Task: Font style For heading Use Arial Narrow with dark grey 1 1 colour. font size for heading '28 Pt. 'Change the font style of data to Arial Narrowand font size to  18 Pt. Change the alignment of both headline & data to  Align bottom. In the sheet  Attendance Sheet for the Weekbook
Action: Mouse moved to (126, 129)
Screenshot: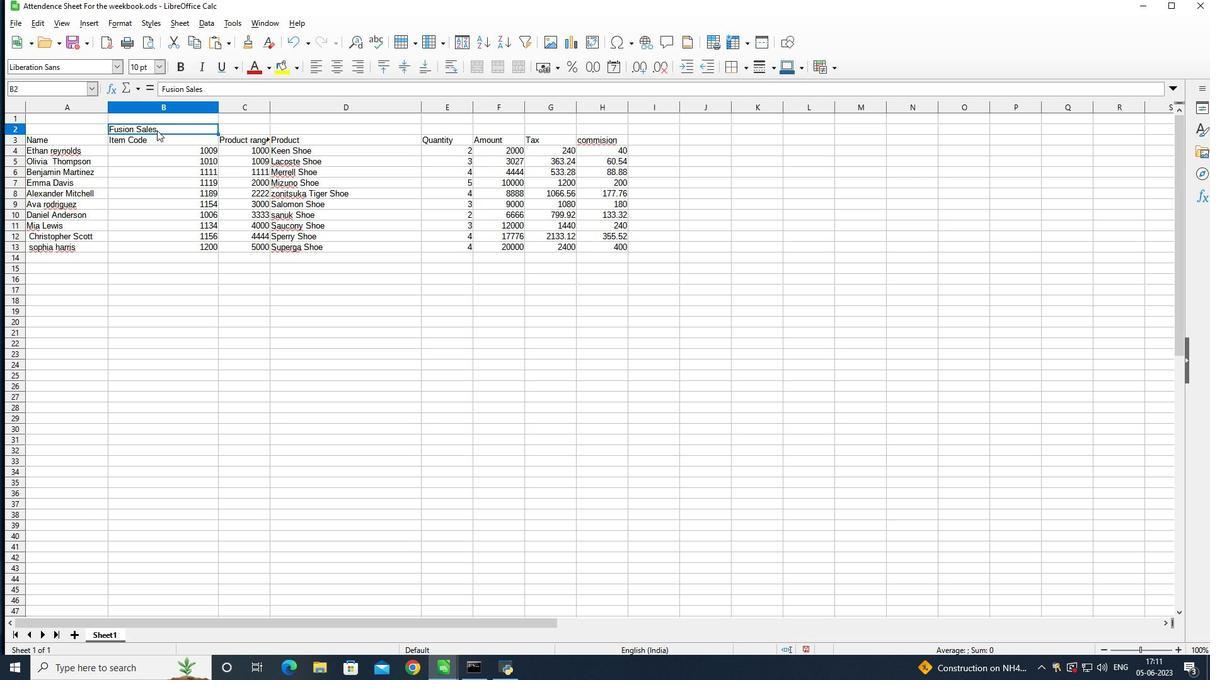 
Action: Mouse pressed left at (126, 129)
Screenshot: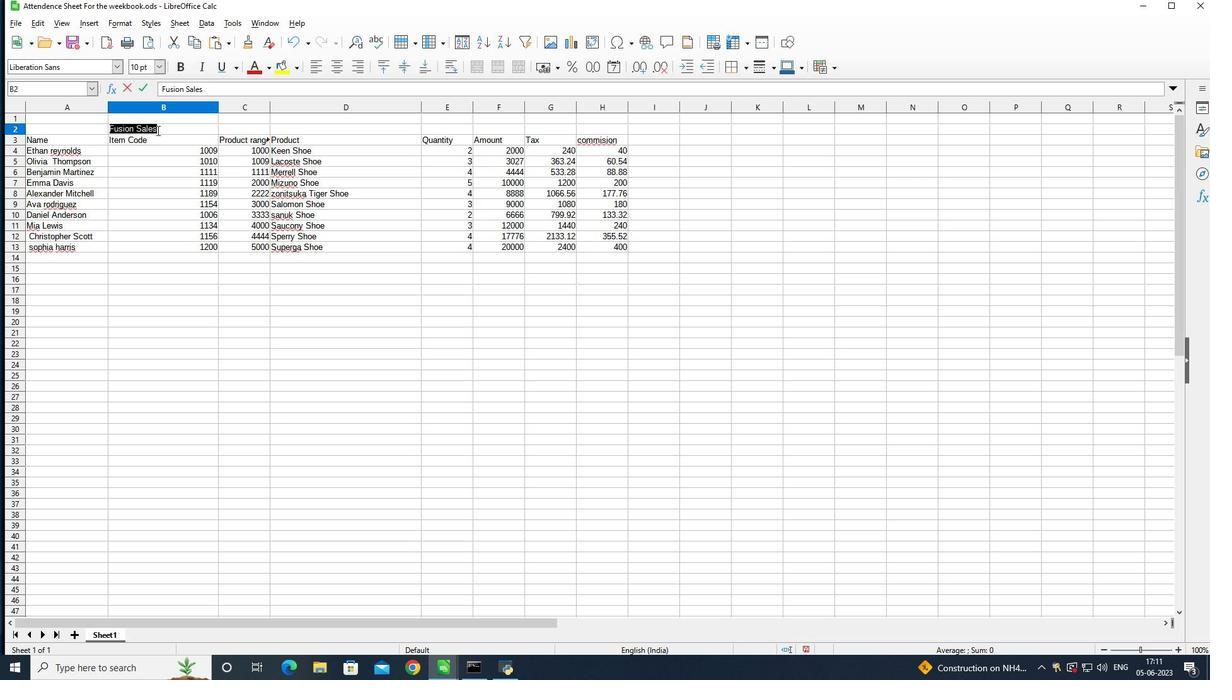 
Action: Mouse pressed left at (126, 129)
Screenshot: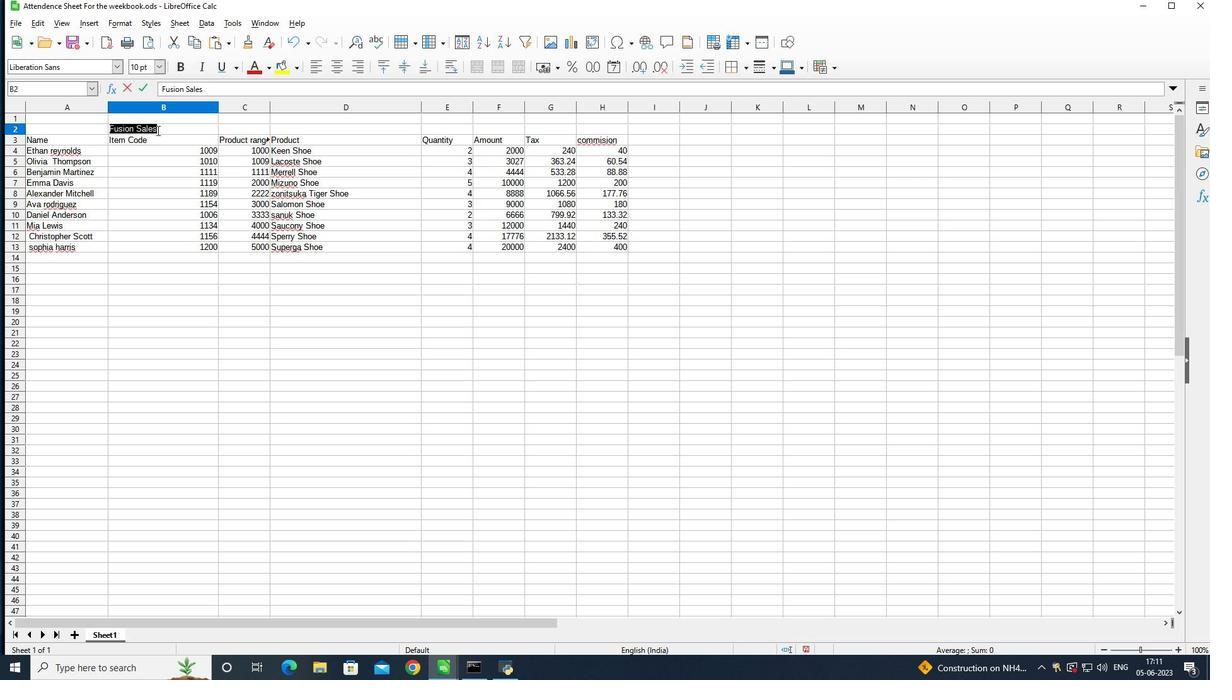 
Action: Mouse pressed left at (126, 129)
Screenshot: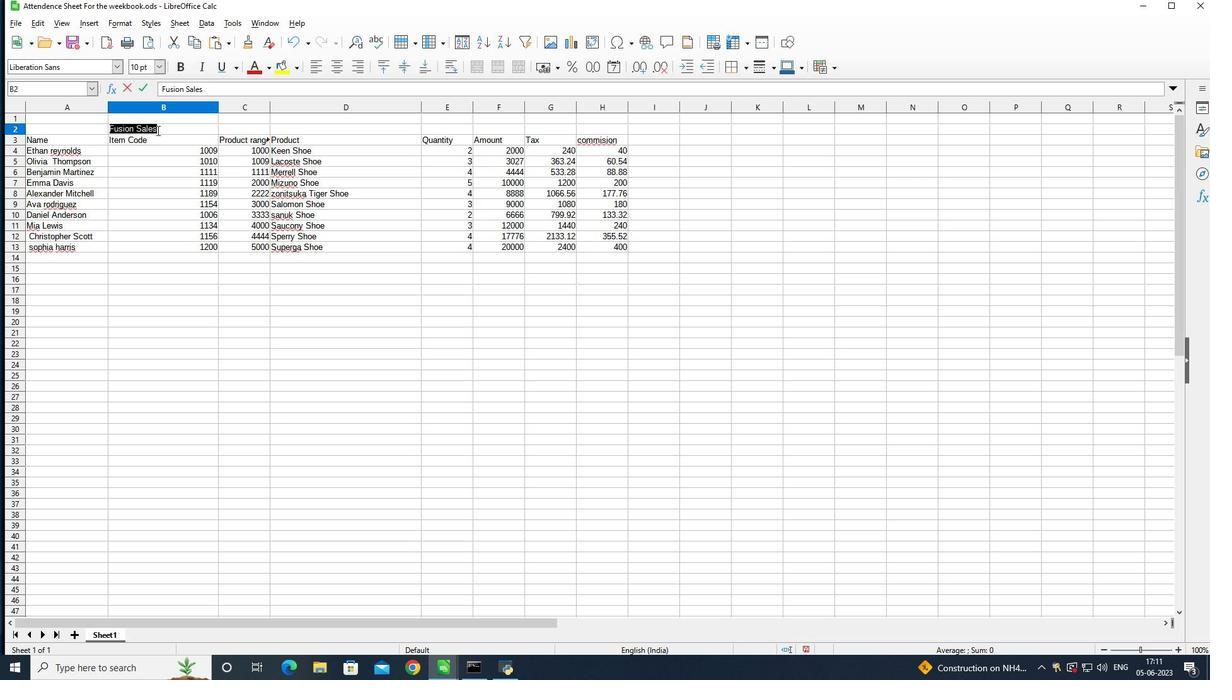 
Action: Mouse moved to (141, 253)
Screenshot: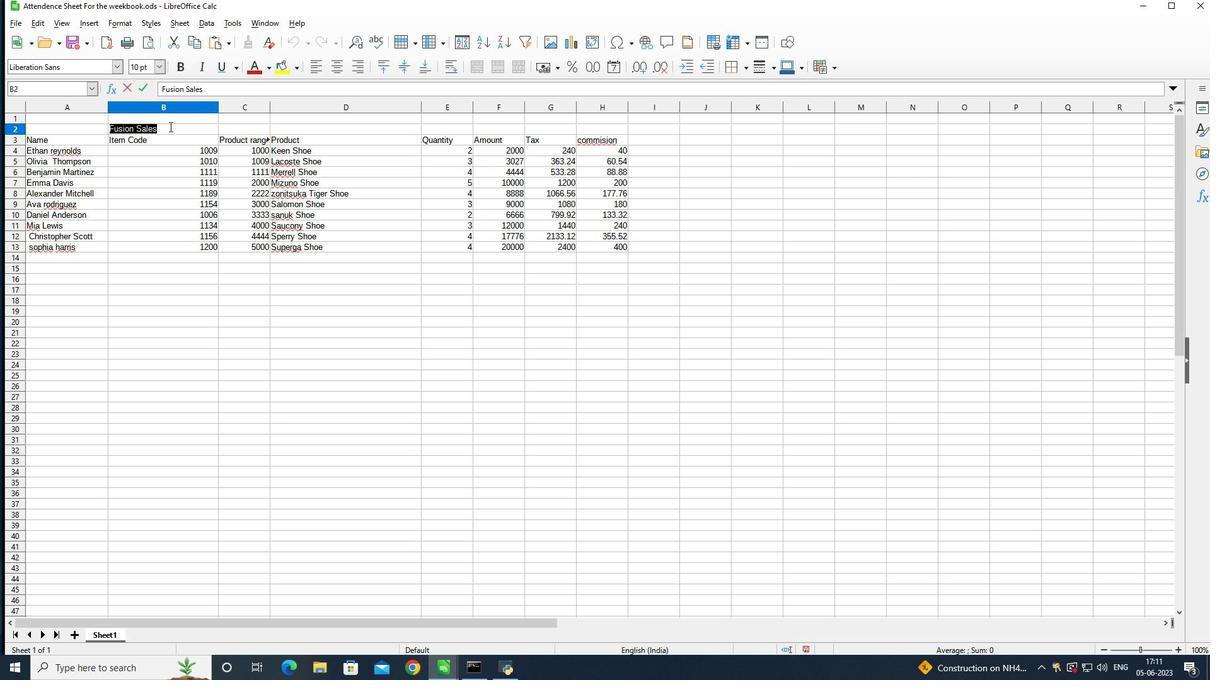 
Action: Mouse pressed left at (141, 253)
Screenshot: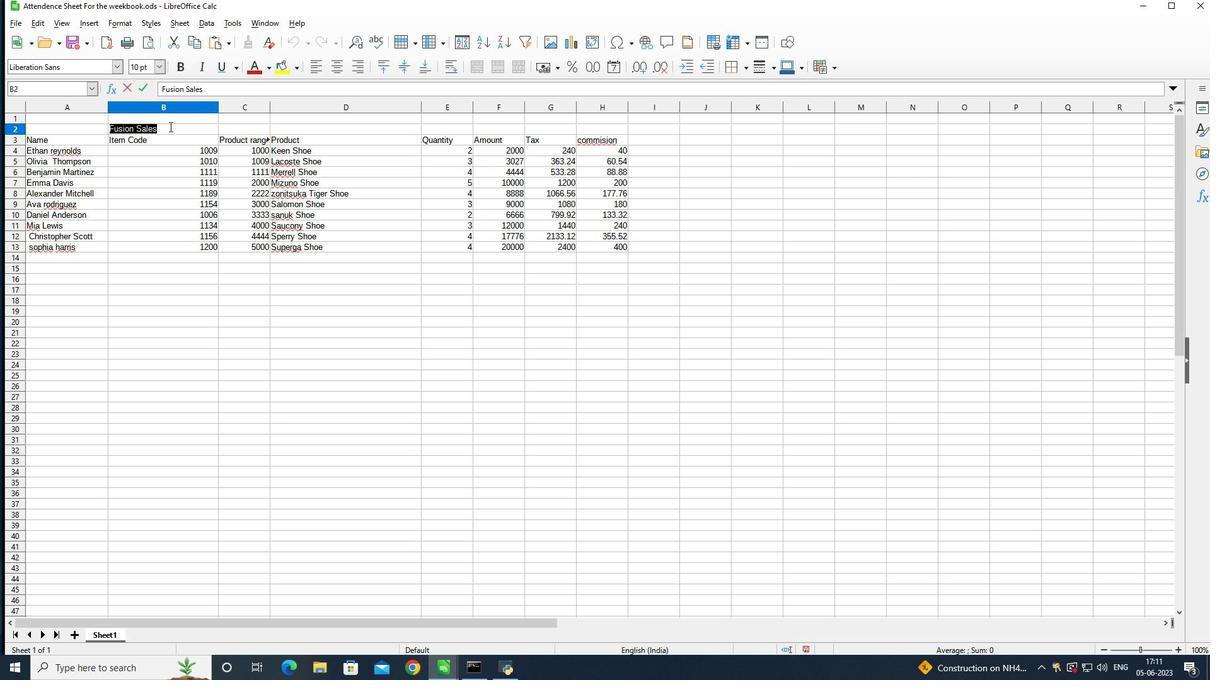 
Action: Mouse moved to (151, 279)
Screenshot: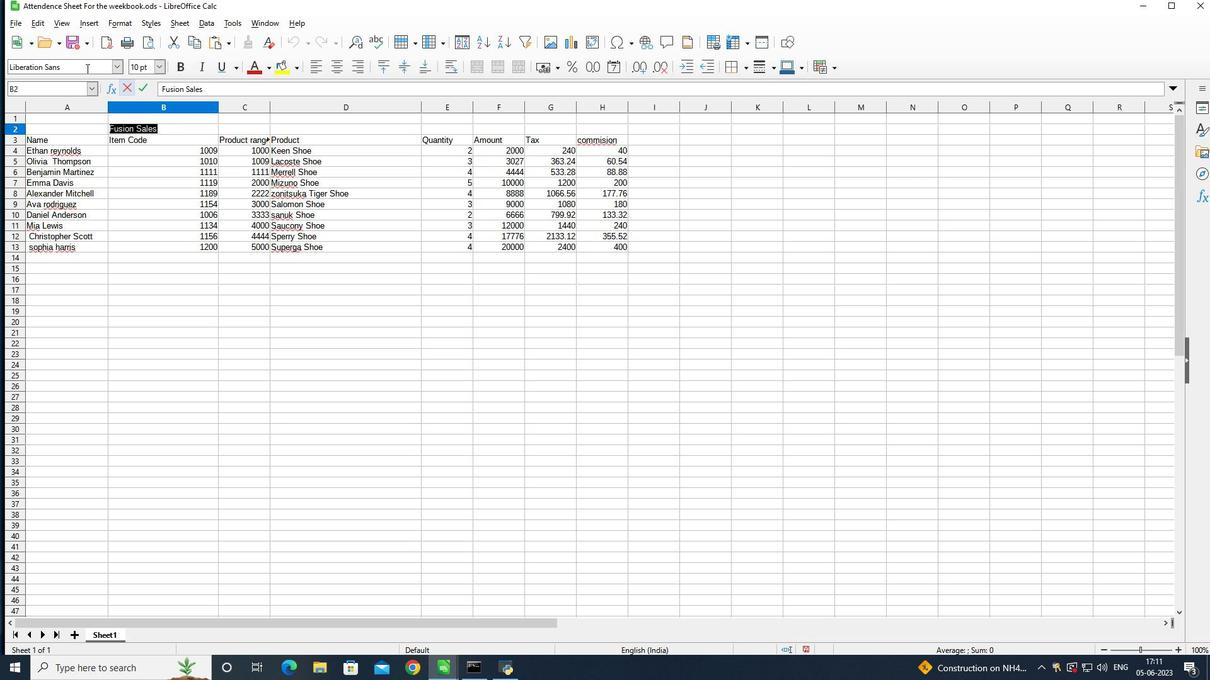 
Action: Mouse pressed right at (151, 279)
Screenshot: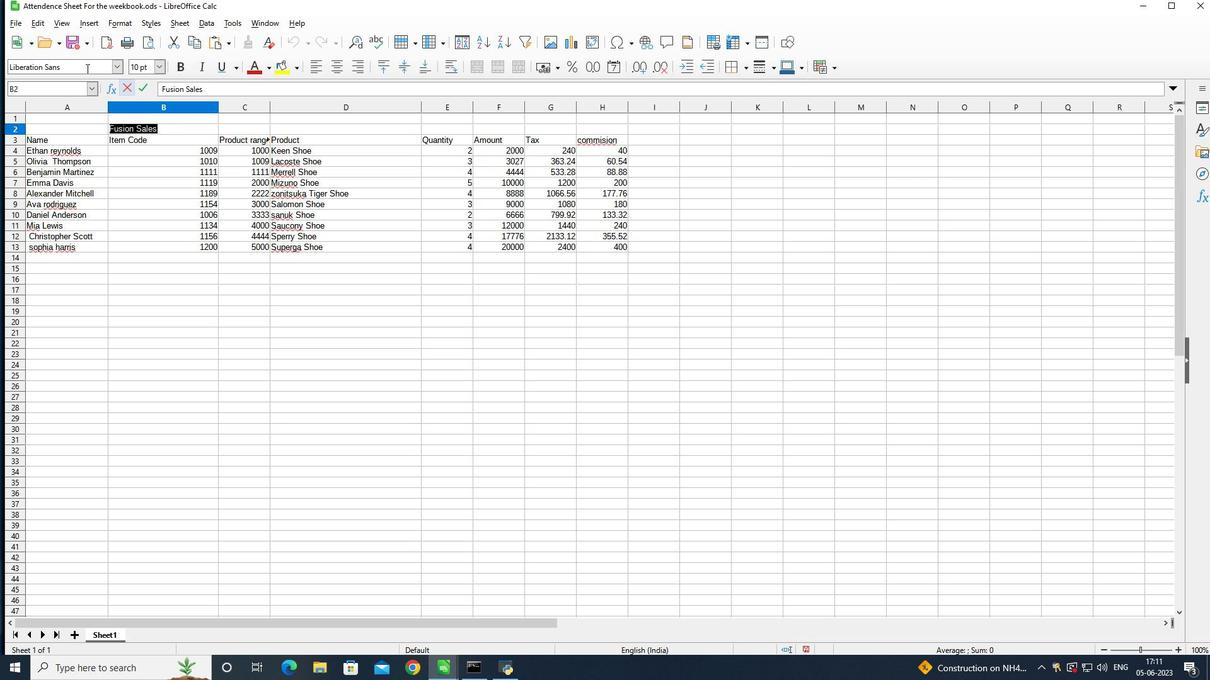 
Action: Mouse moved to (165, 321)
Screenshot: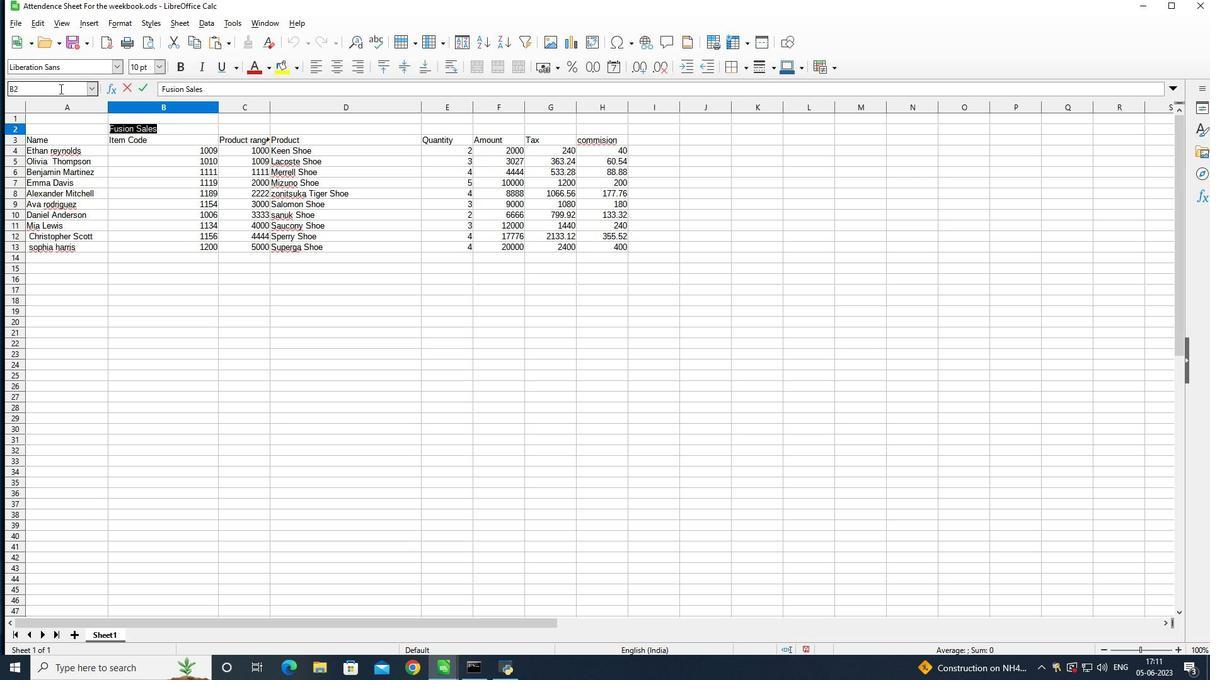 
Action: Mouse pressed left at (165, 321)
Screenshot: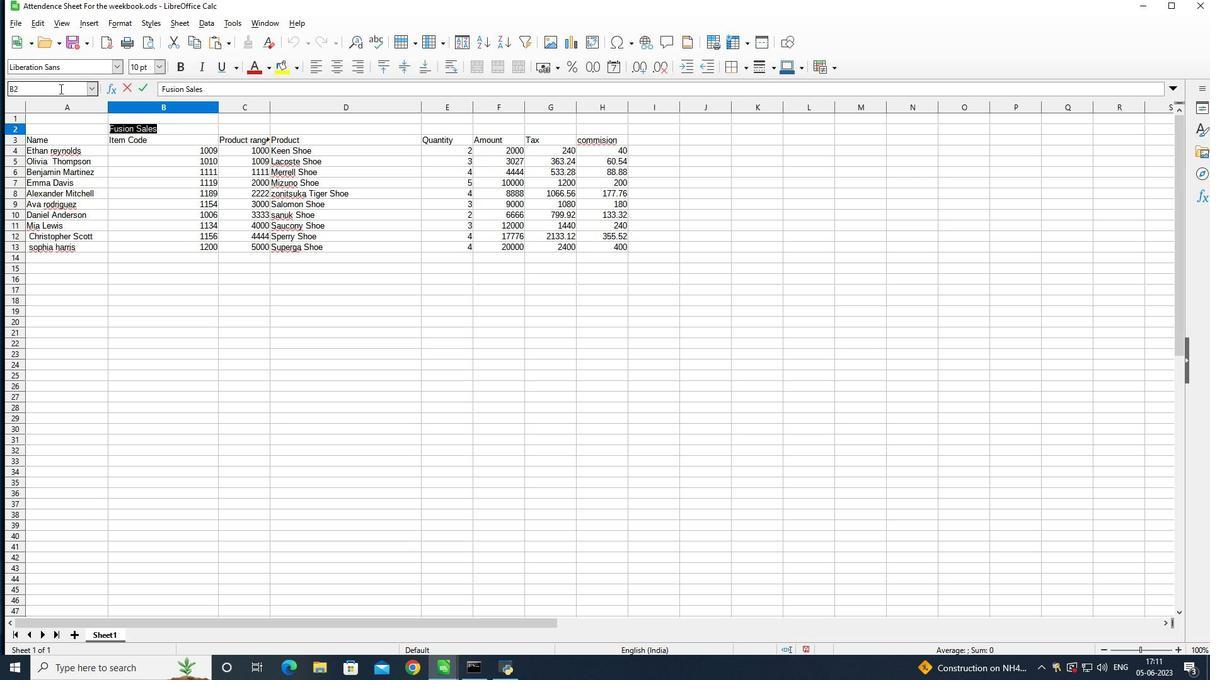 
Action: Mouse moved to (212, 310)
Screenshot: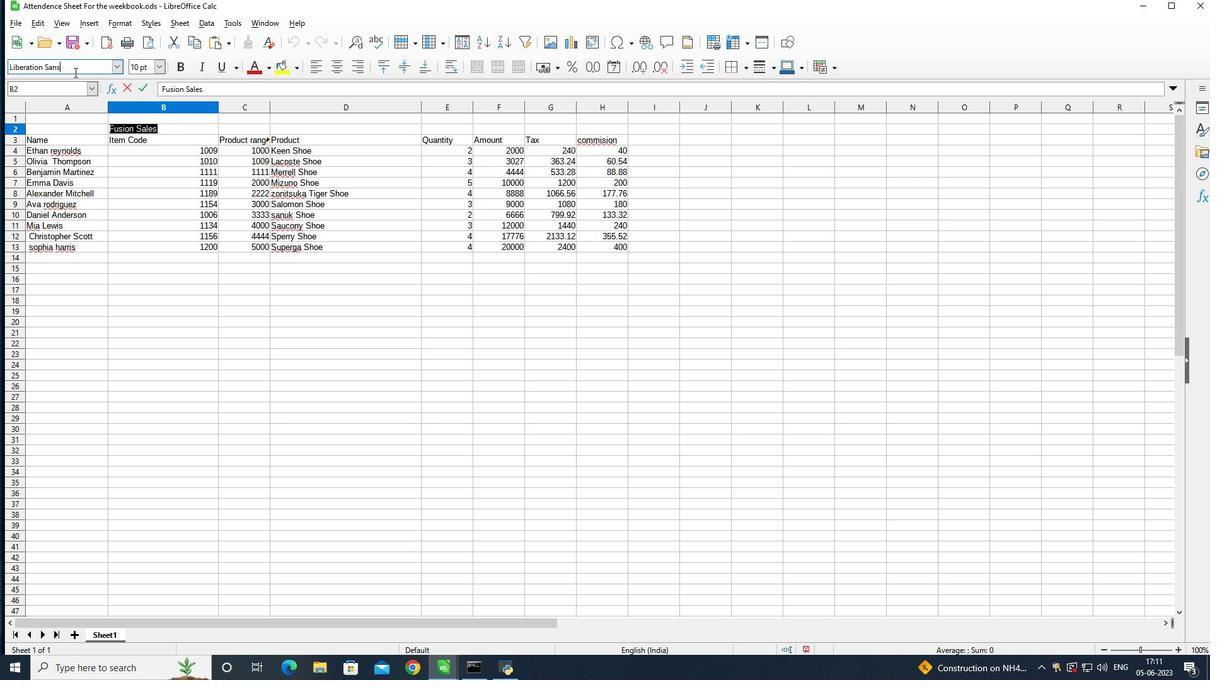 
Action: Mouse pressed left at (212, 310)
Screenshot: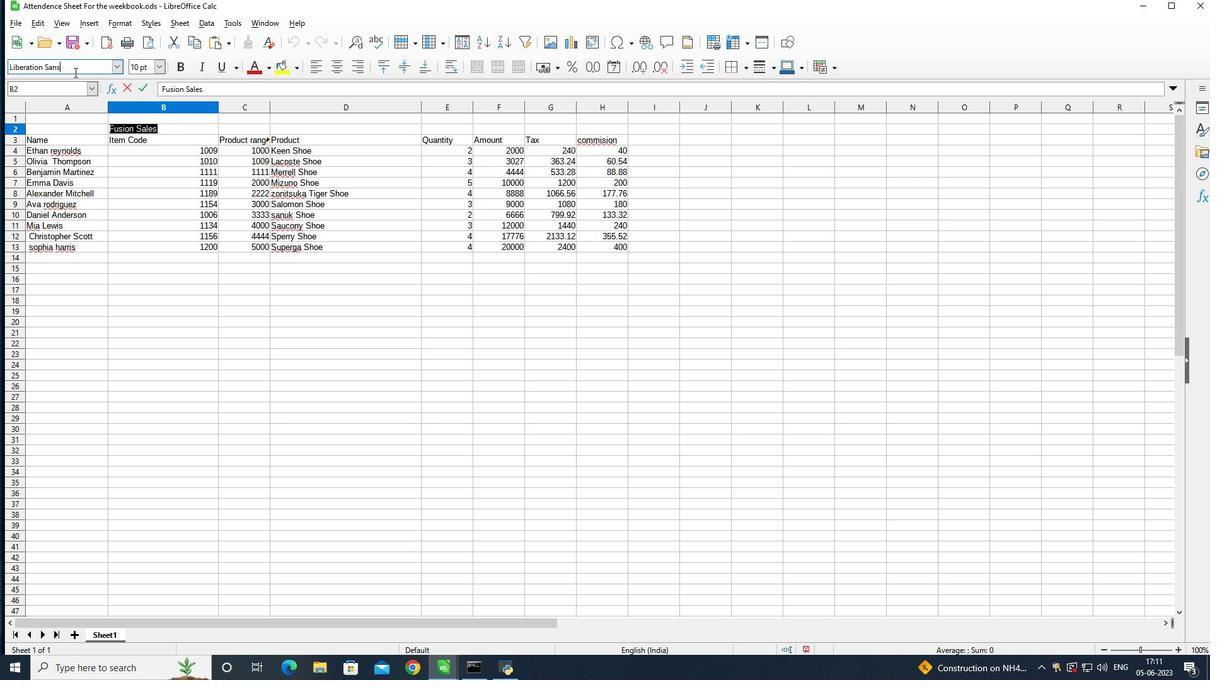 
Action: Mouse moved to (212, 310)
Screenshot: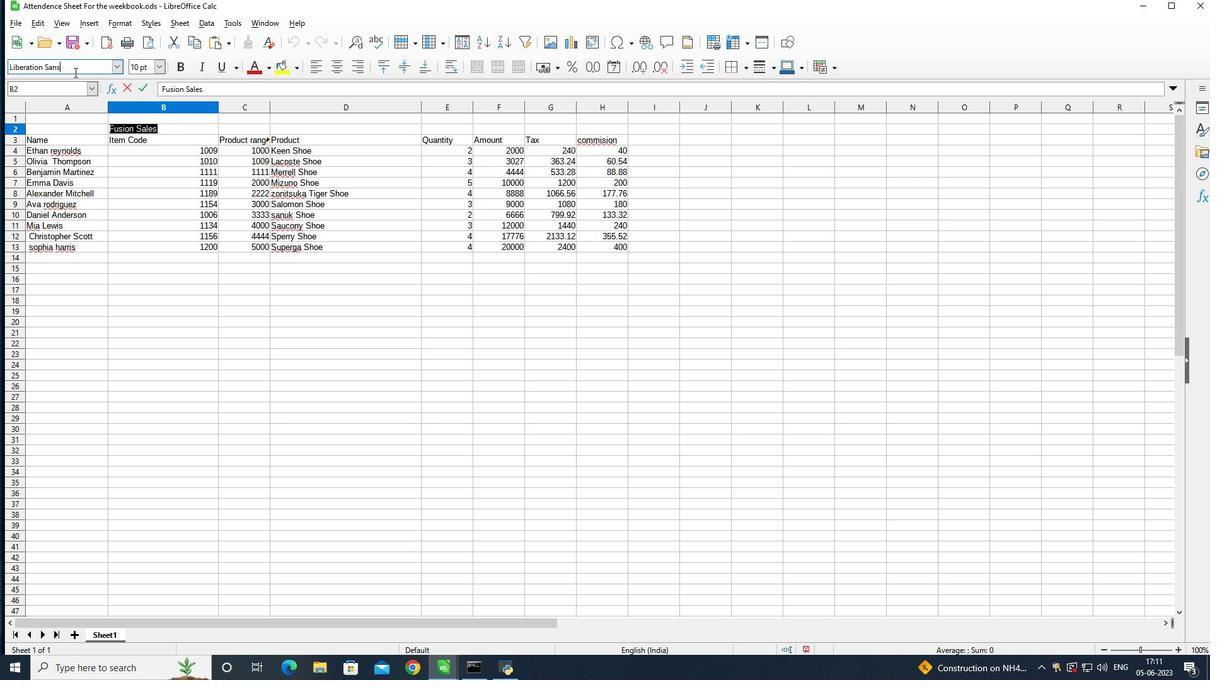 
Action: Mouse pressed right at (212, 310)
Screenshot: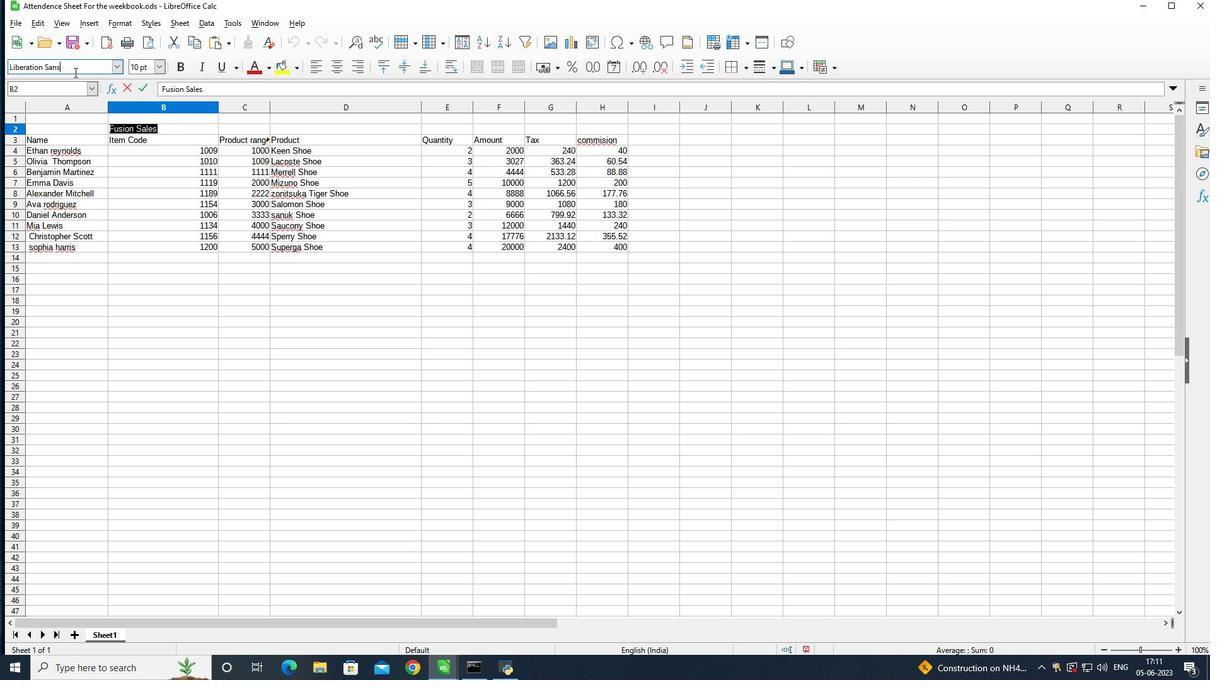 
Action: Mouse moved to (215, 309)
Screenshot: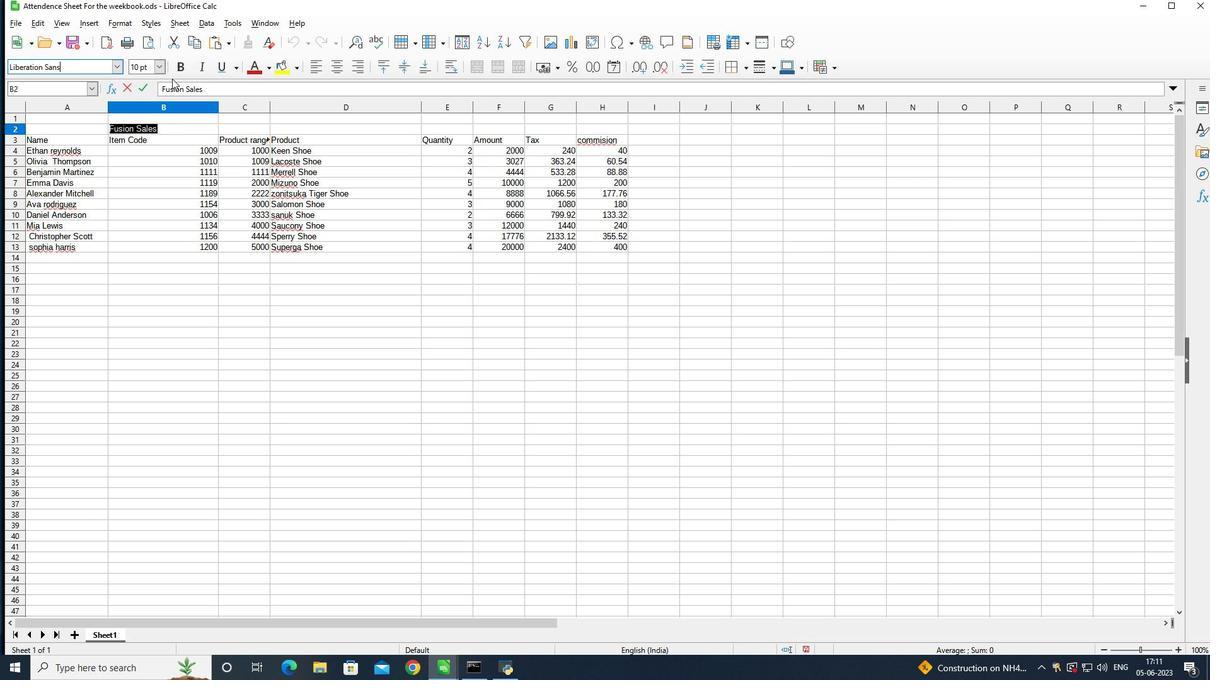
Action: Mouse pressed right at (215, 309)
Screenshot: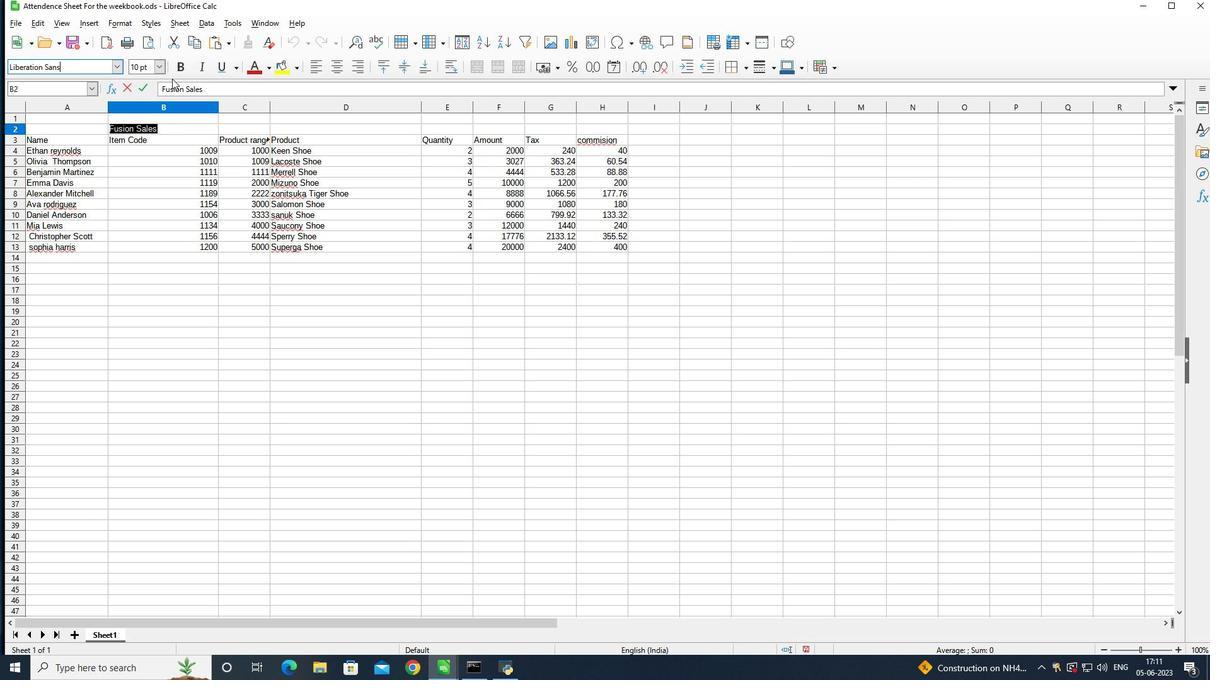 
Action: Mouse moved to (404, 325)
Screenshot: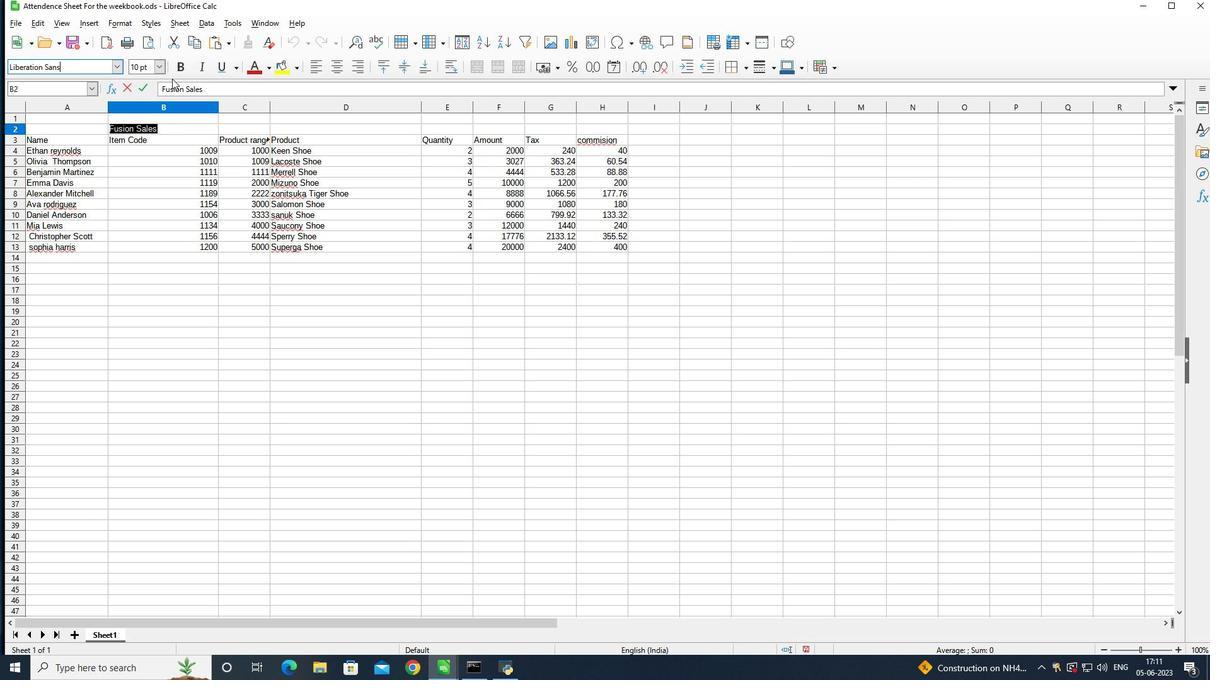 
Action: Mouse pressed left at (404, 325)
Screenshot: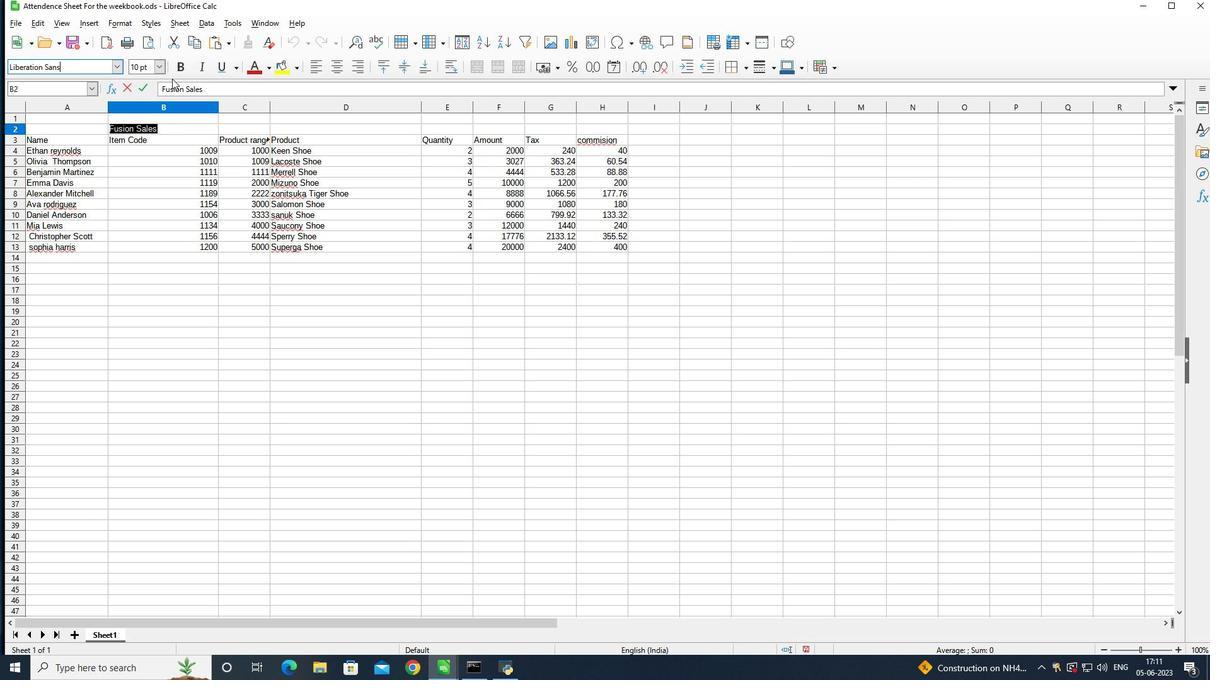 
Action: Mouse moved to (475, 341)
Screenshot: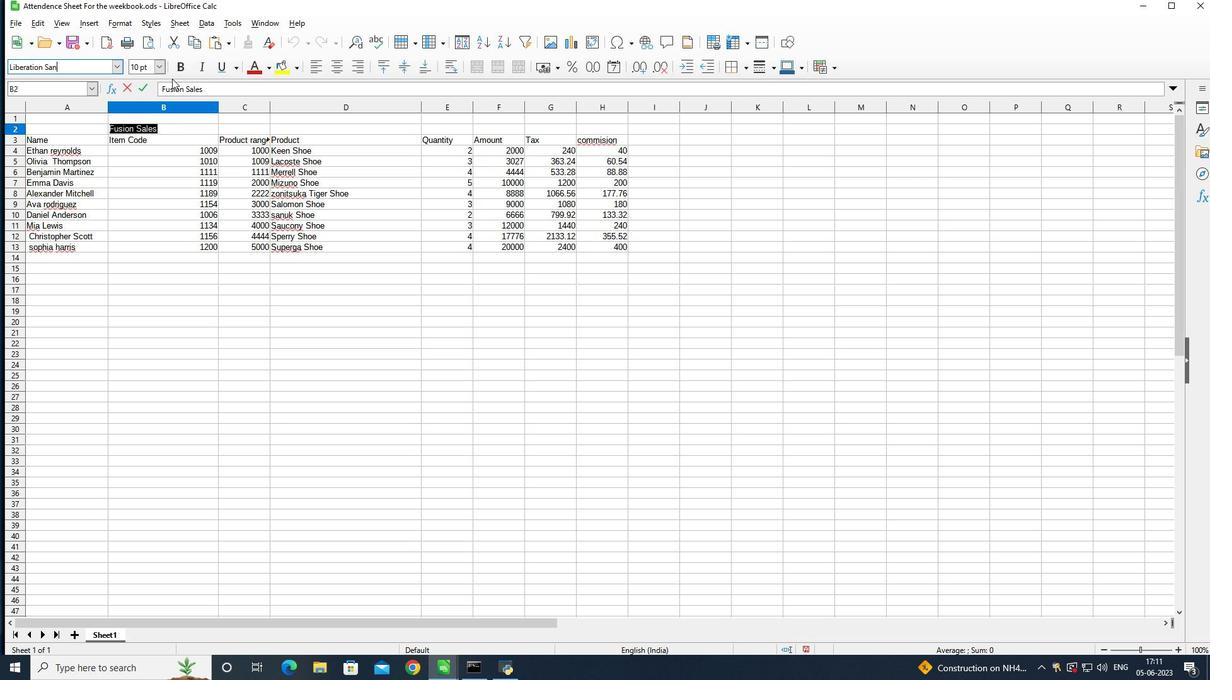
Action: Mouse pressed left at (434, 332)
Screenshot: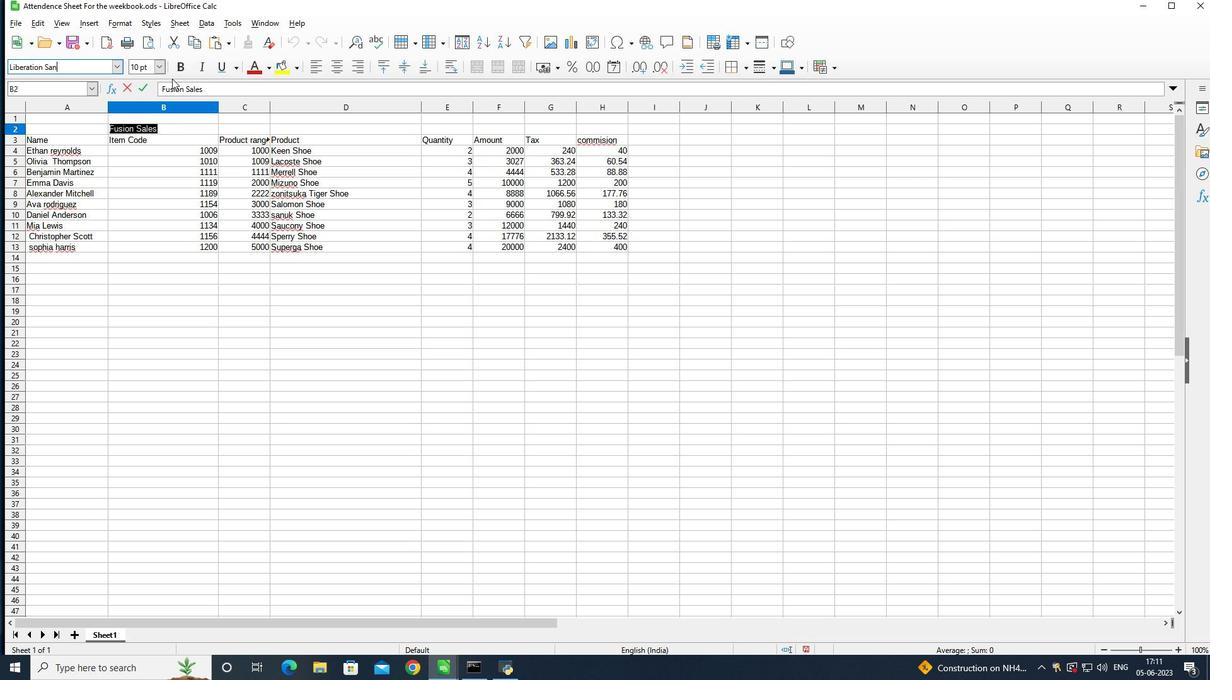 
Action: Mouse moved to (641, 330)
Screenshot: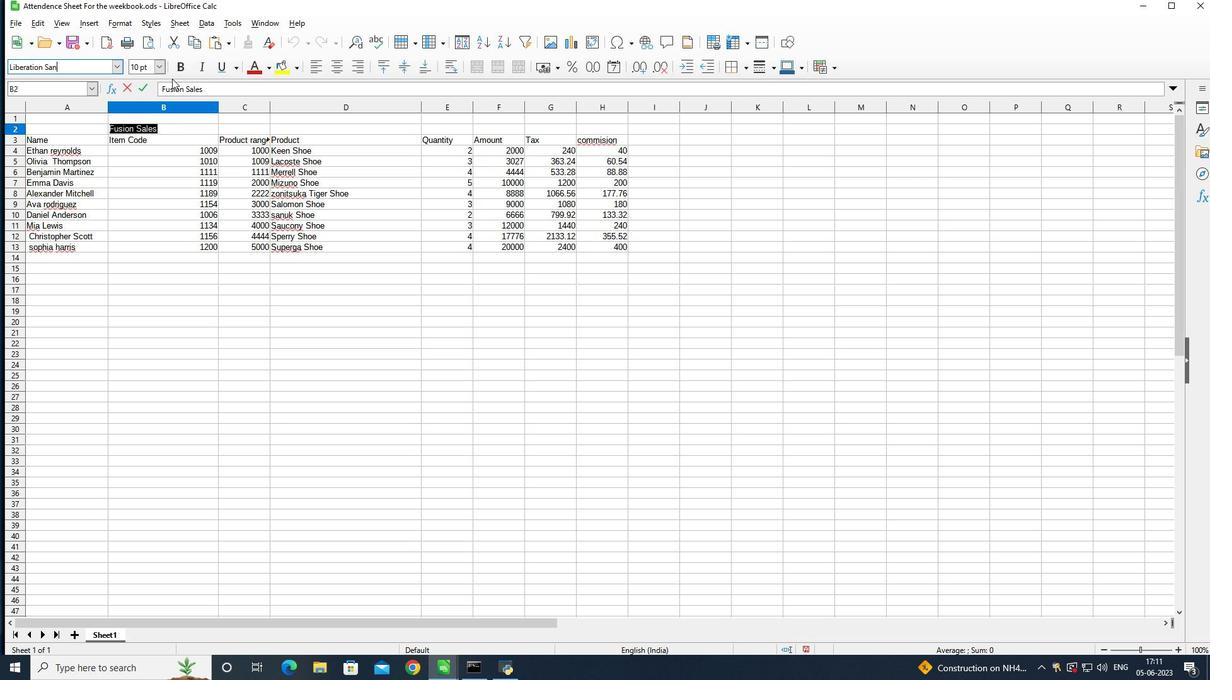 
Action: Mouse pressed left at (641, 330)
Screenshot: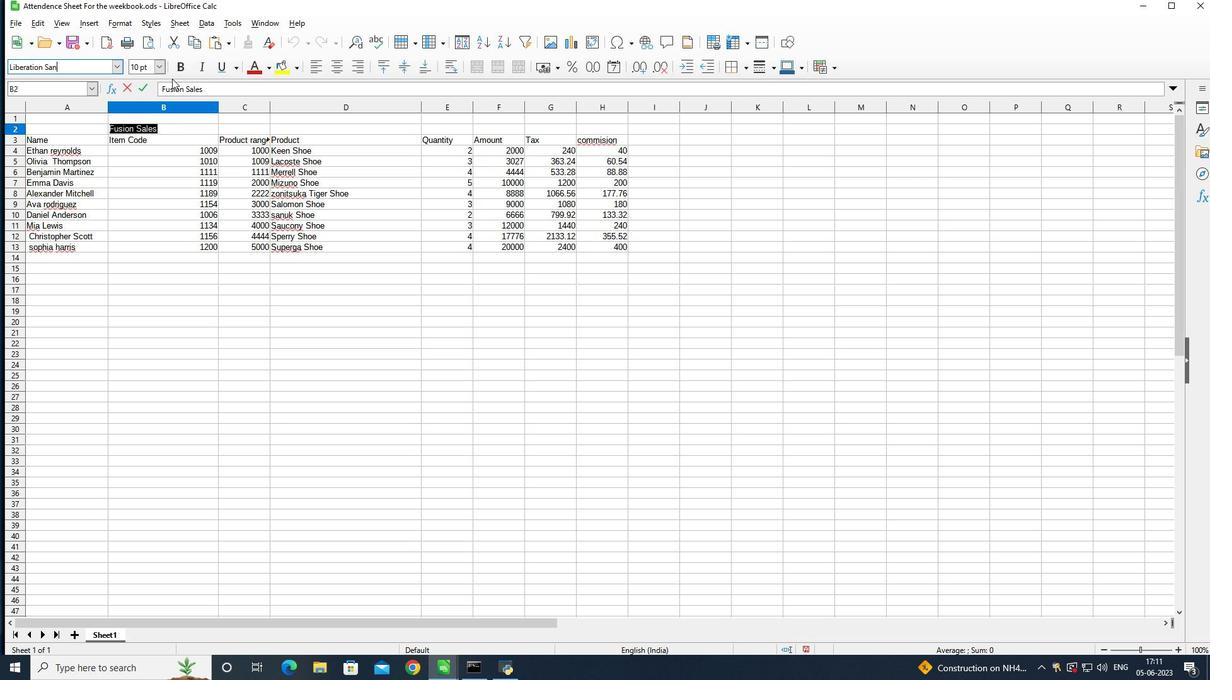 
Action: Mouse moved to (787, 267)
Screenshot: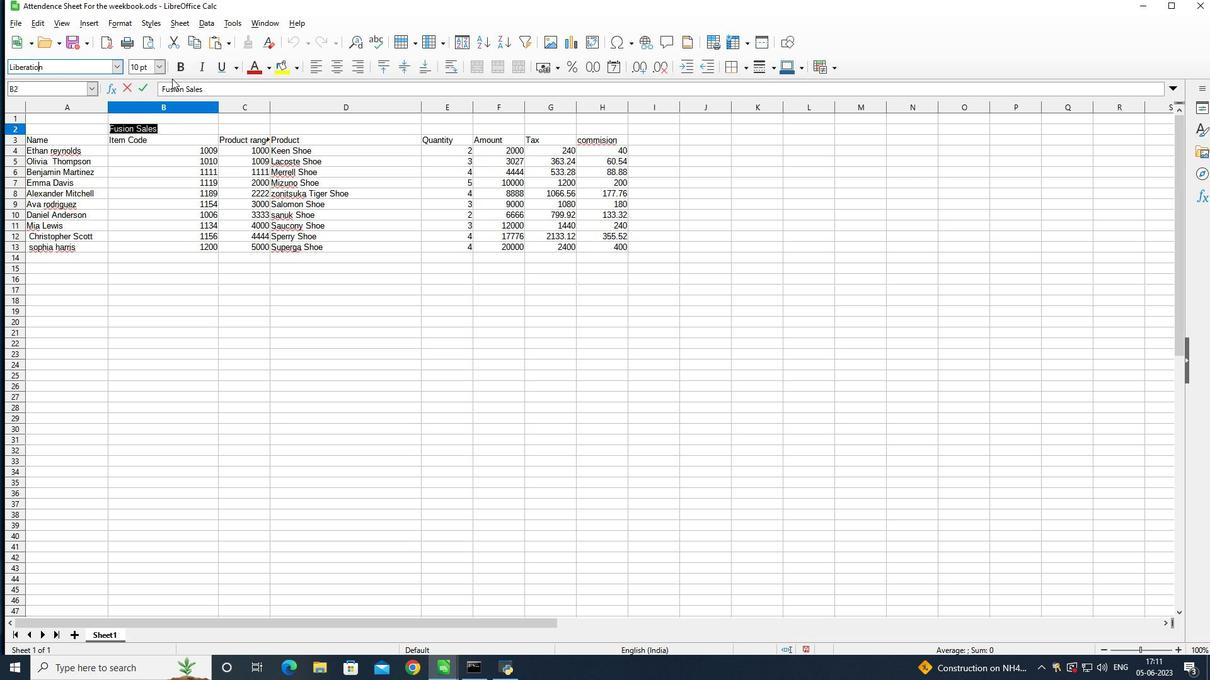
Action: Mouse pressed right at (787, 267)
Screenshot: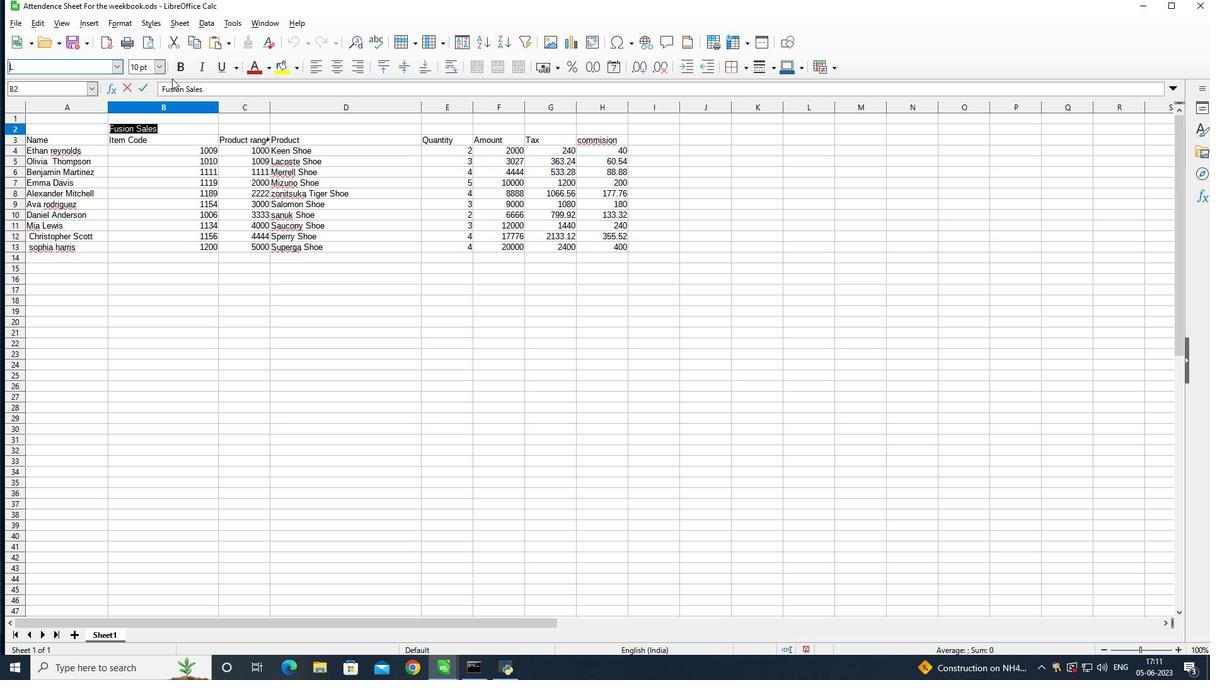 
Action: Mouse moved to (650, 258)
Screenshot: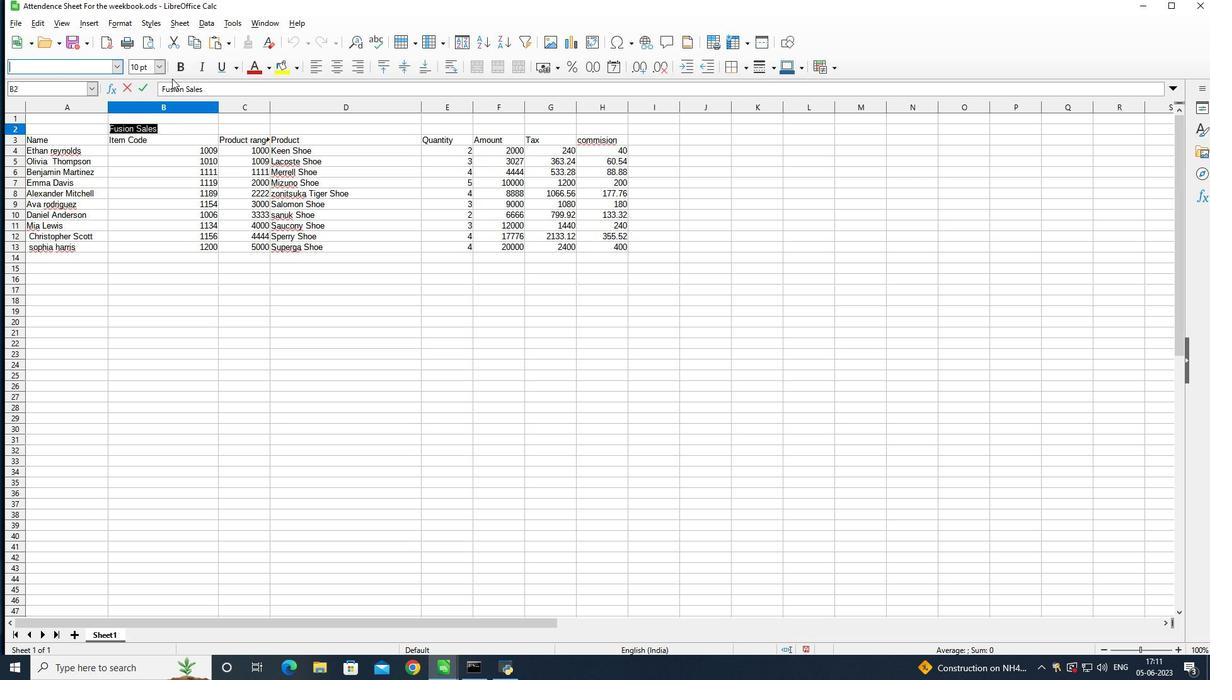 
Action: Mouse pressed left at (650, 258)
Screenshot: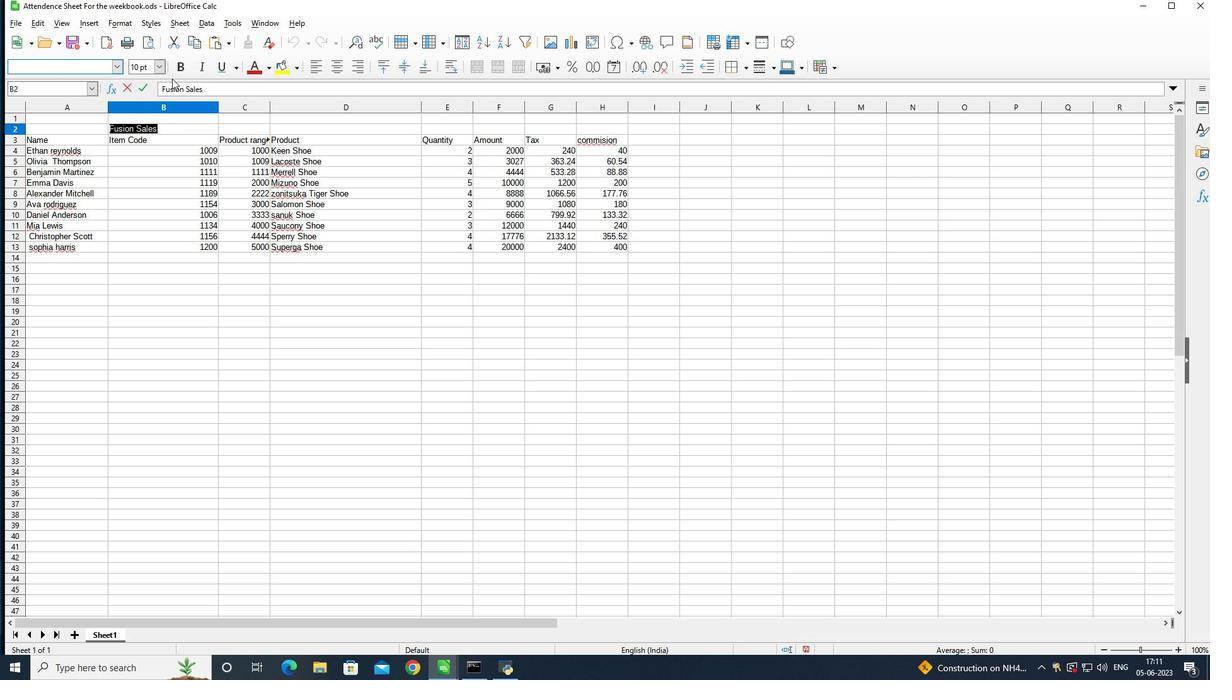 
Action: Mouse pressed right at (650, 258)
Screenshot: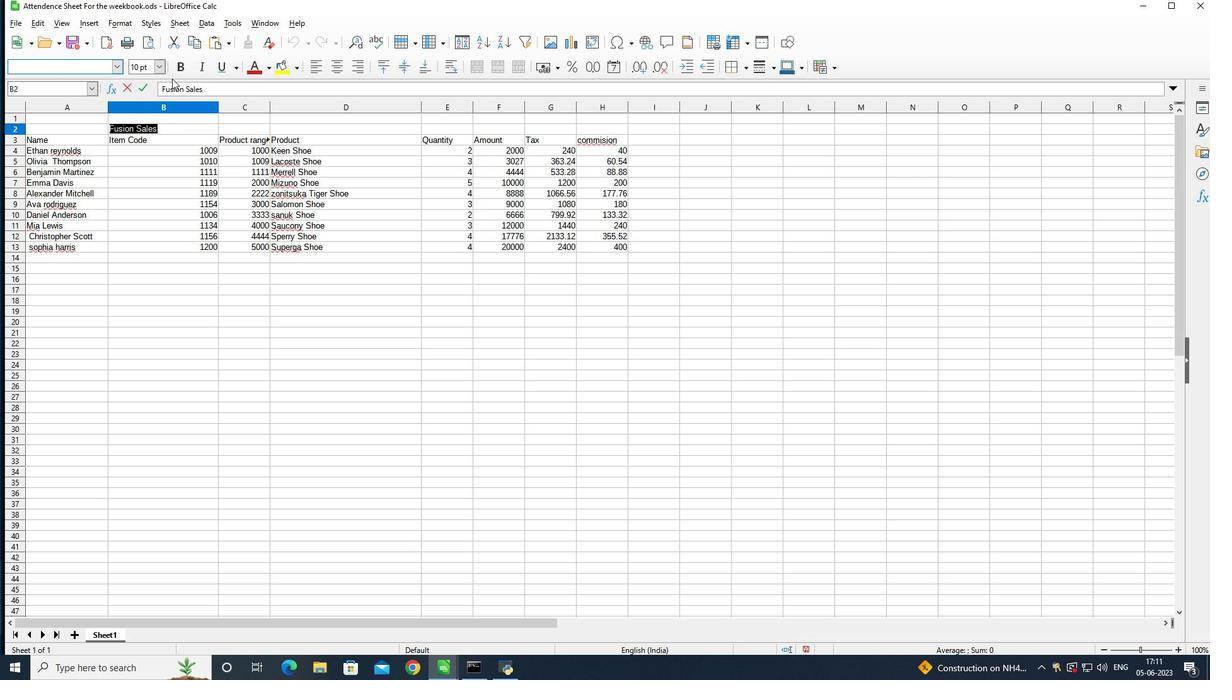 
Action: Mouse moved to (146, 129)
Screenshot: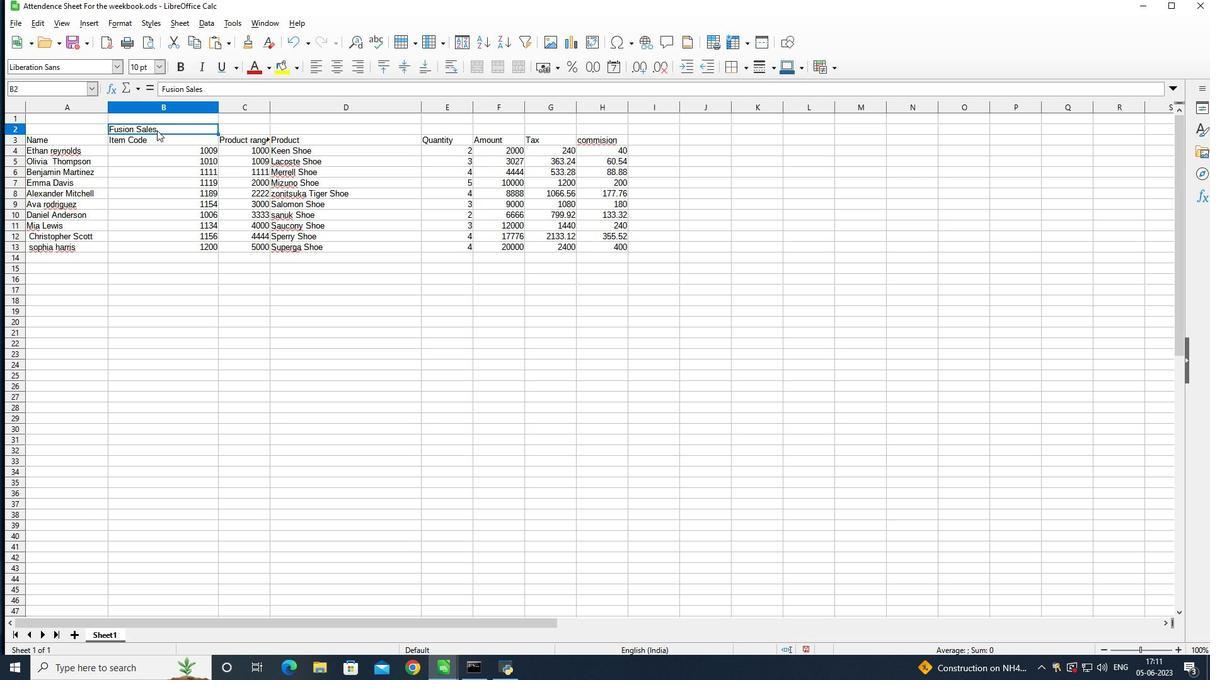 
Action: Mouse pressed left at (146, 129)
Screenshot: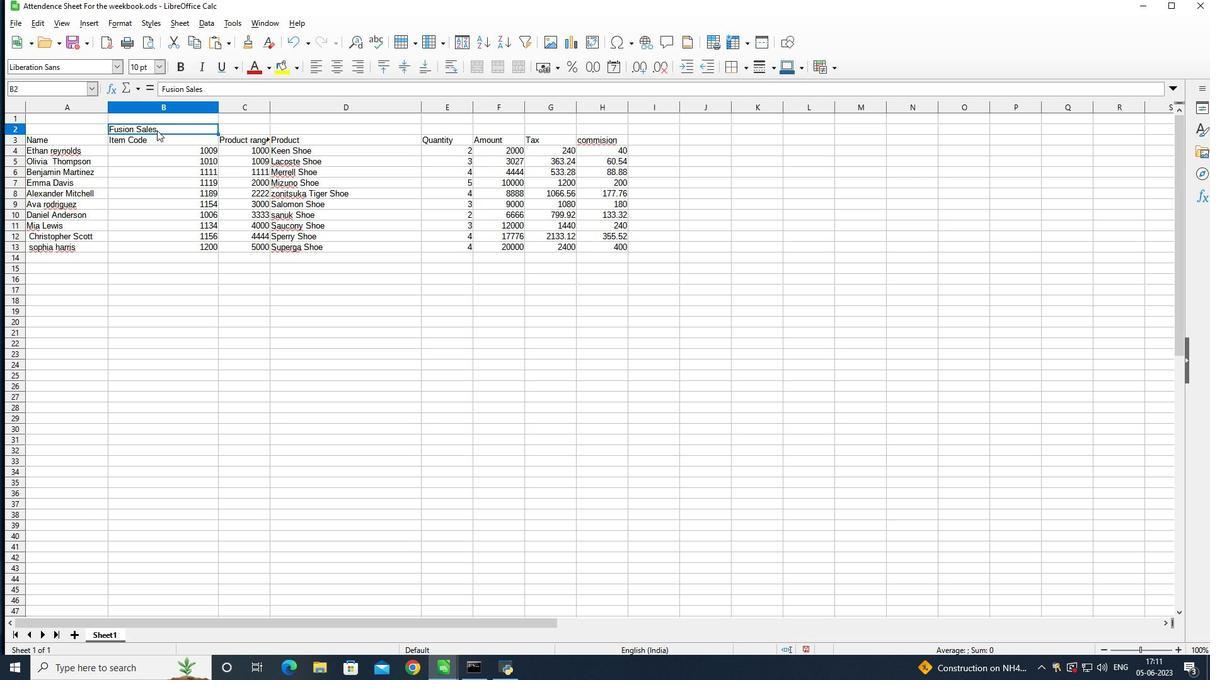 
Action: Mouse moved to (148, 128)
Screenshot: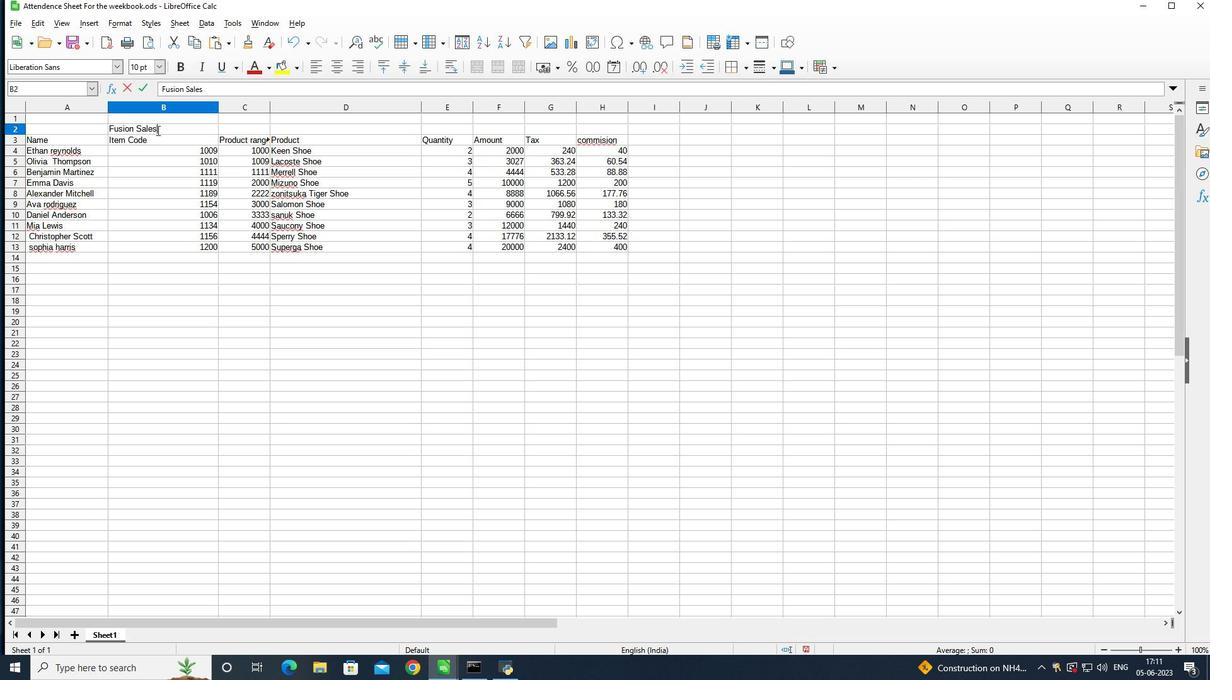 
Action: Mouse pressed left at (148, 128)
Screenshot: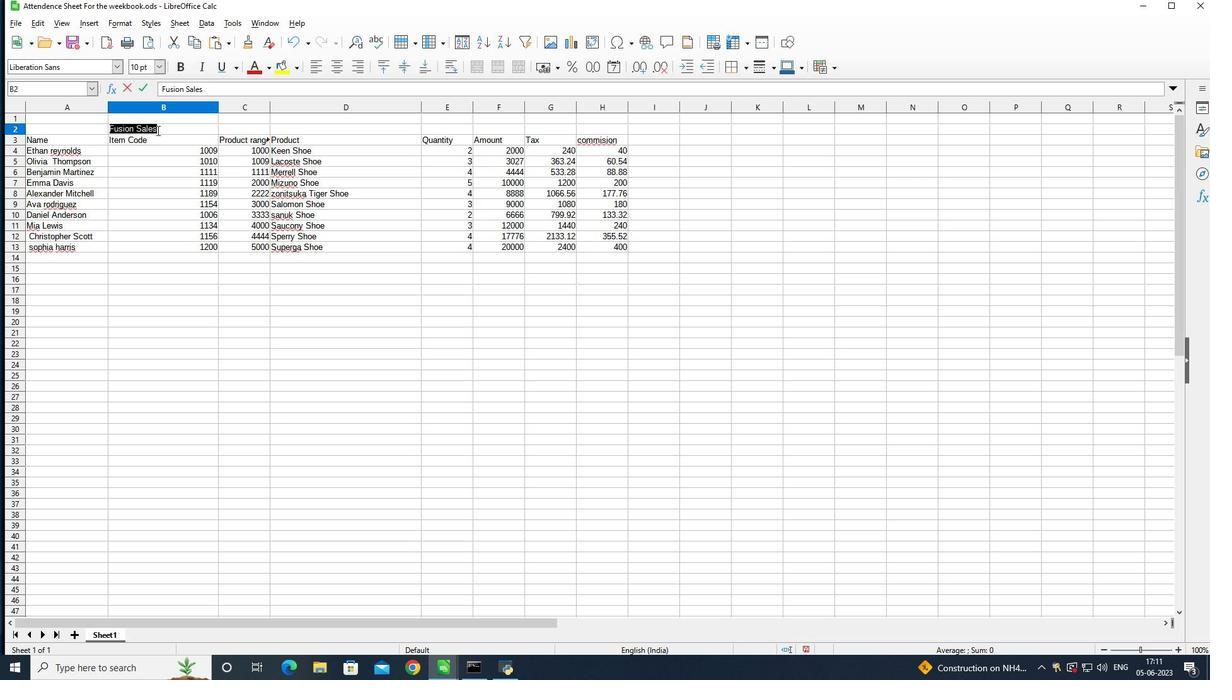
Action: Mouse moved to (450, 465)
Screenshot: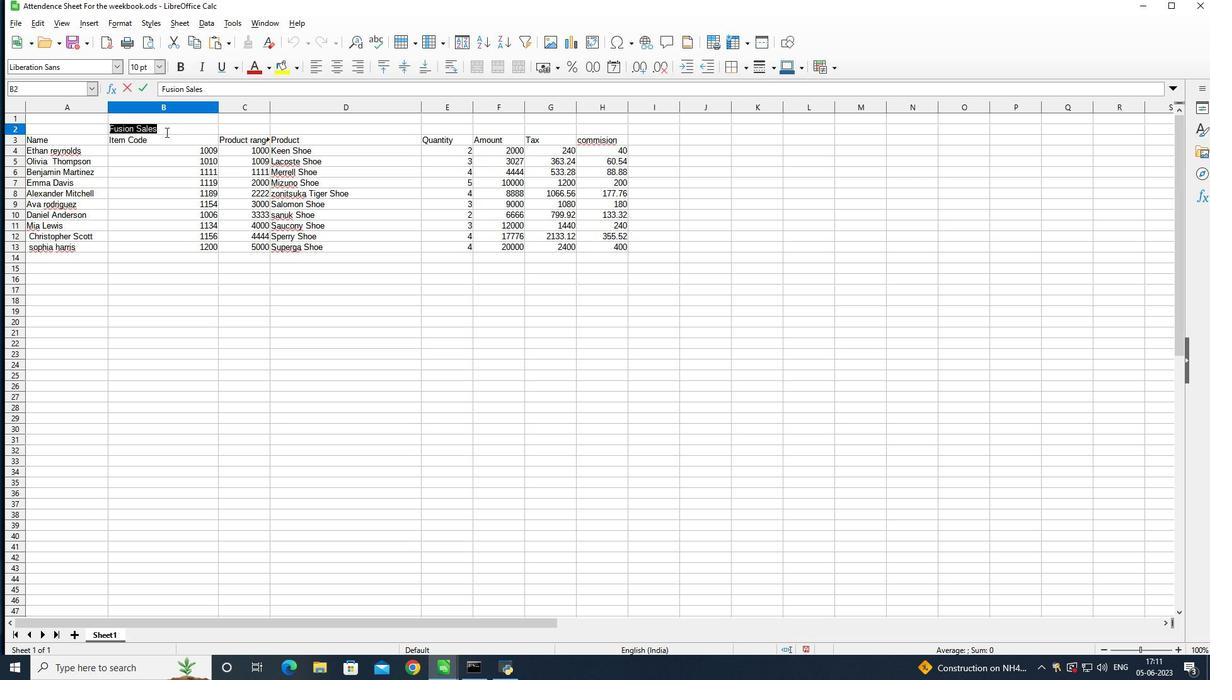 
Action: Mouse pressed left at (450, 465)
Screenshot: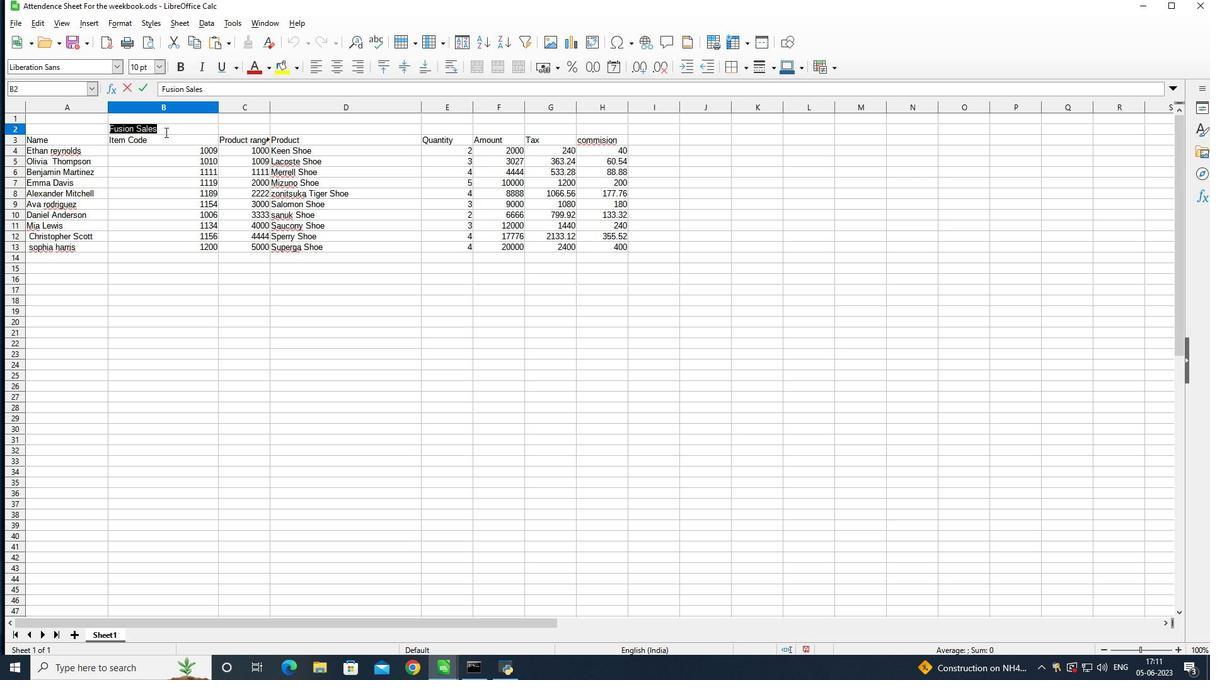 
Action: Mouse moved to (357, 443)
Screenshot: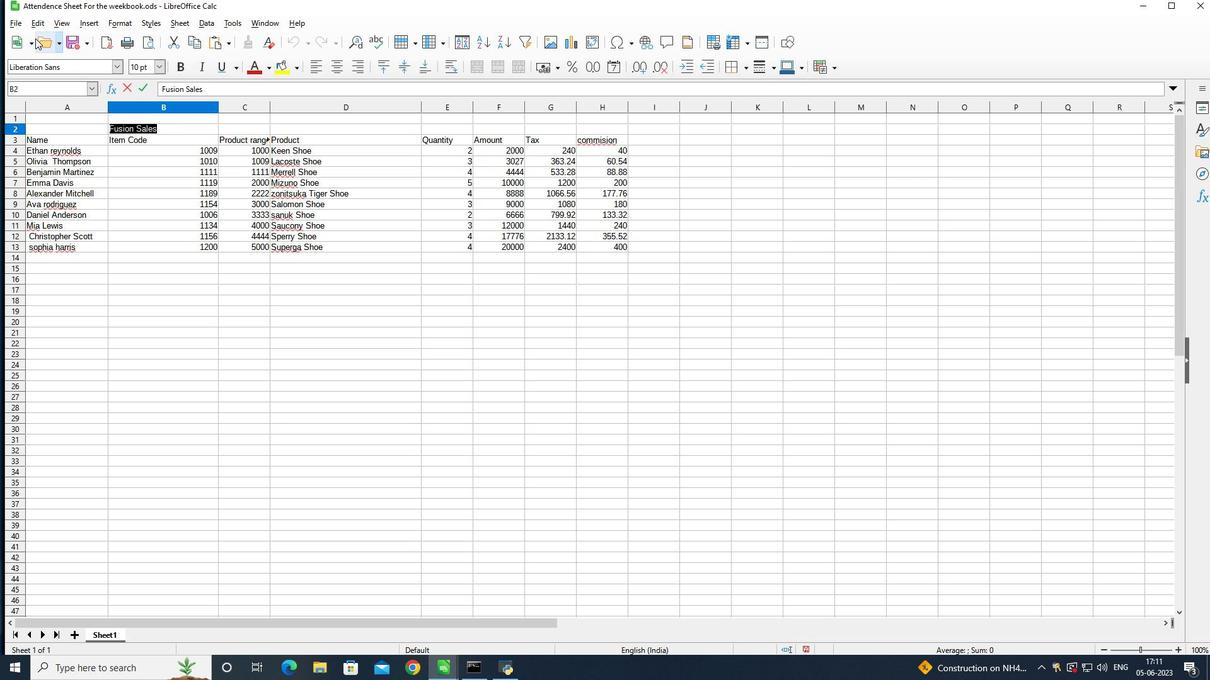 
Action: Mouse pressed right at (357, 443)
Screenshot: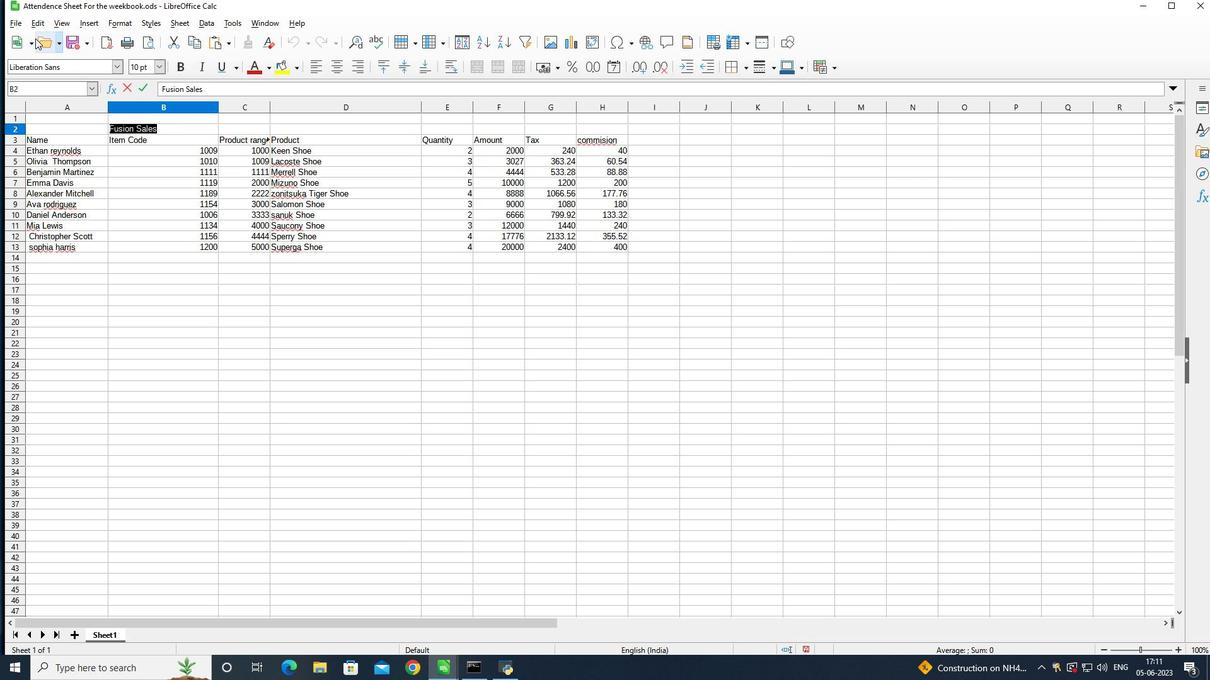 
Action: Mouse moved to (165, 130)
Screenshot: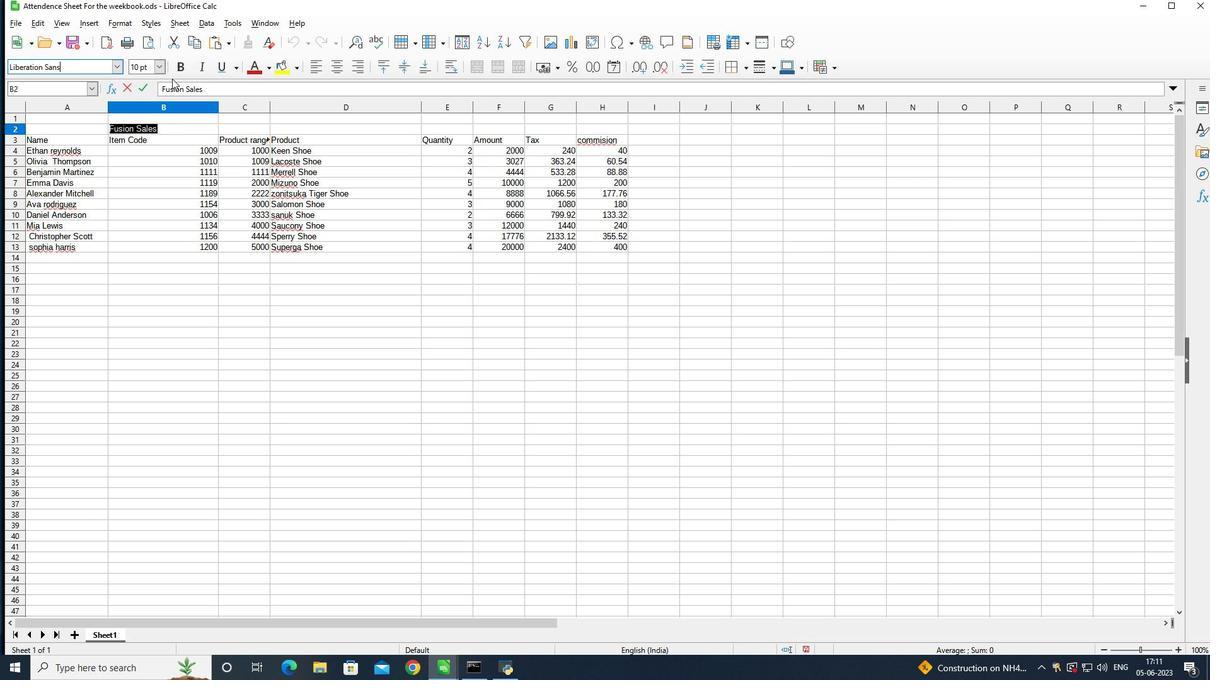 
Action: Mouse pressed left at (165, 130)
Screenshot: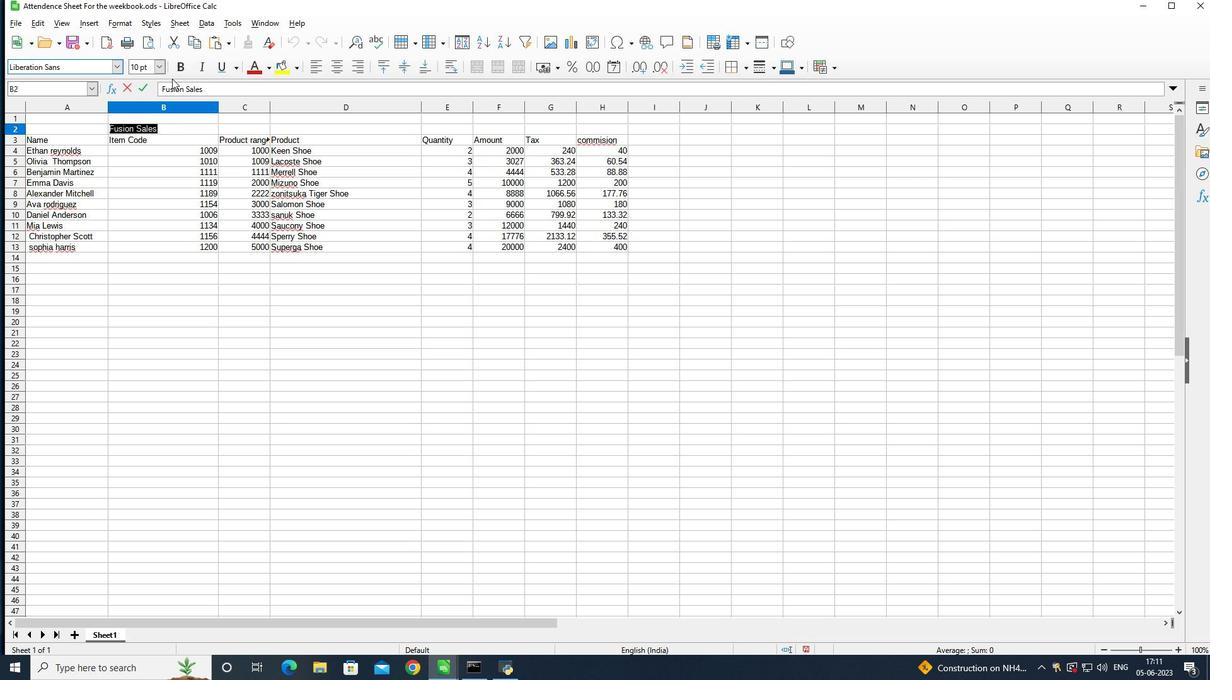 
Action: Mouse pressed left at (165, 130)
Screenshot: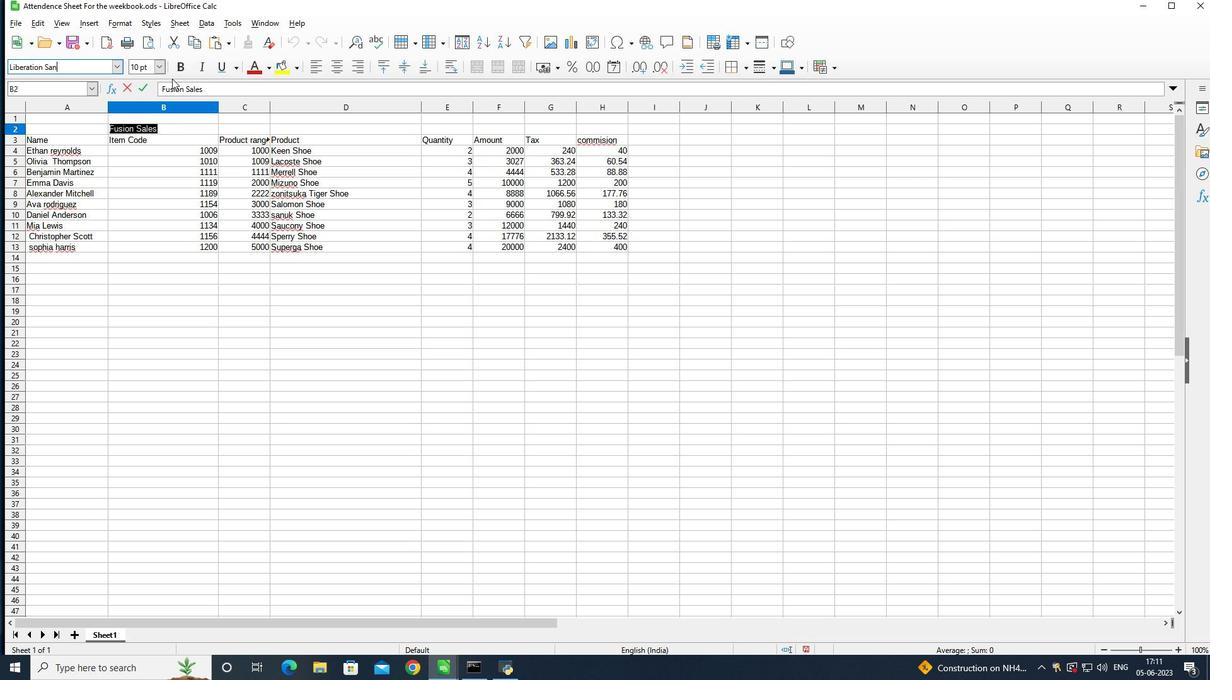 
Action: Mouse pressed left at (165, 130)
Screenshot: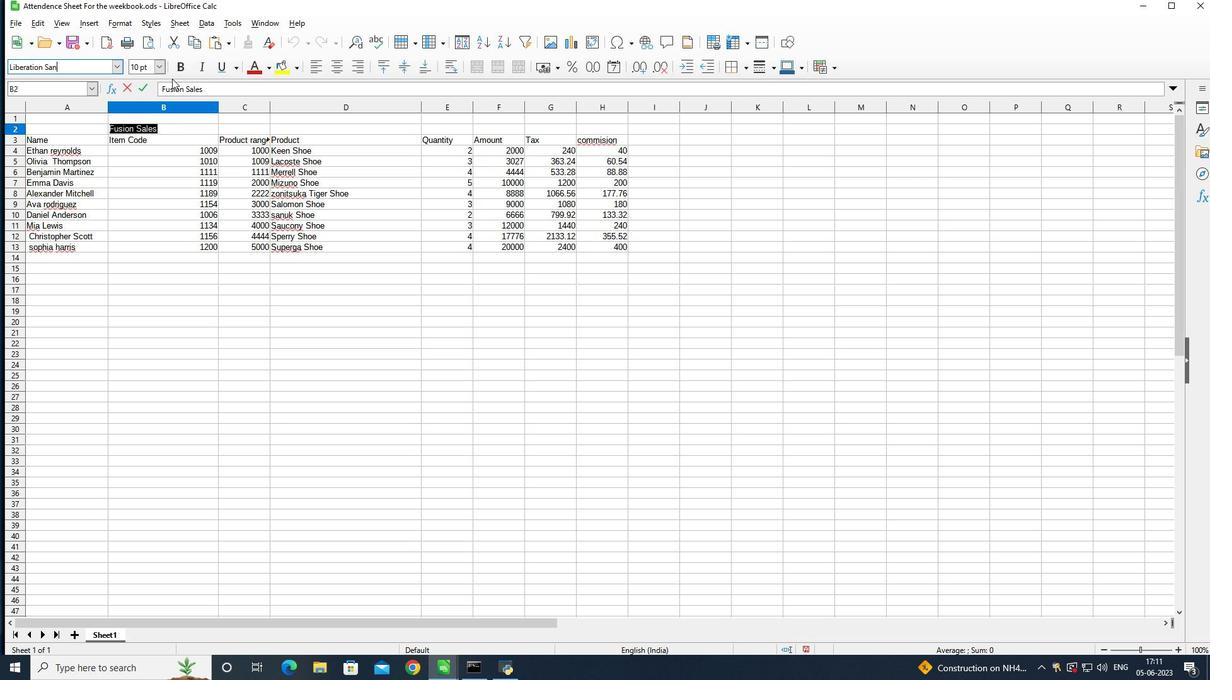 
Action: Mouse pressed left at (165, 130)
Screenshot: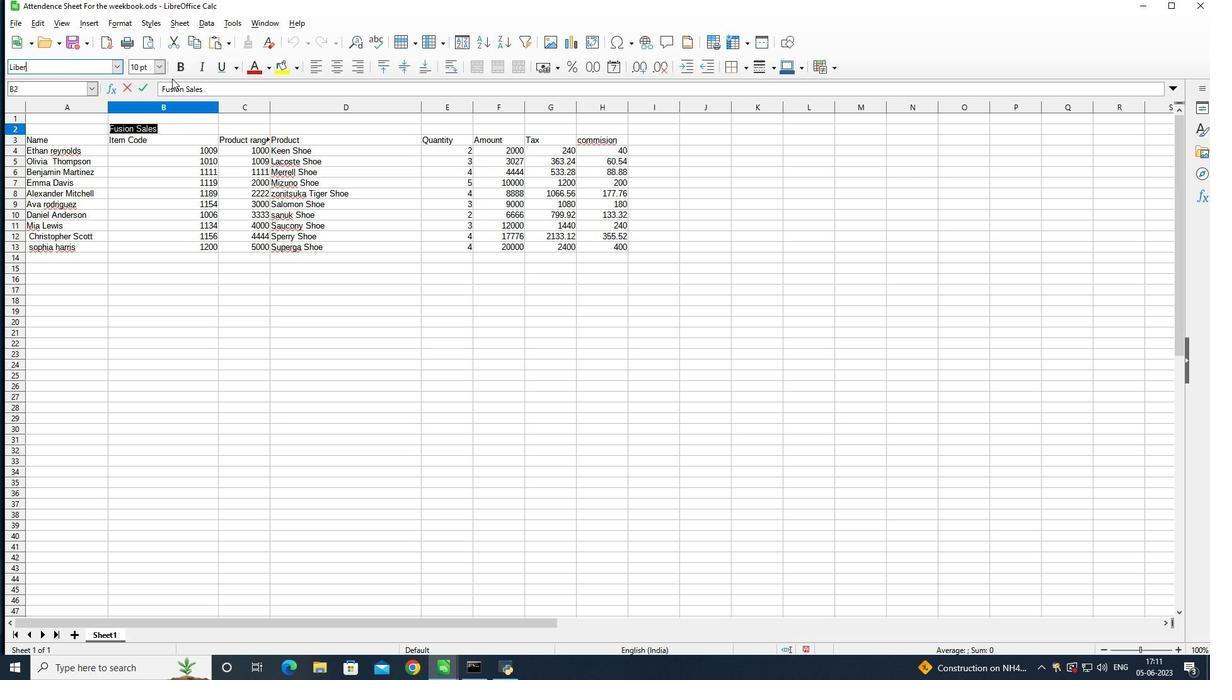 
Action: Mouse pressed left at (165, 130)
Screenshot: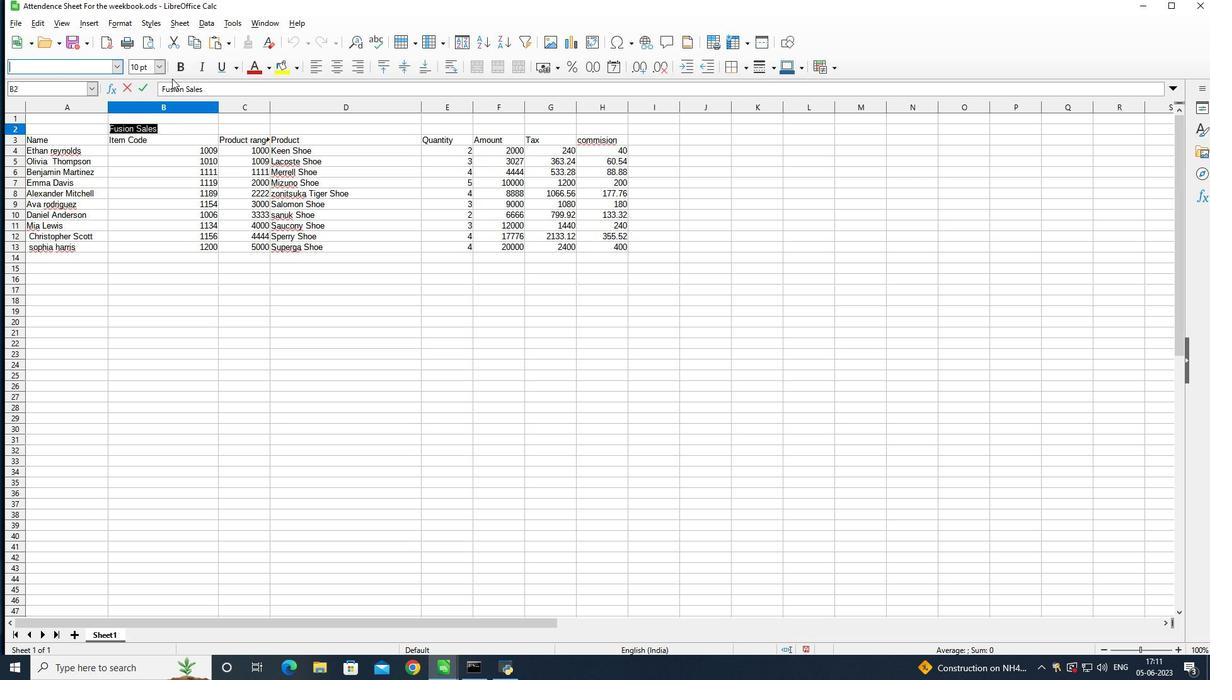 
Action: Mouse moved to (153, 128)
Screenshot: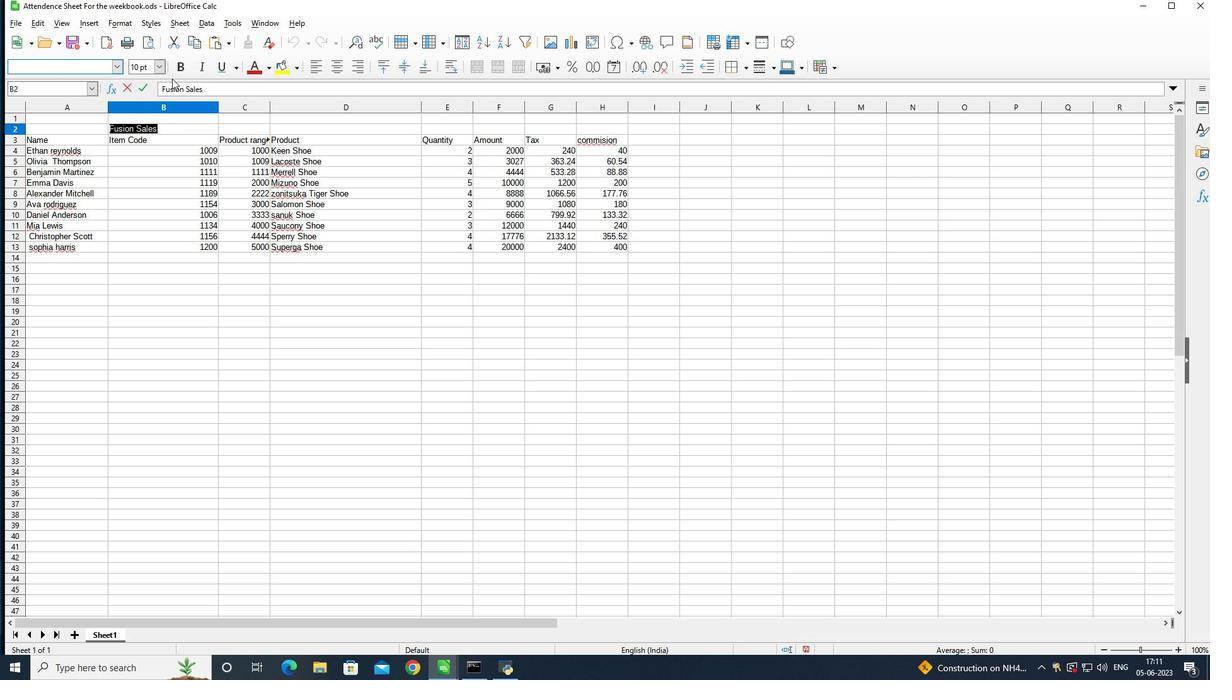 
Action: Mouse pressed left at (153, 128)
Screenshot: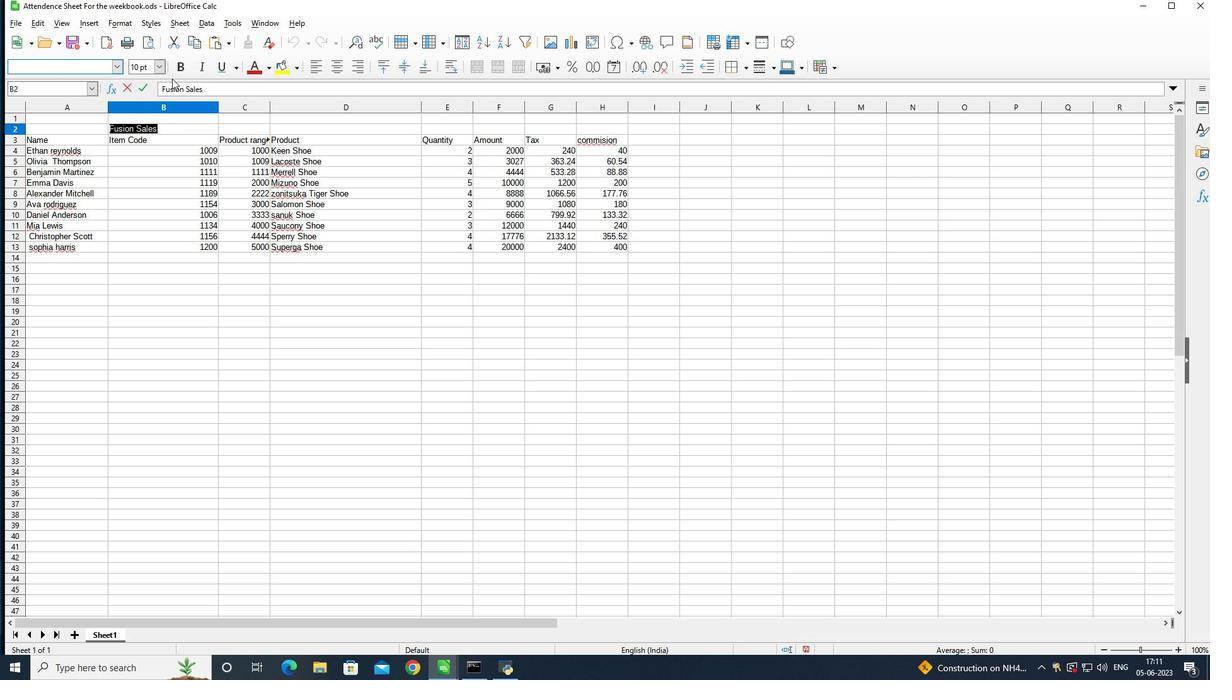 
Action: Mouse pressed left at (153, 128)
Screenshot: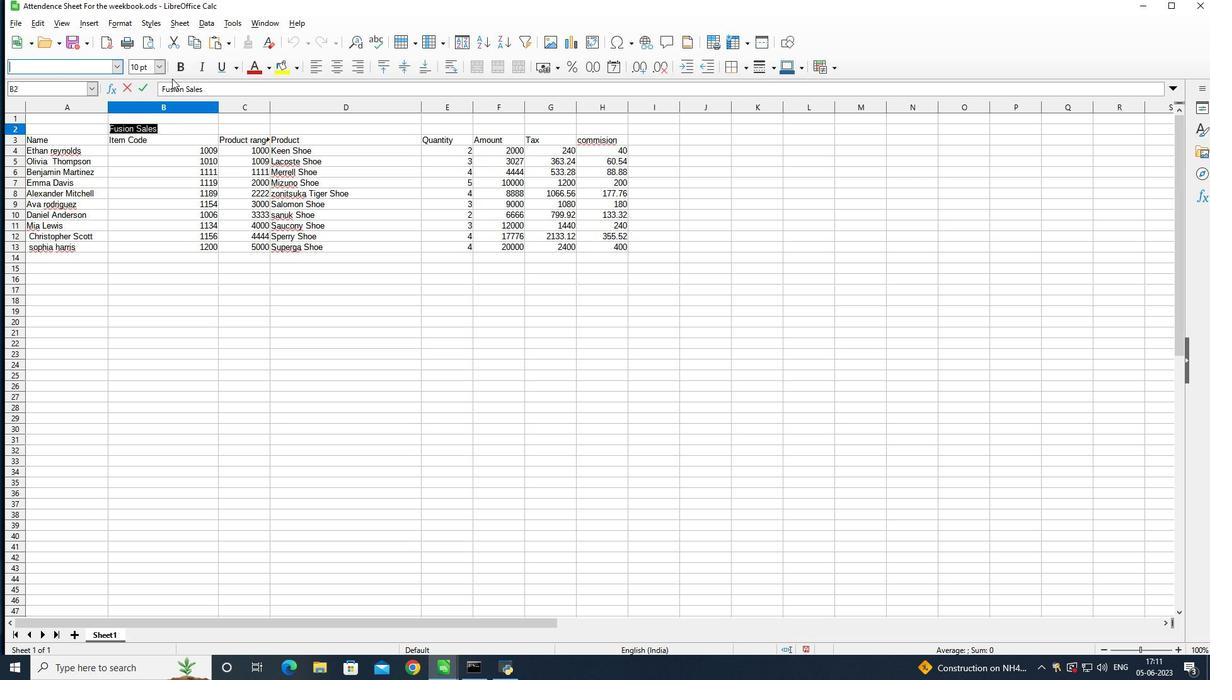 
Action: Mouse pressed left at (153, 128)
Screenshot: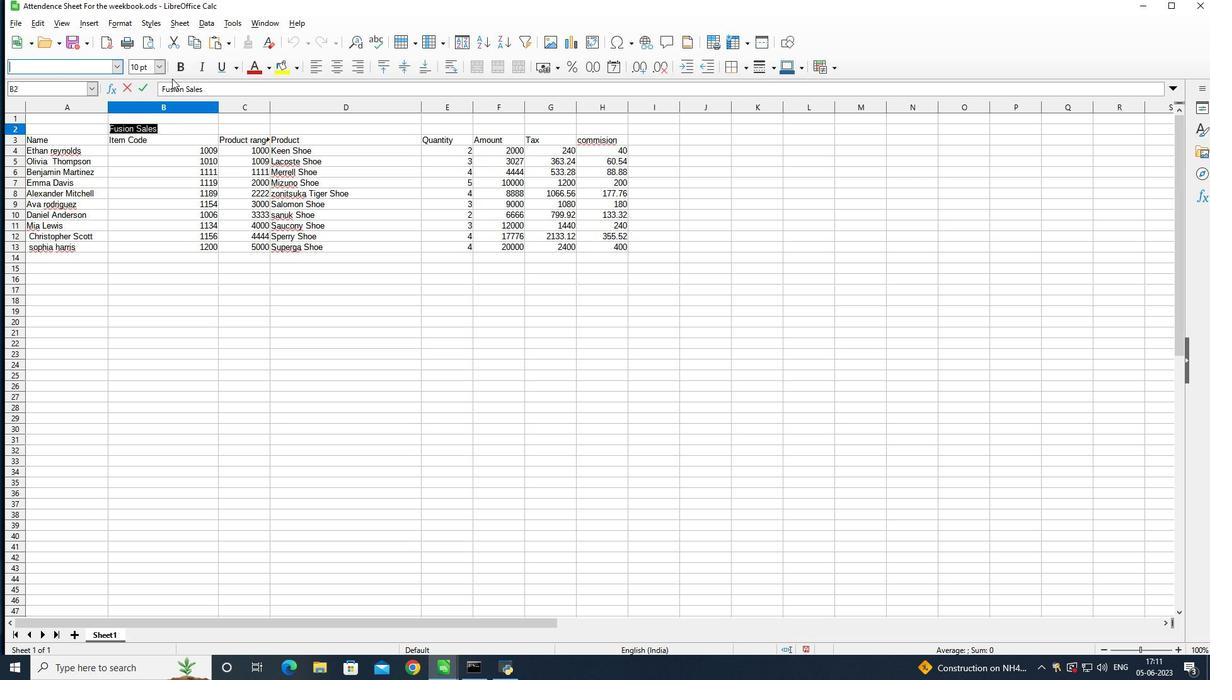 
Action: Mouse pressed left at (153, 128)
Screenshot: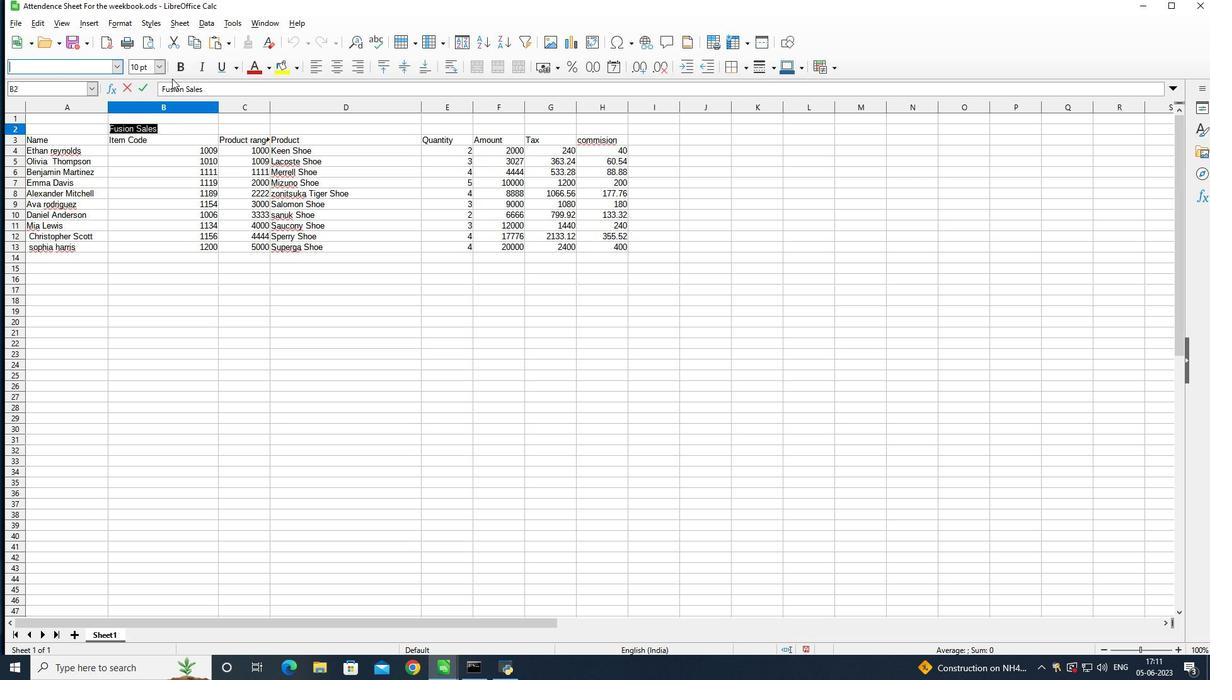 
Action: Mouse pressed left at (153, 128)
Screenshot: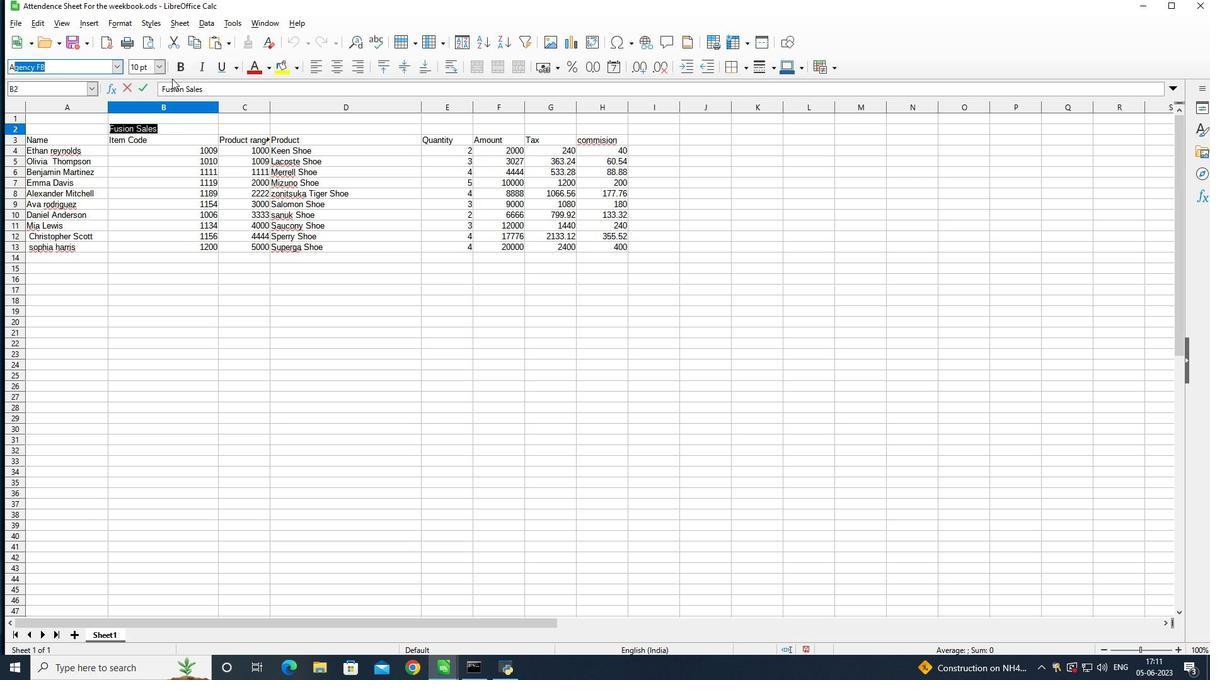 
Action: Mouse moved to (153, 128)
Screenshot: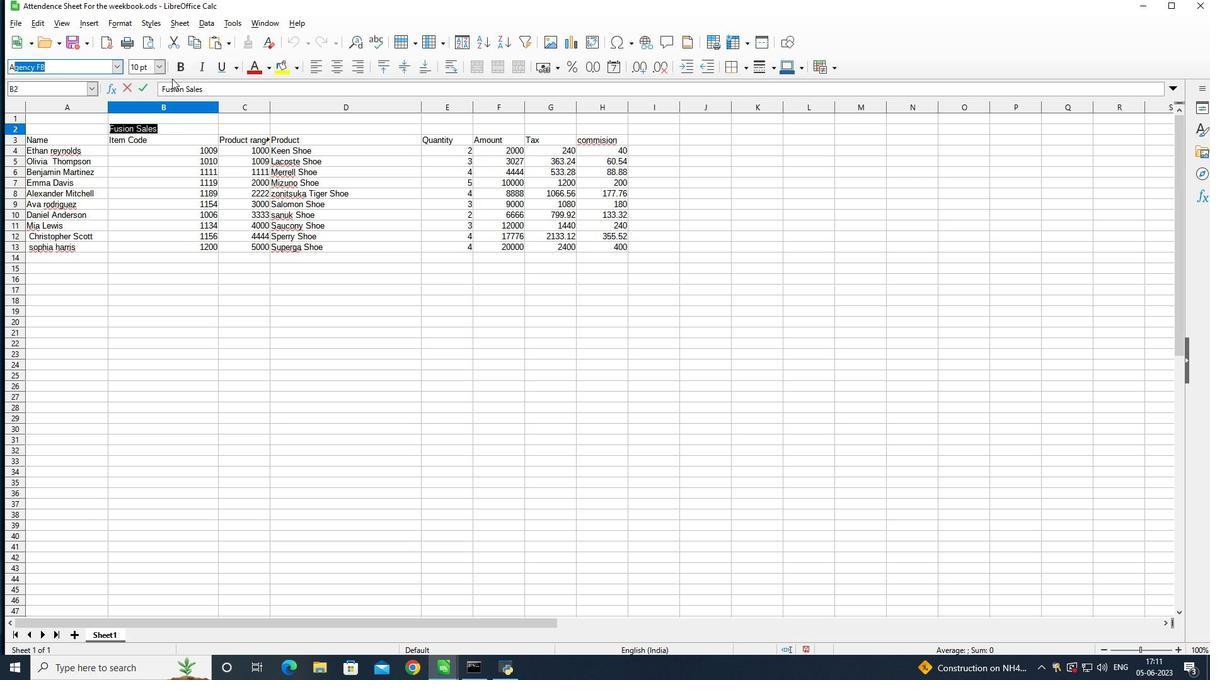 
Action: Mouse pressed left at (153, 128)
Screenshot: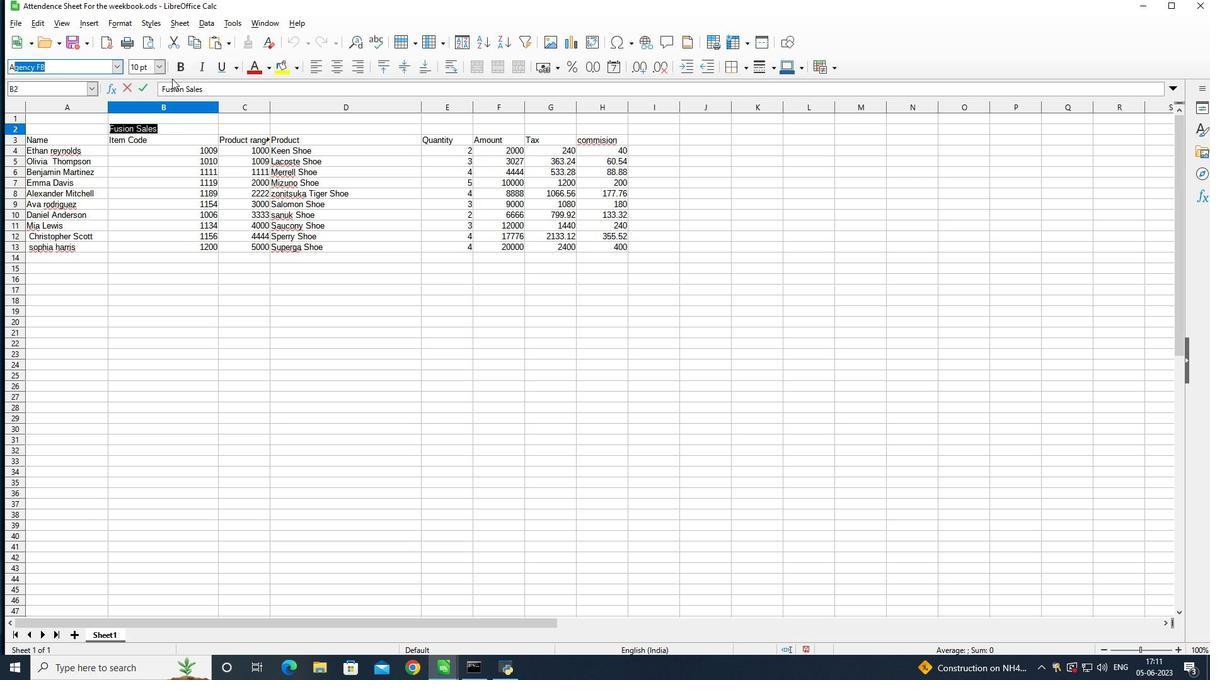 
Action: Mouse moved to (155, 129)
Screenshot: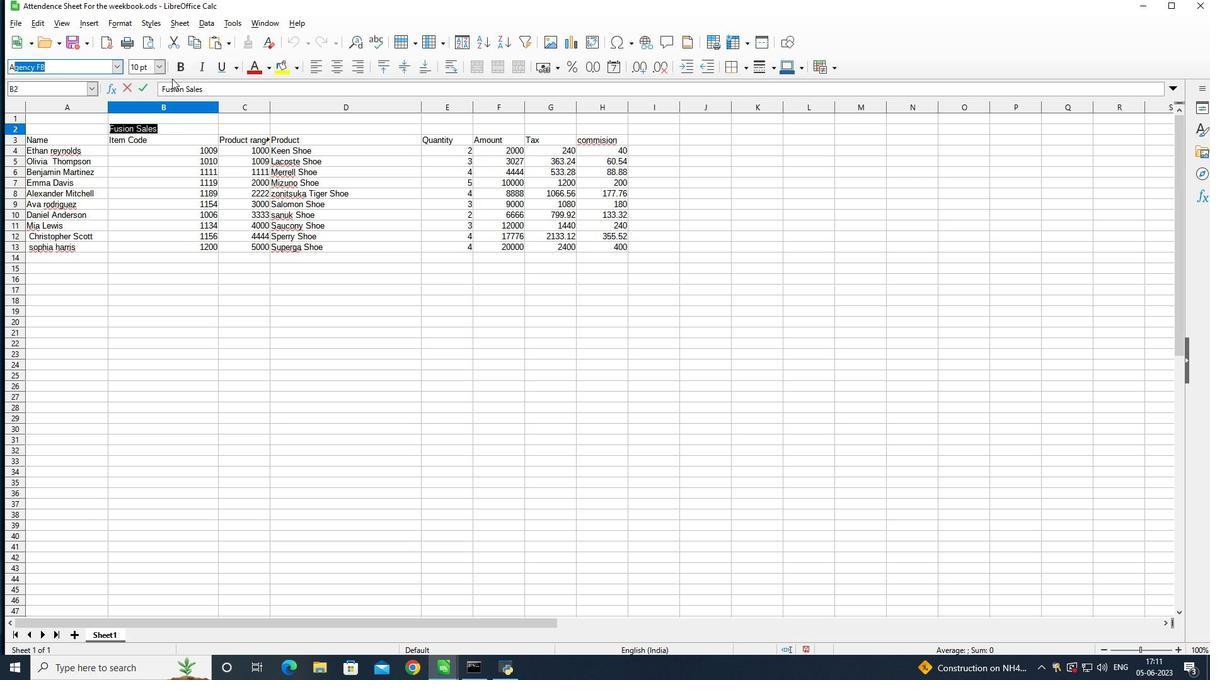 
Action: Mouse pressed left at (155, 129)
Screenshot: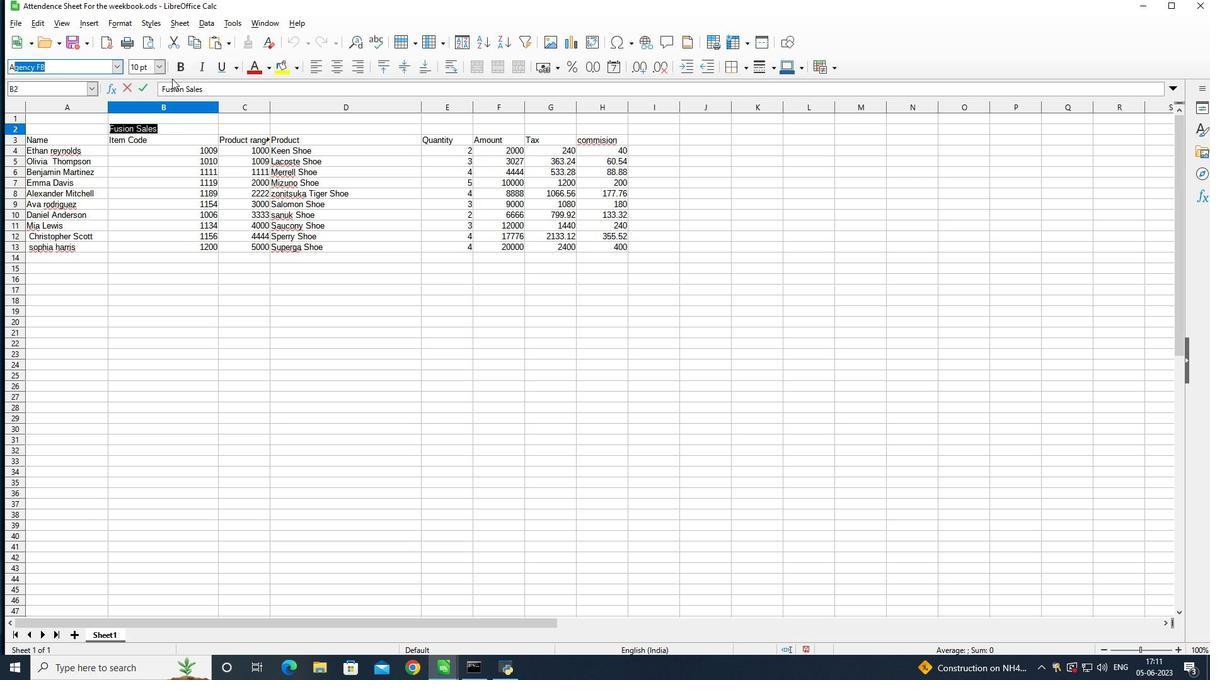 
Action: Mouse moved to (155, 129)
Screenshot: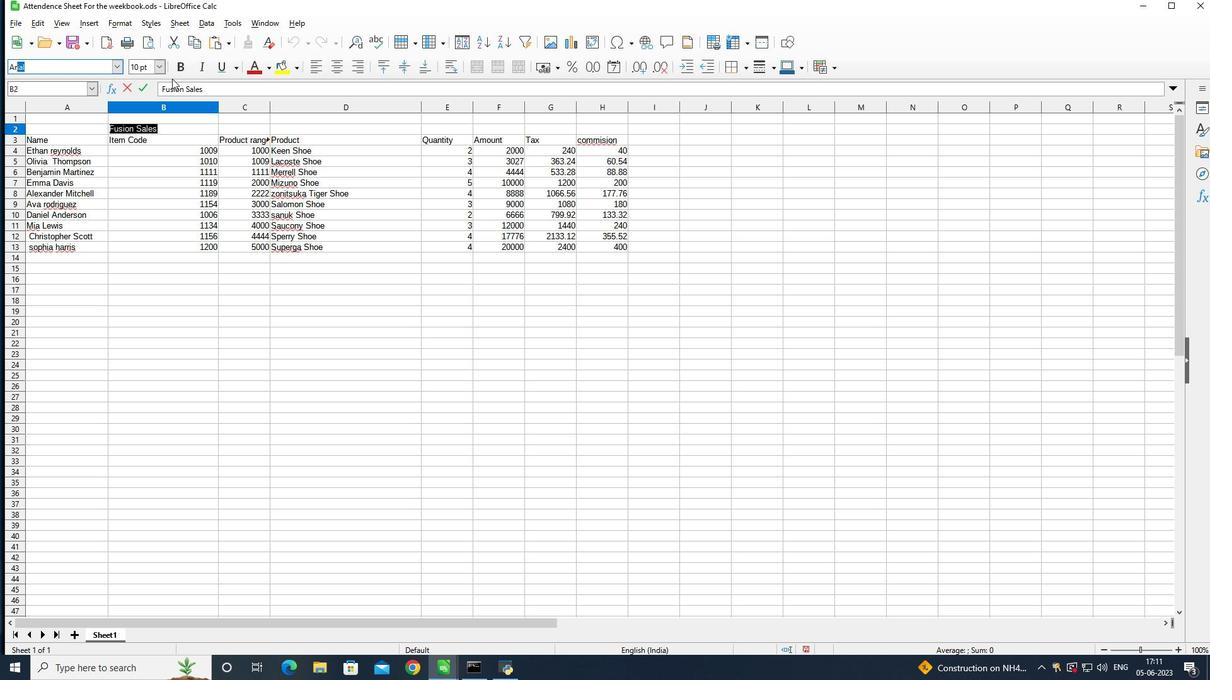 
Action: Mouse pressed left at (155, 129)
Screenshot: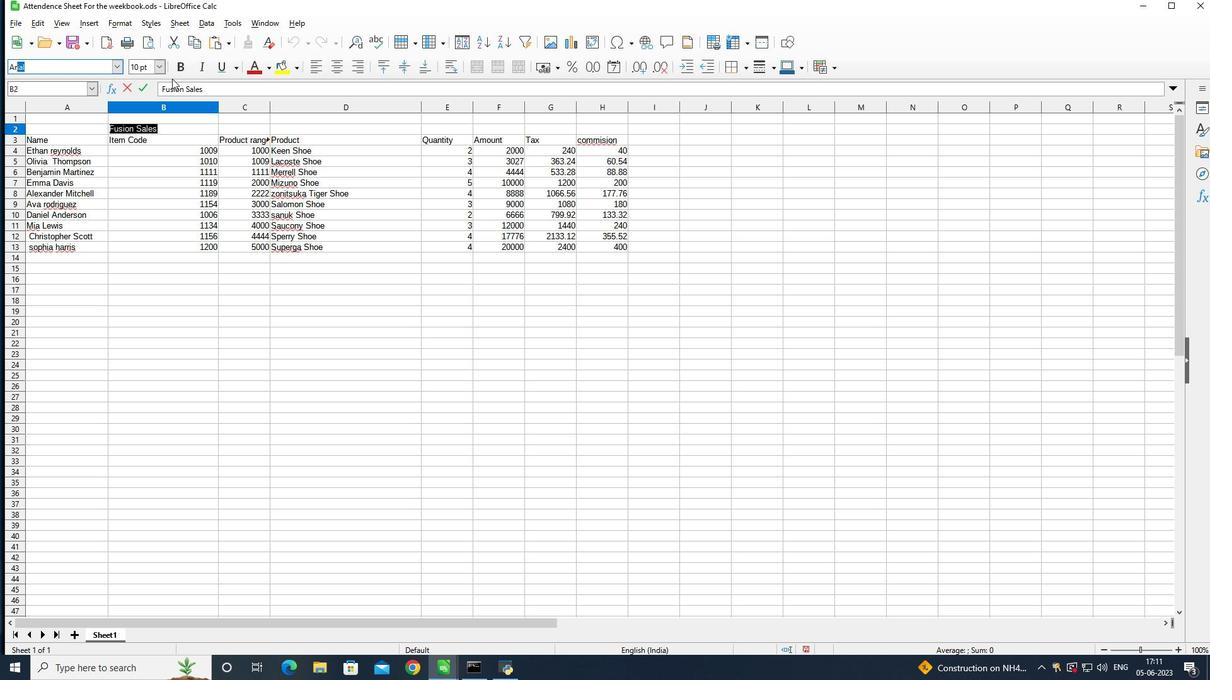 
Action: Mouse moved to (156, 129)
Screenshot: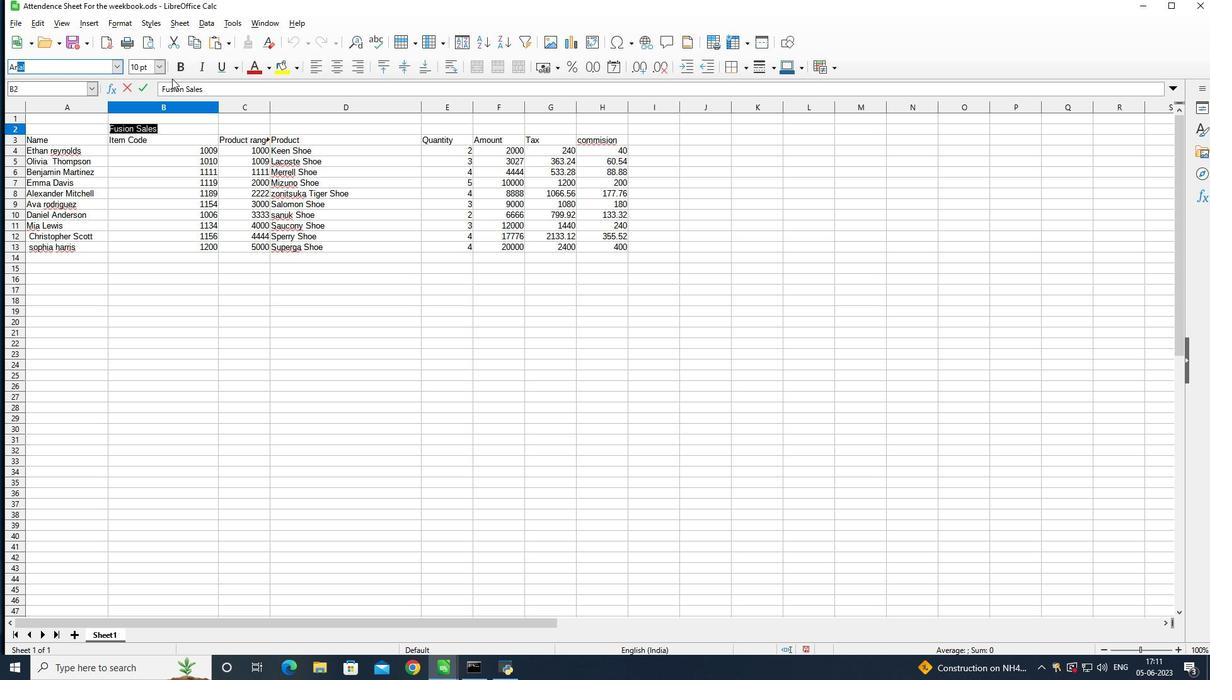 
Action: Mouse pressed left at (156, 129)
Screenshot: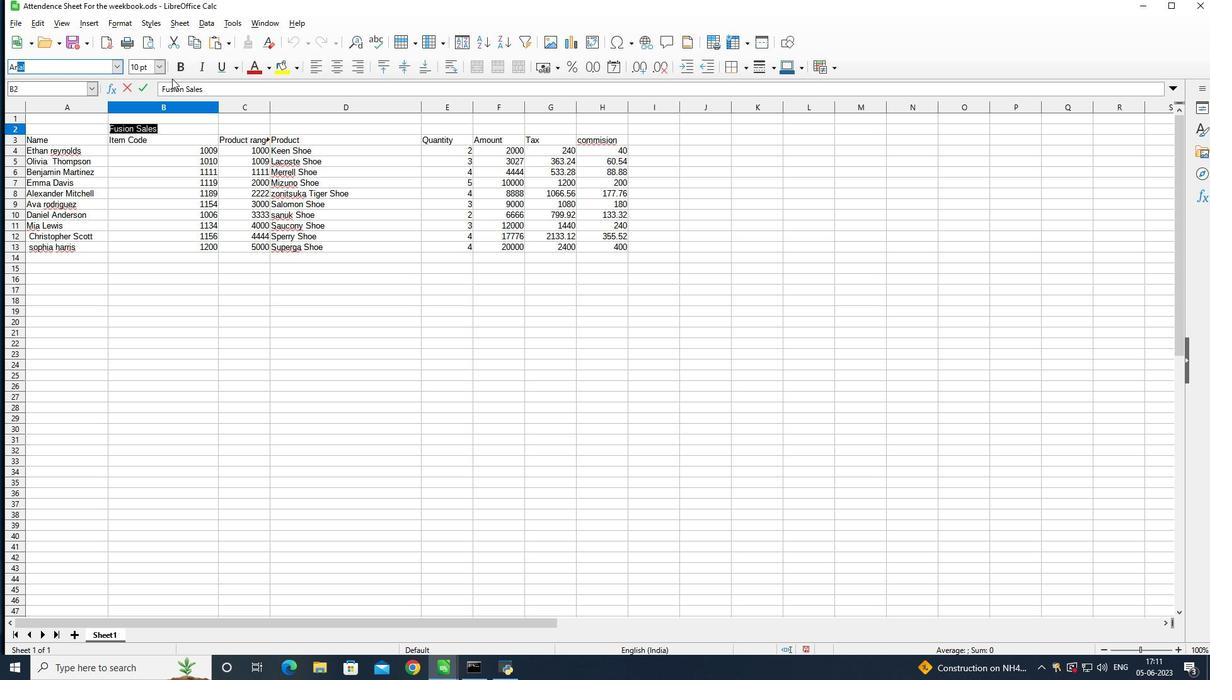 
Action: Mouse pressed left at (156, 129)
Screenshot: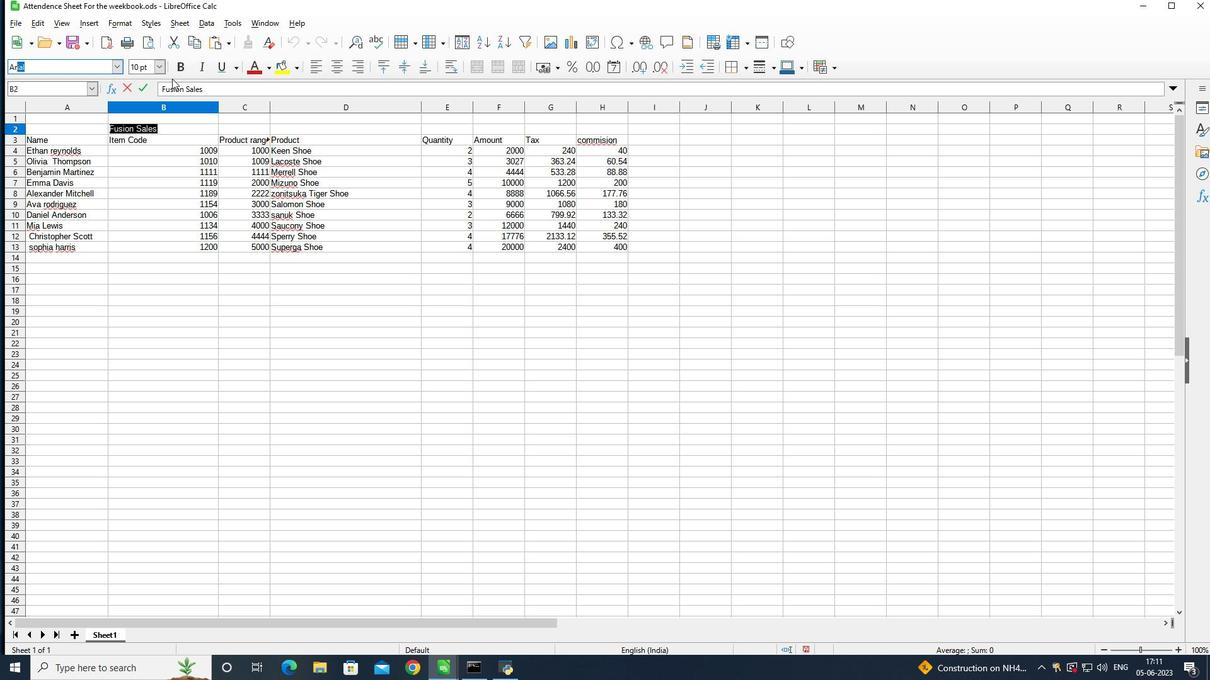 
Action: Mouse moved to (157, 129)
Screenshot: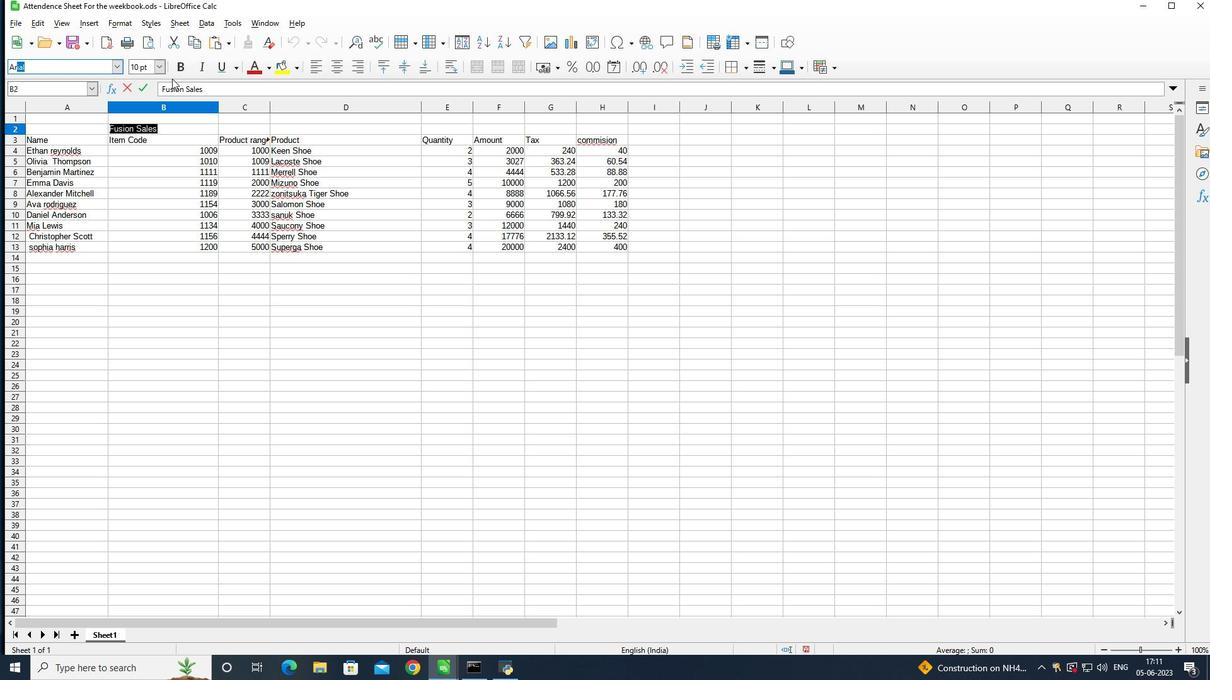 
Action: Mouse pressed left at (157, 129)
Screenshot: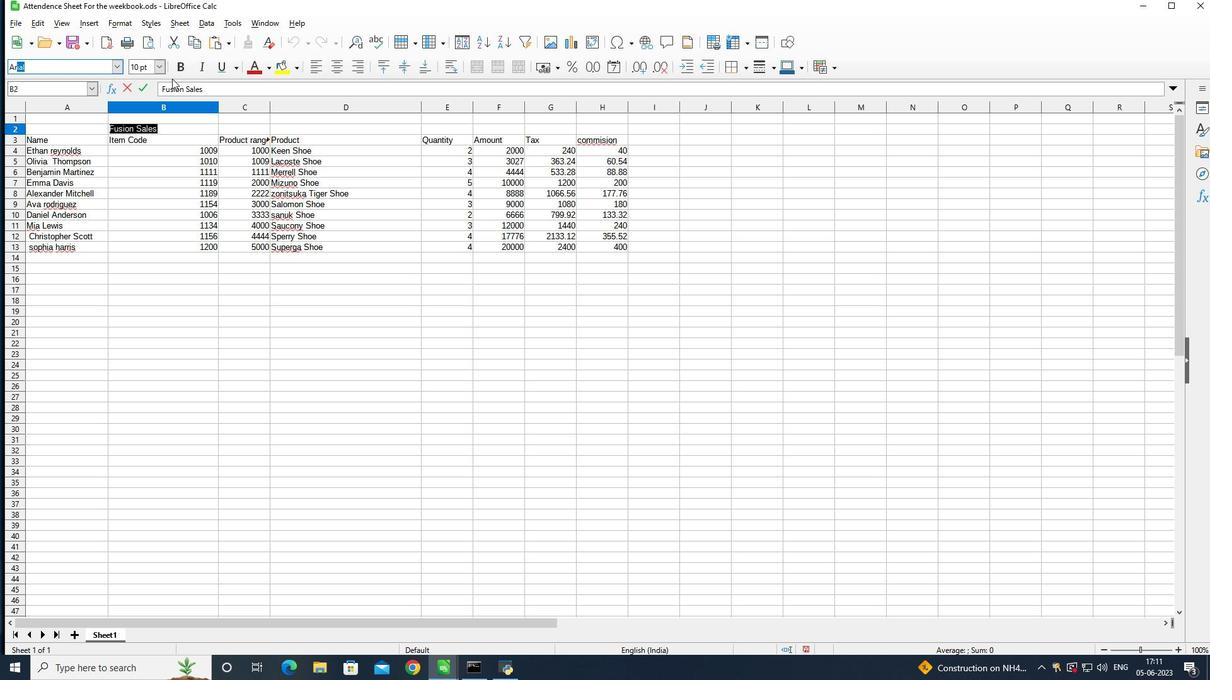 
Action: Mouse moved to (236, 310)
Screenshot: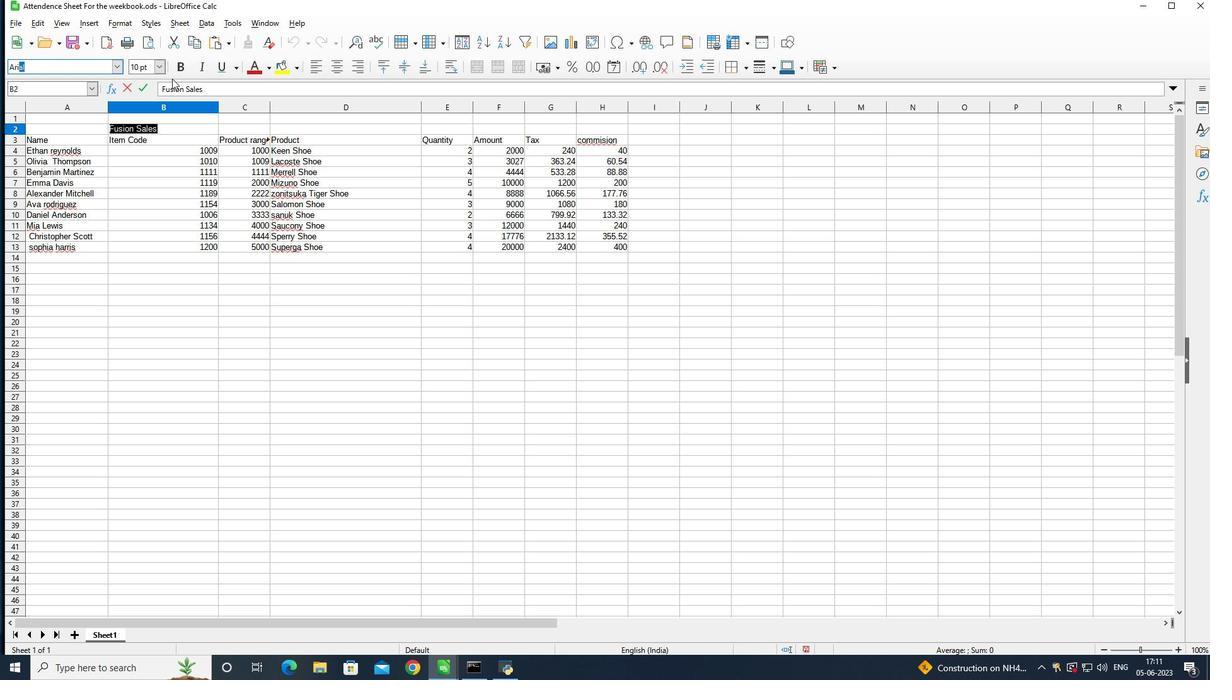 
Action: Mouse pressed right at (236, 310)
Screenshot: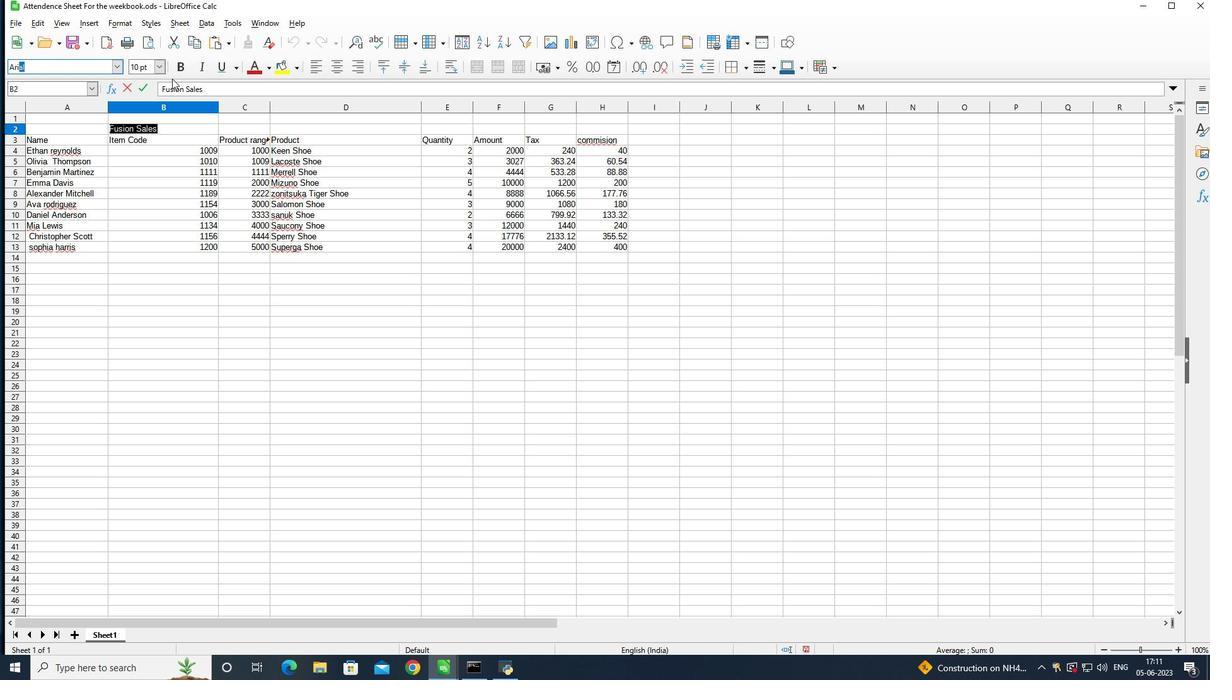 
Action: Mouse moved to (200, 265)
Screenshot: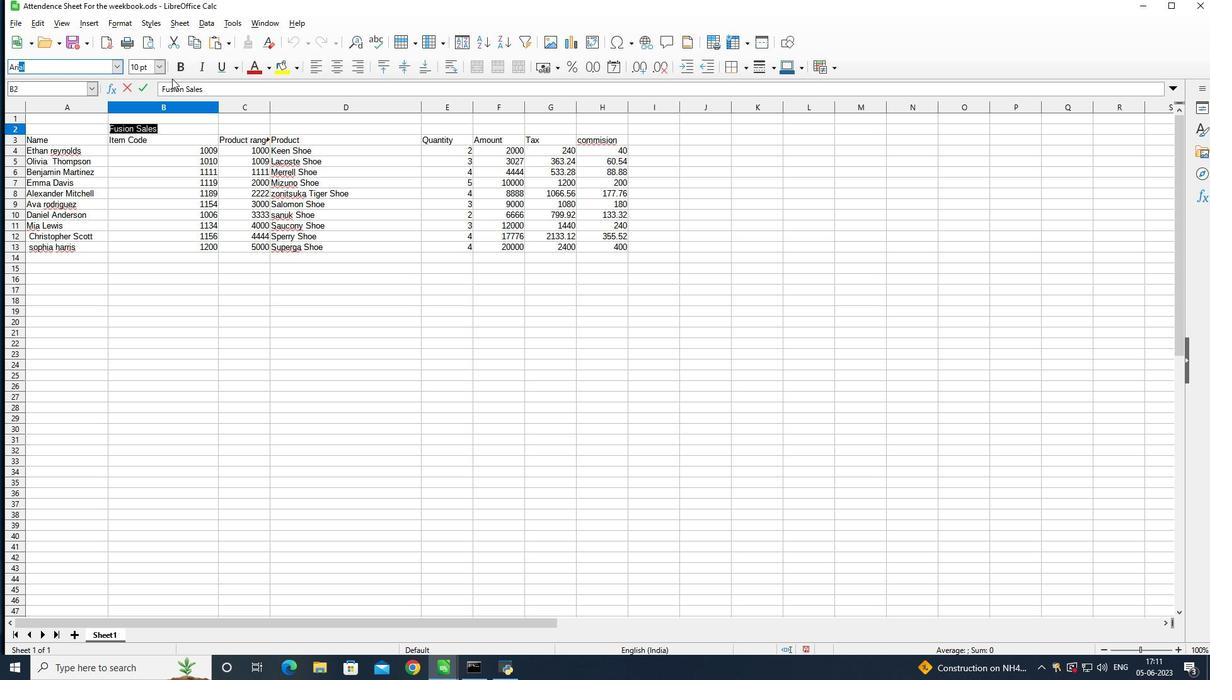 
Action: Mouse pressed left at (200, 265)
Screenshot: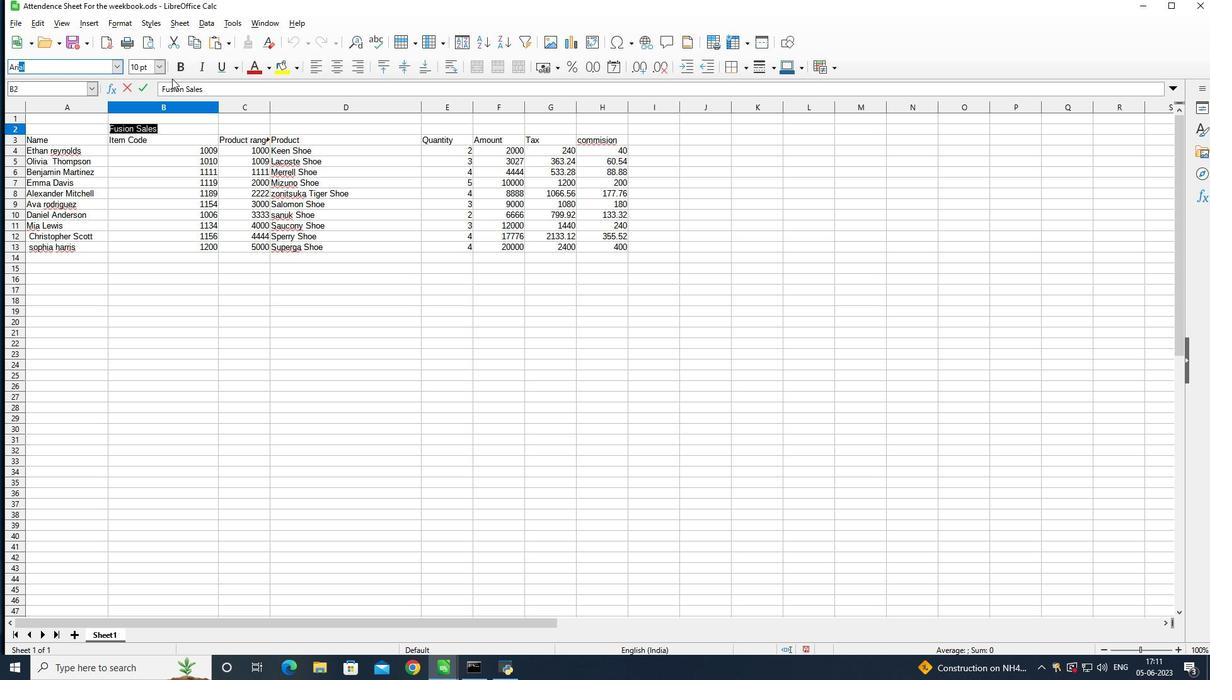 
Action: Mouse moved to (149, 131)
Screenshot: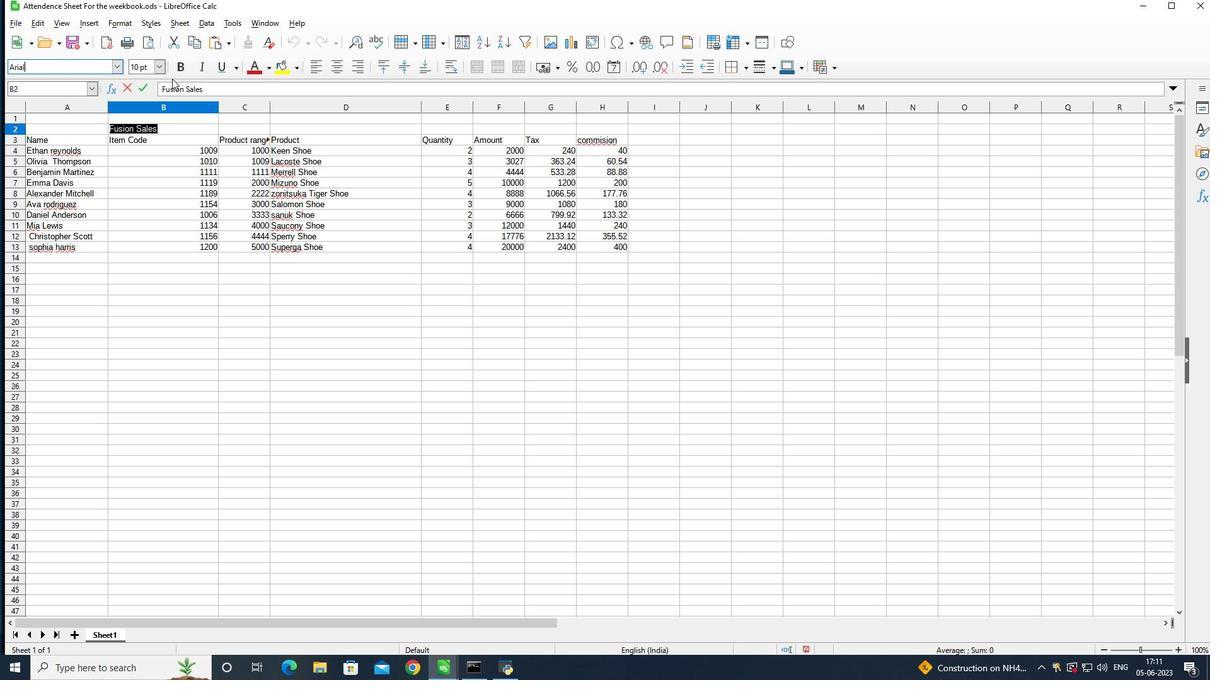 
Action: Mouse pressed left at (149, 131)
Screenshot: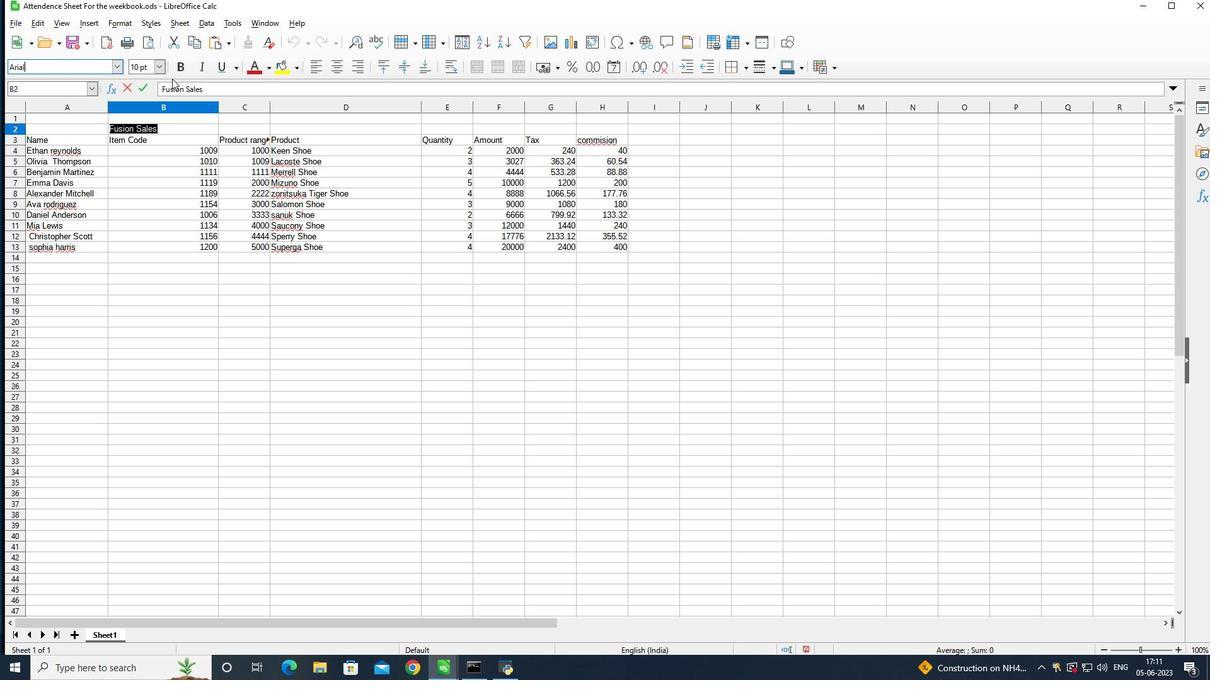 
Action: Mouse pressed left at (149, 131)
Screenshot: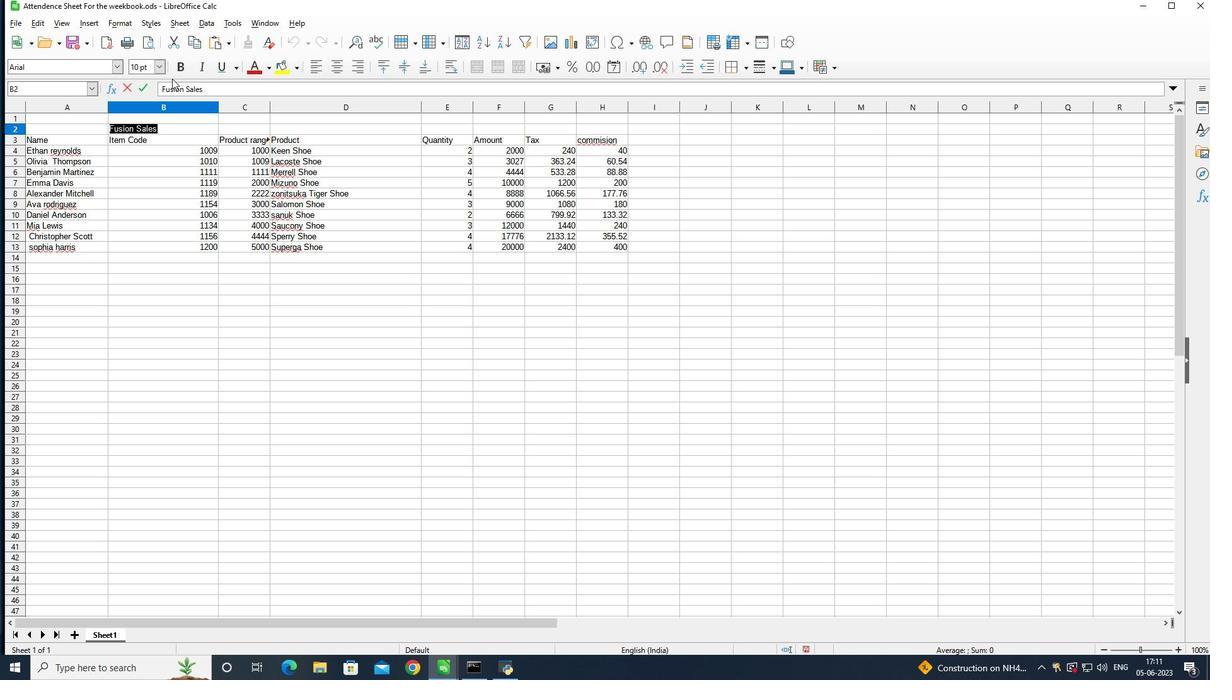 
Action: Mouse pressed left at (149, 131)
Screenshot: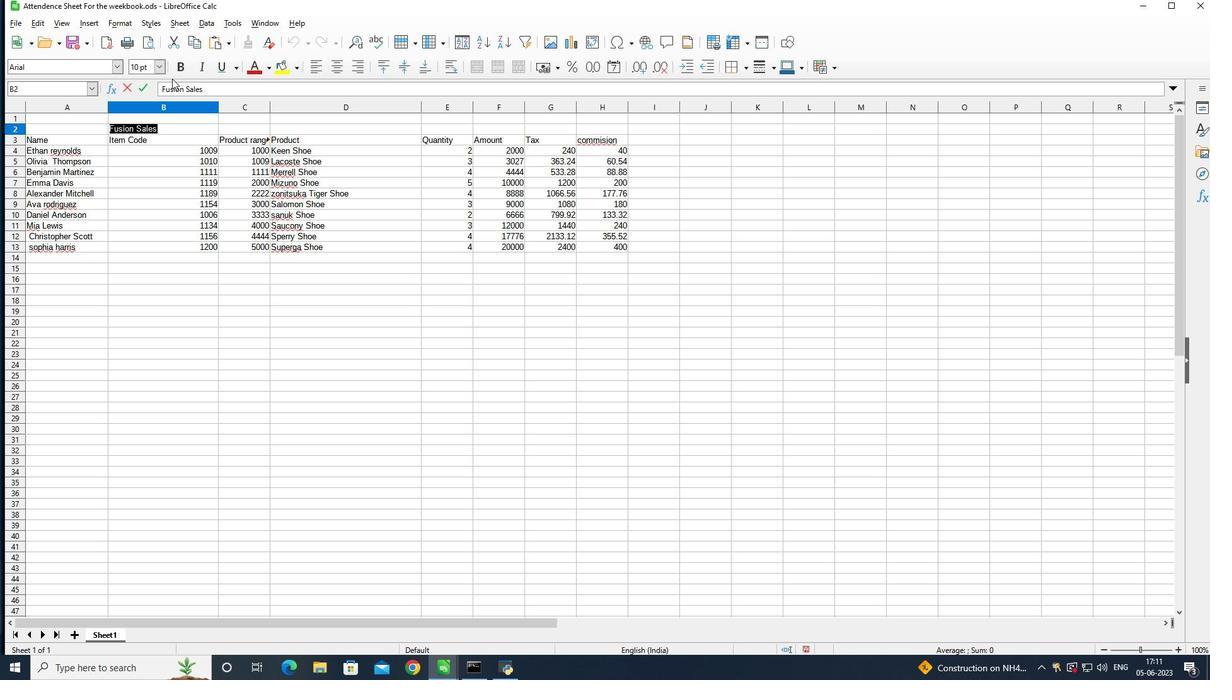 
Action: Mouse moved to (150, 131)
Screenshot: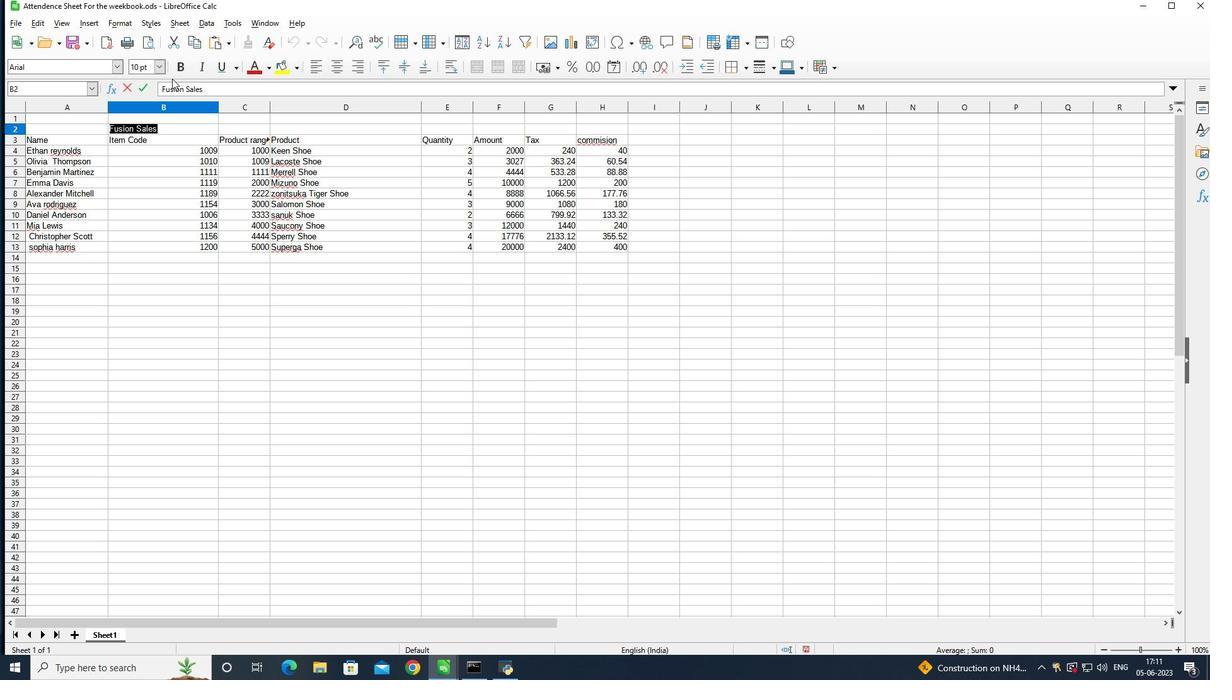 
Action: Mouse pressed left at (150, 131)
Screenshot: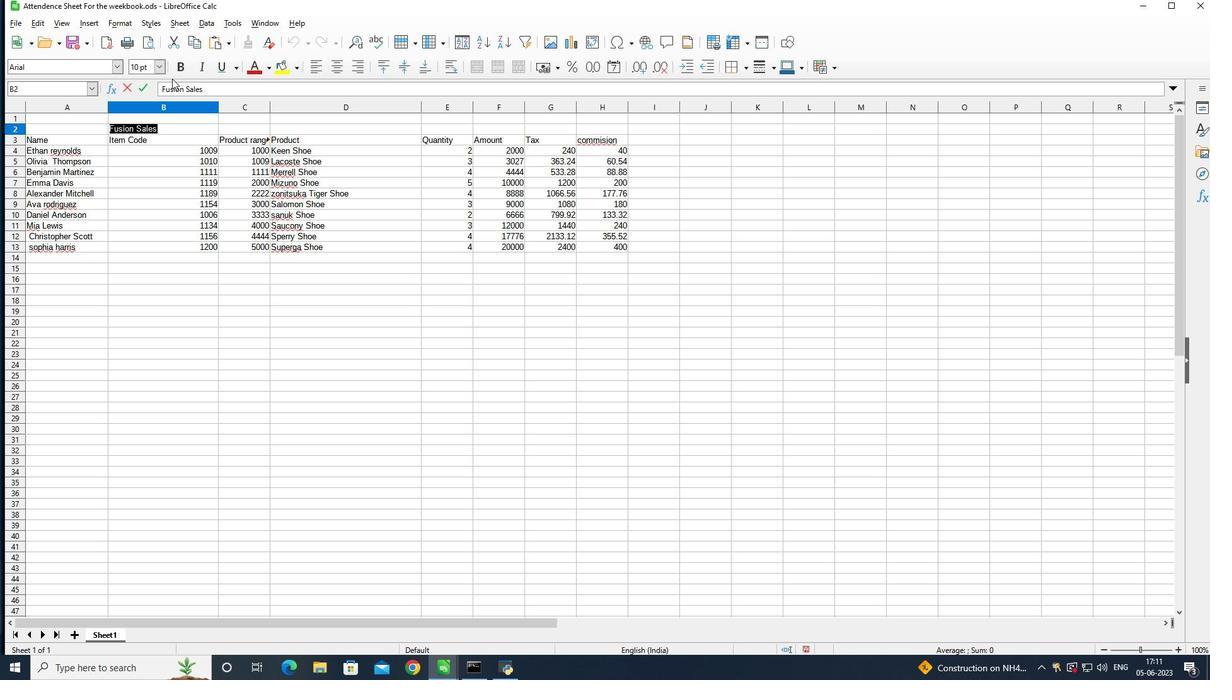
Action: Mouse moved to (168, 132)
Screenshot: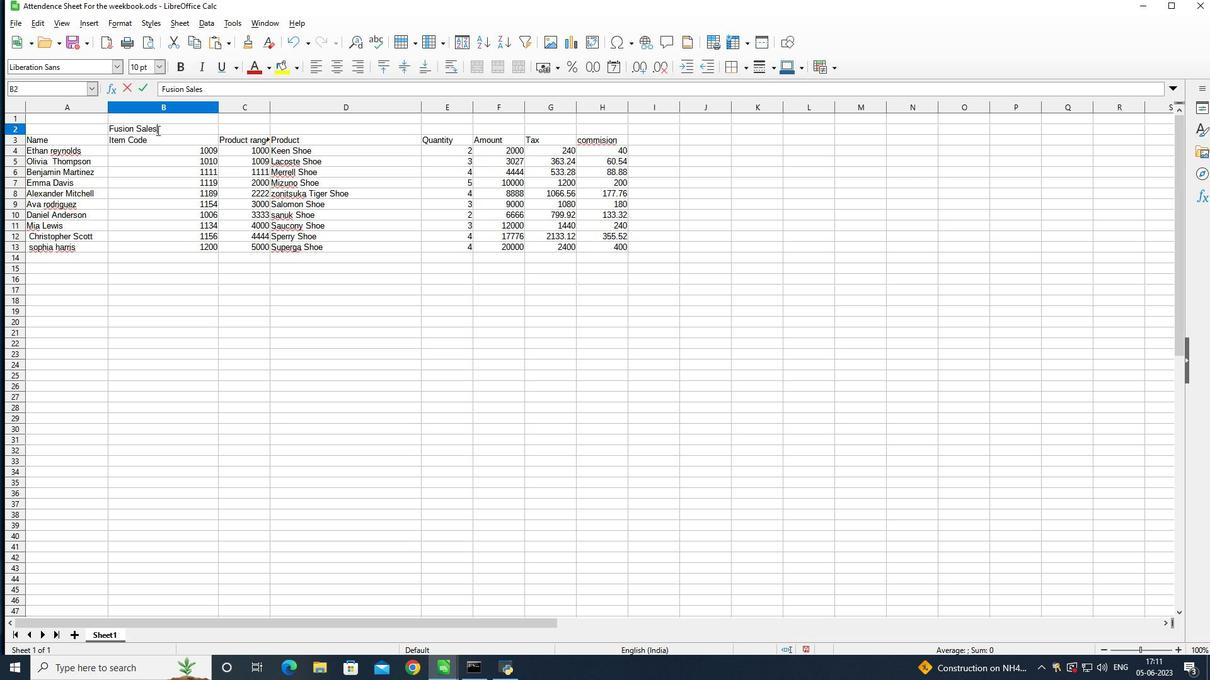 
Action: Mouse pressed left at (168, 132)
Screenshot: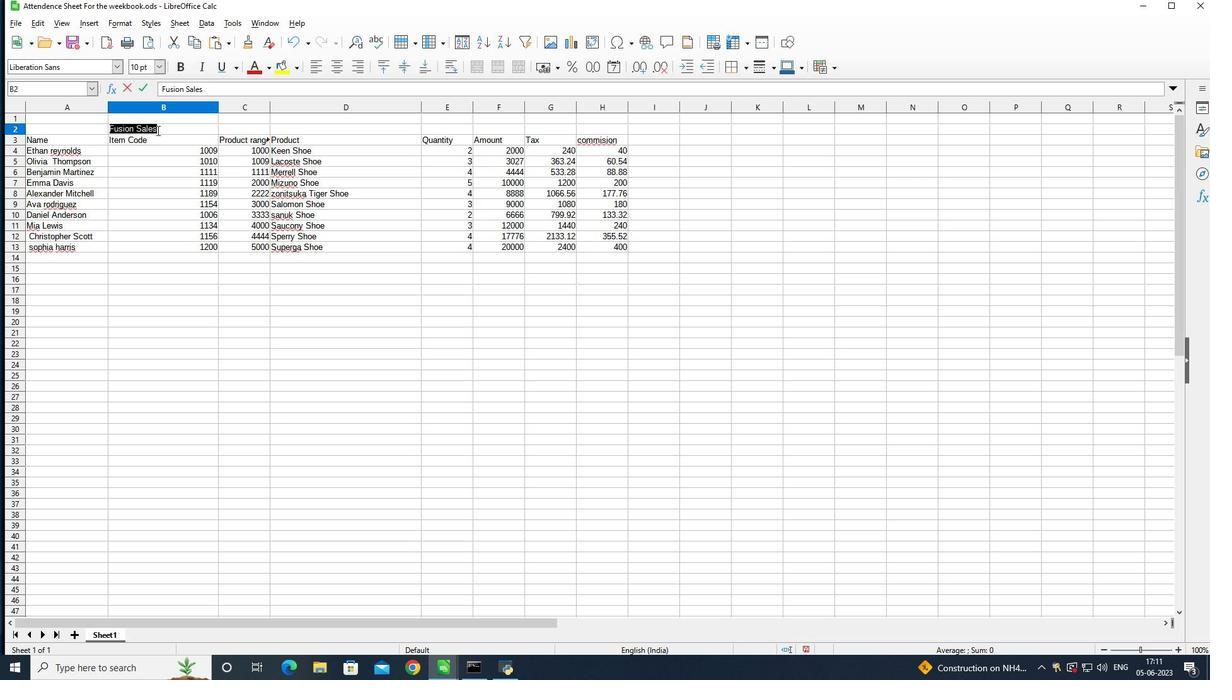 
Action: Mouse pressed left at (168, 132)
Screenshot: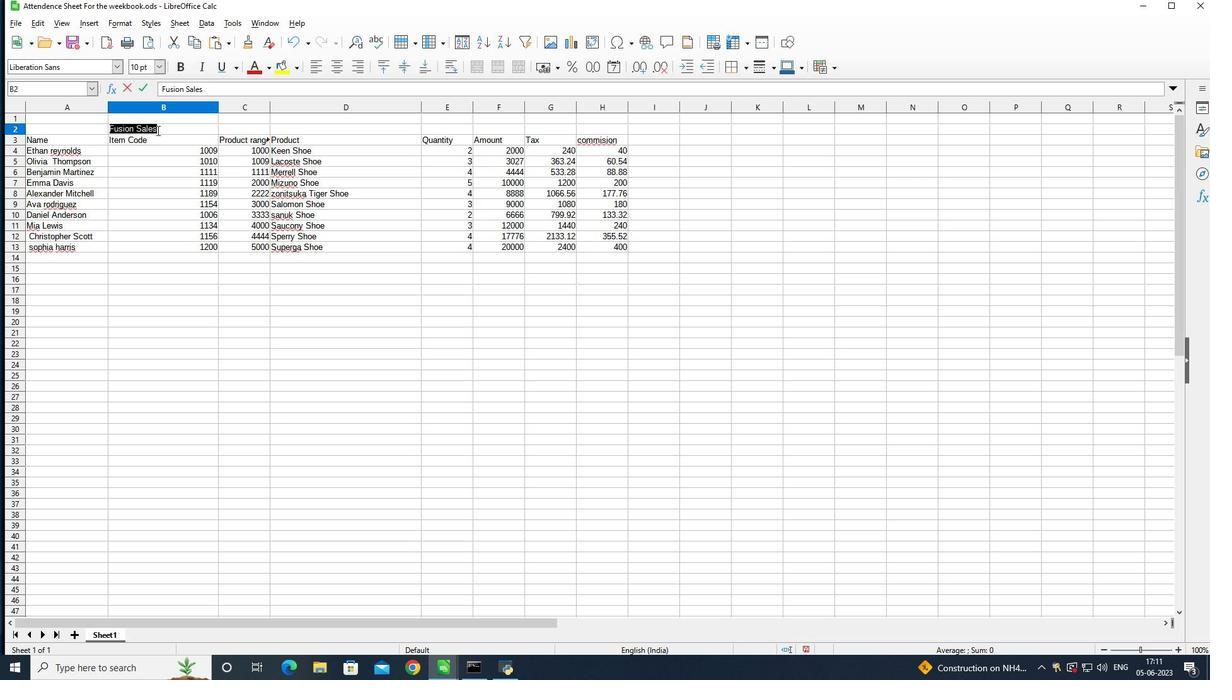 
Action: Mouse moved to (283, 188)
Screenshot: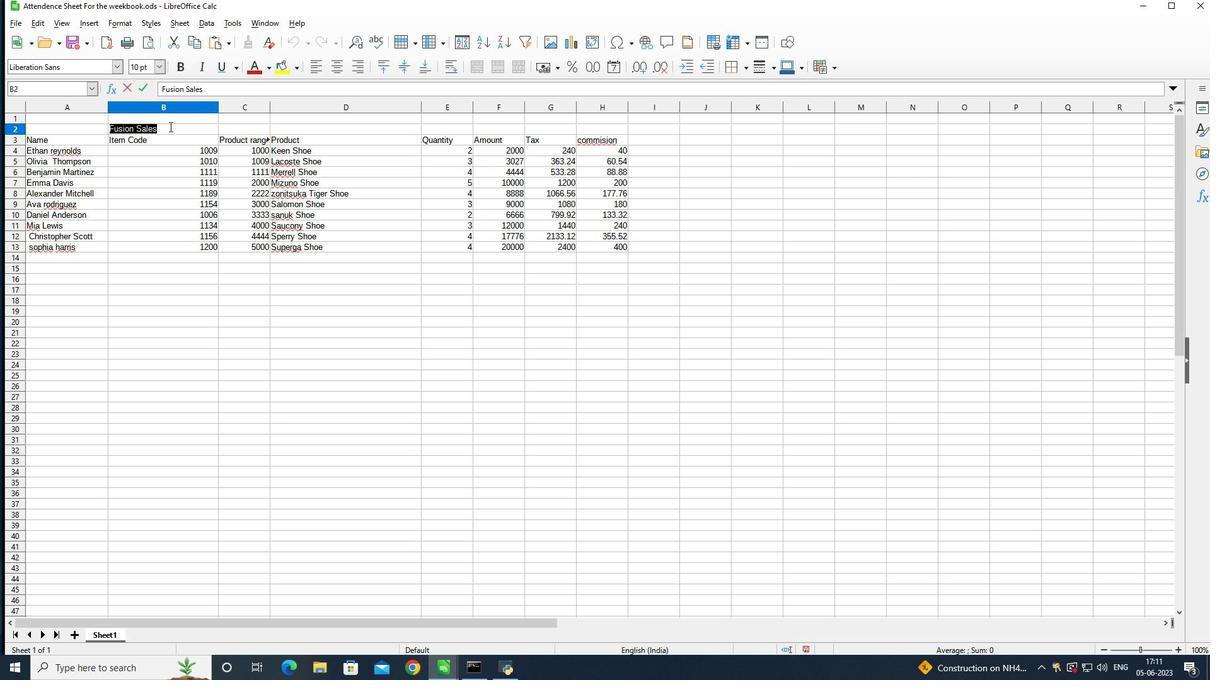 
Action: Mouse pressed left at (283, 188)
Screenshot: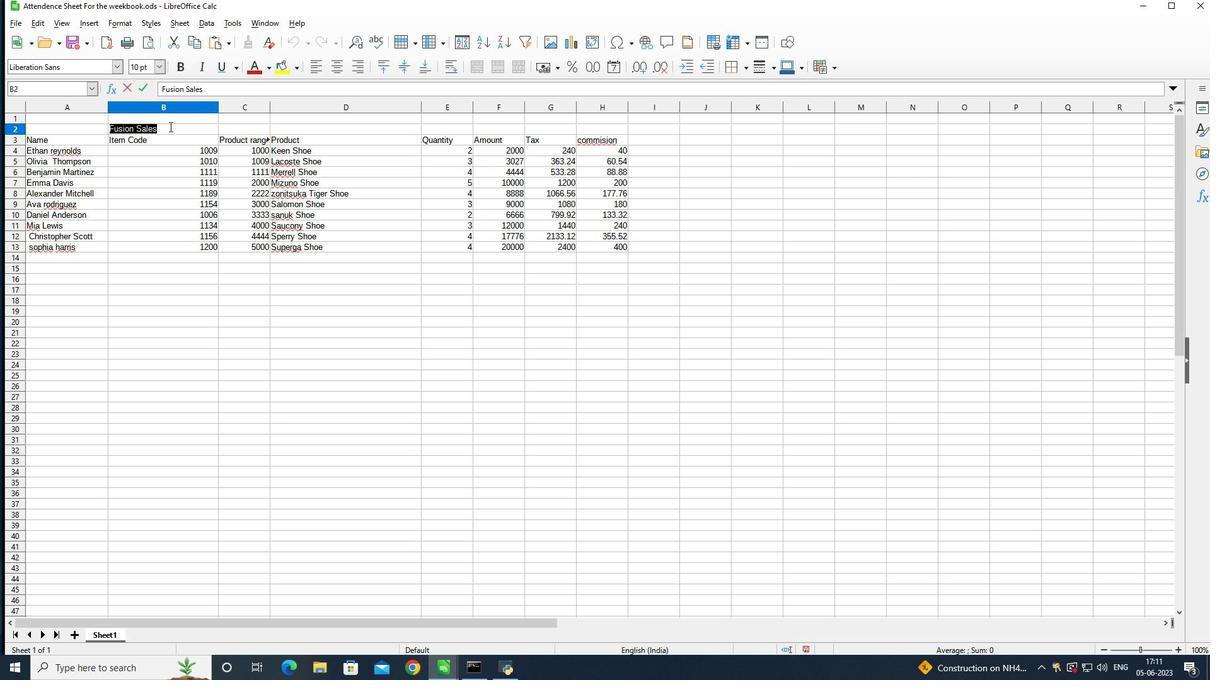 
Action: Mouse moved to (281, 192)
Screenshot: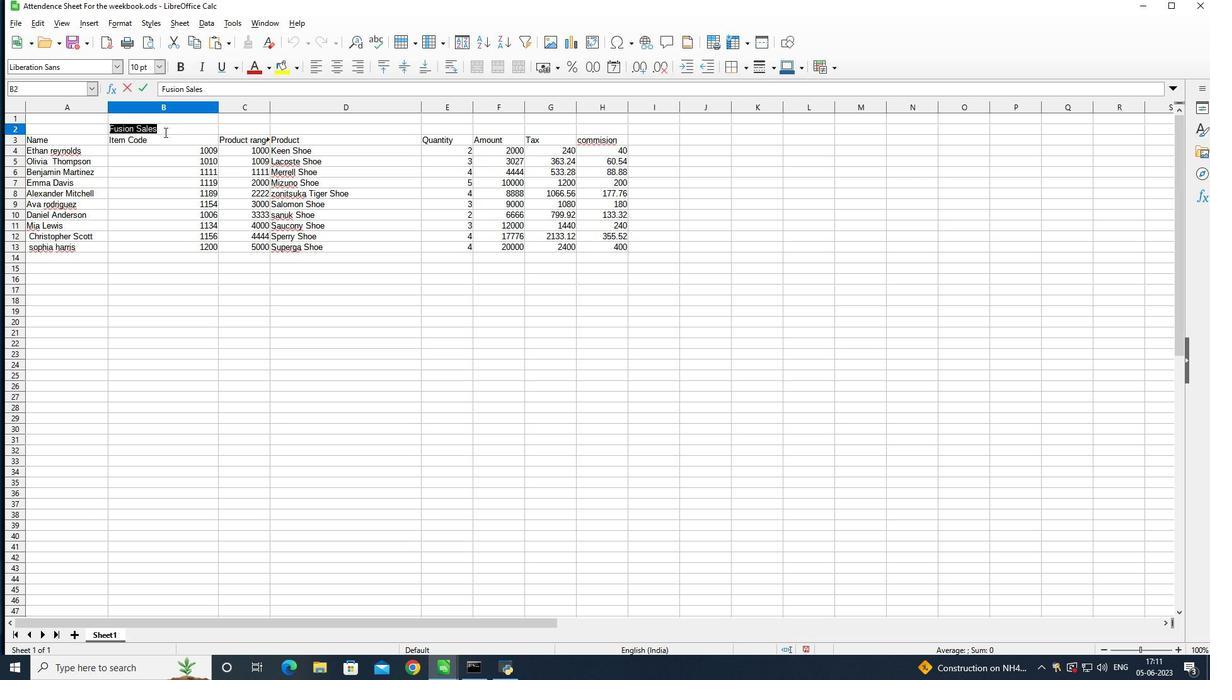 
Action: Mouse pressed right at (281, 192)
Screenshot: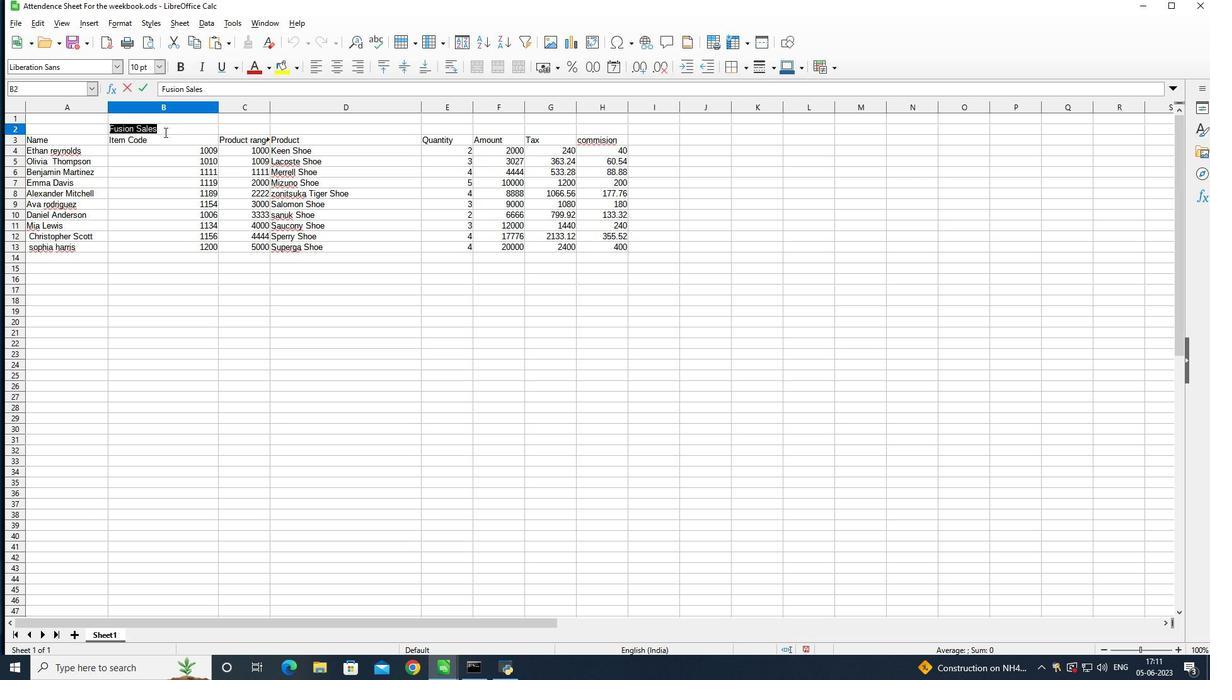 
Action: Mouse moved to (540, 451)
Screenshot: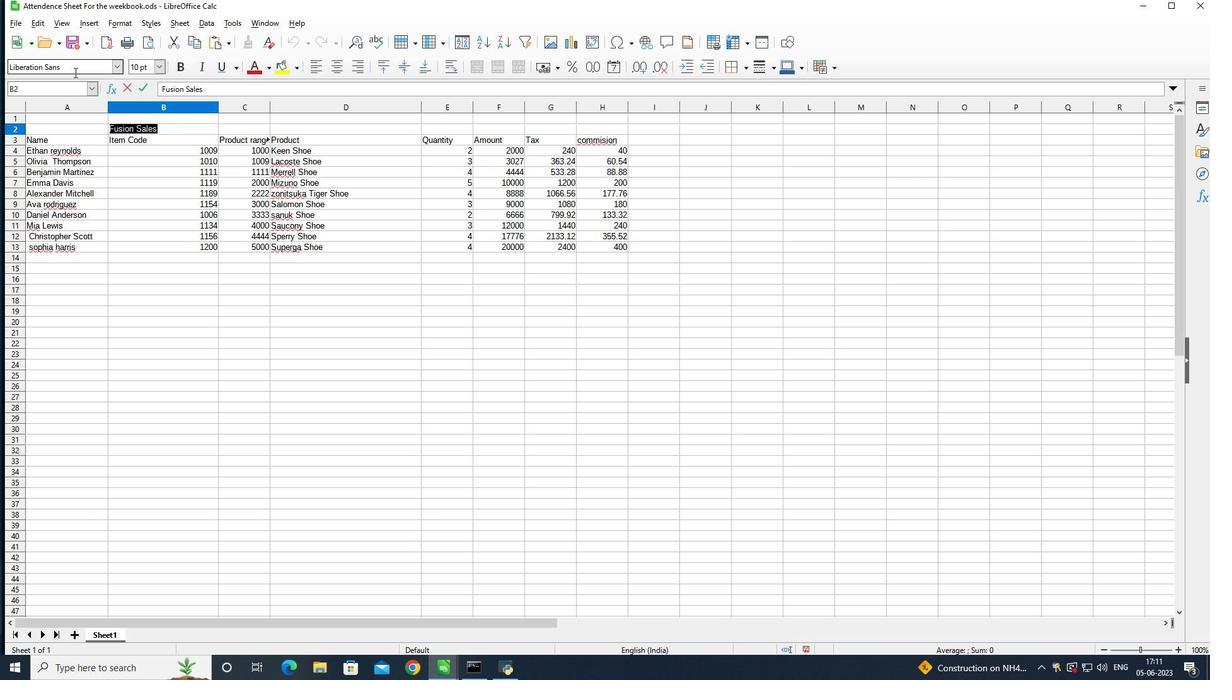 
Action: Mouse pressed right at (540, 451)
Screenshot: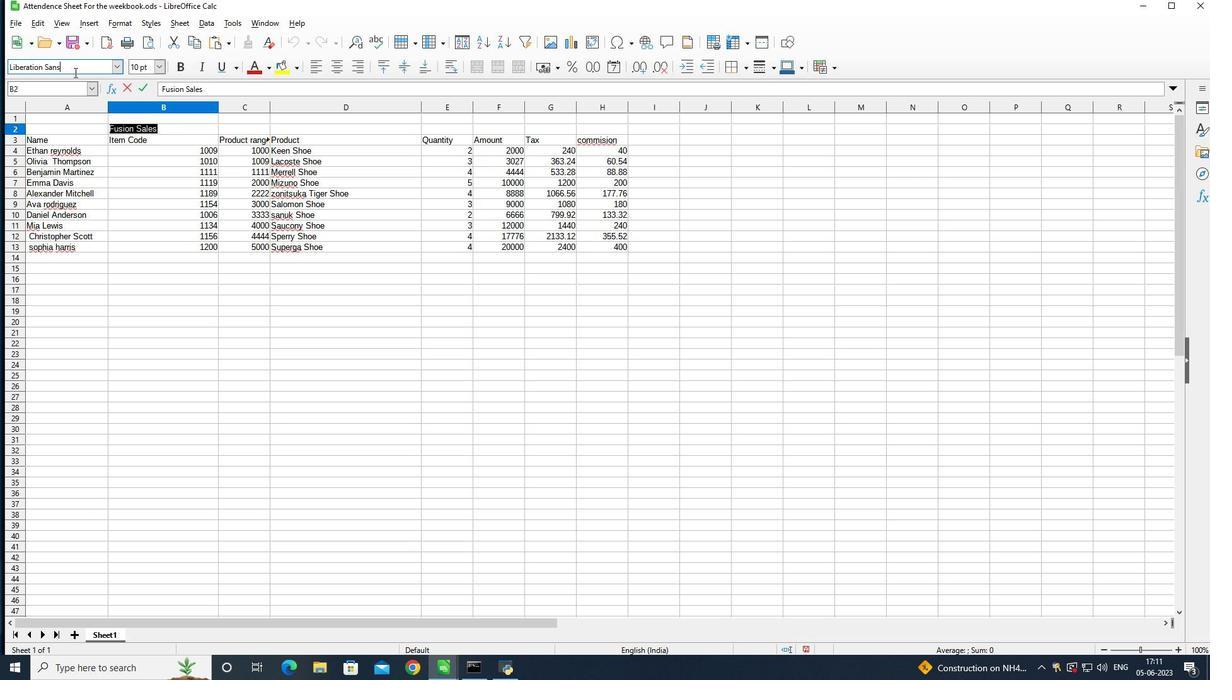 
Action: Mouse moved to (160, 130)
Screenshot: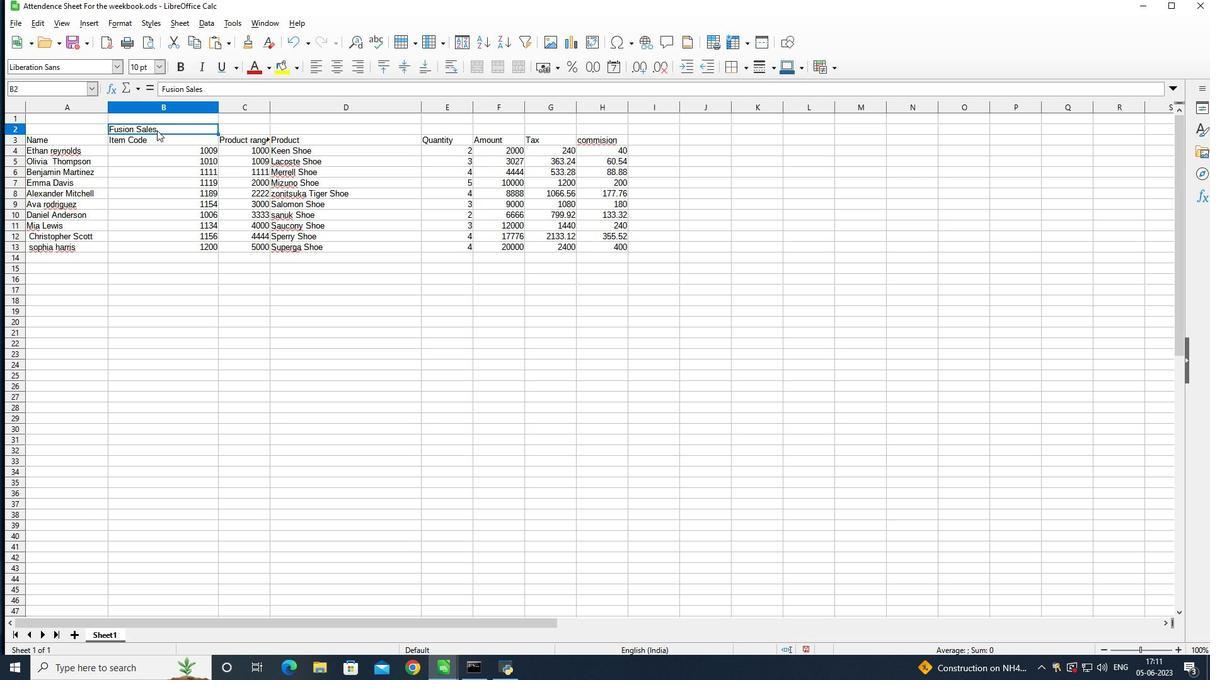 
Action: Mouse pressed left at (160, 130)
Screenshot: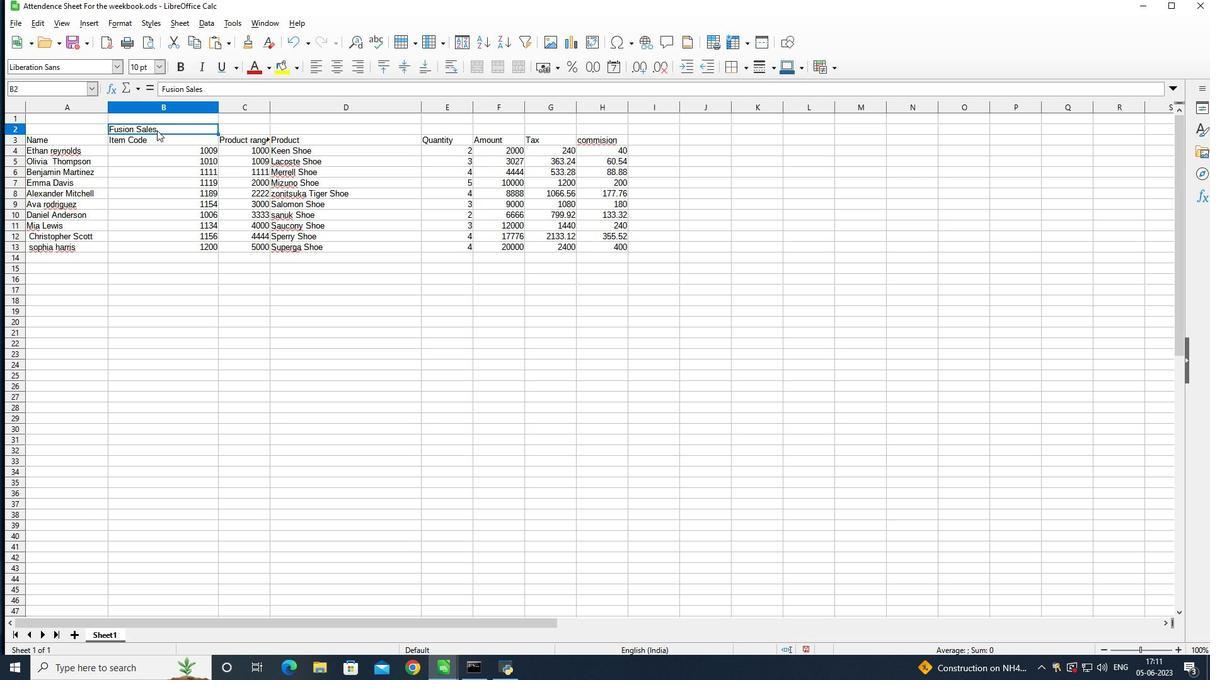 
Action: Mouse moved to (160, 130)
Screenshot: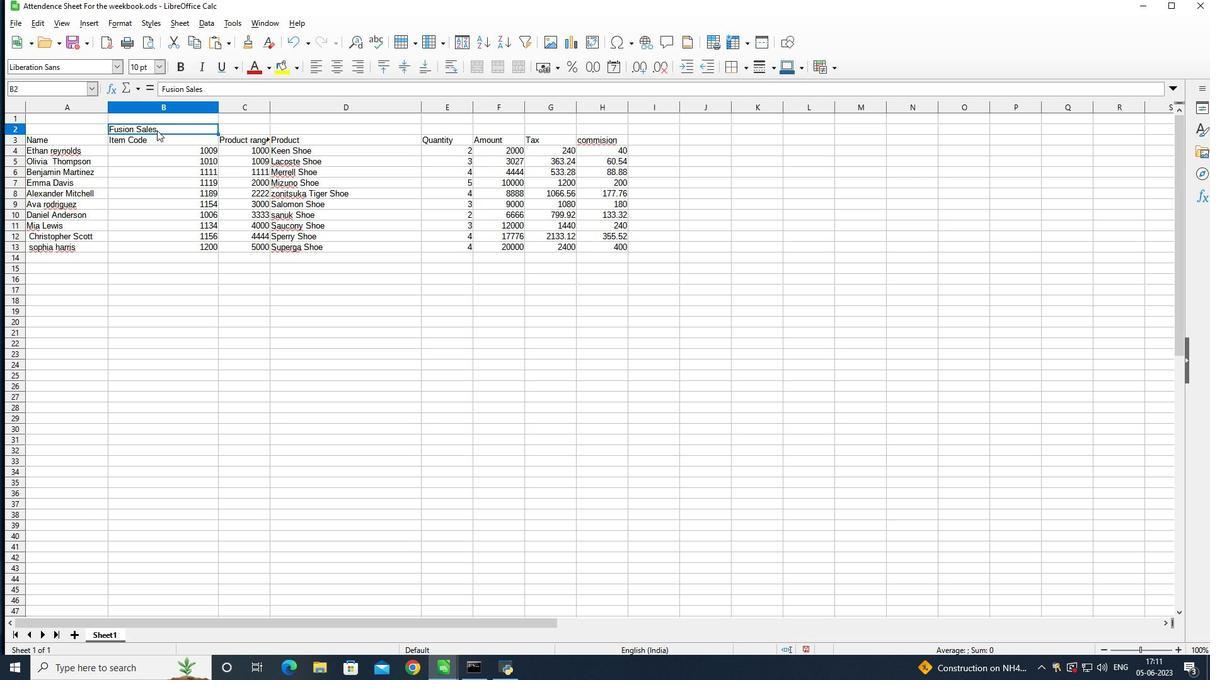 
Action: Mouse pressed left at (160, 130)
Screenshot: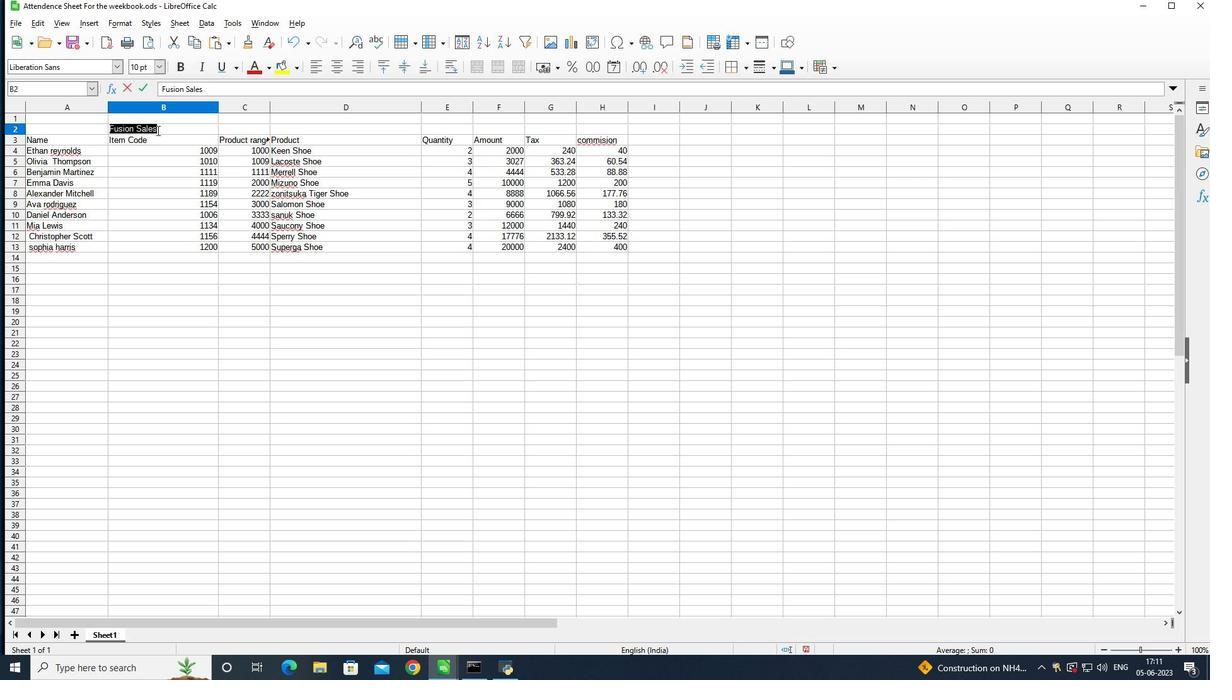
Action: Mouse moved to (161, 130)
Screenshot: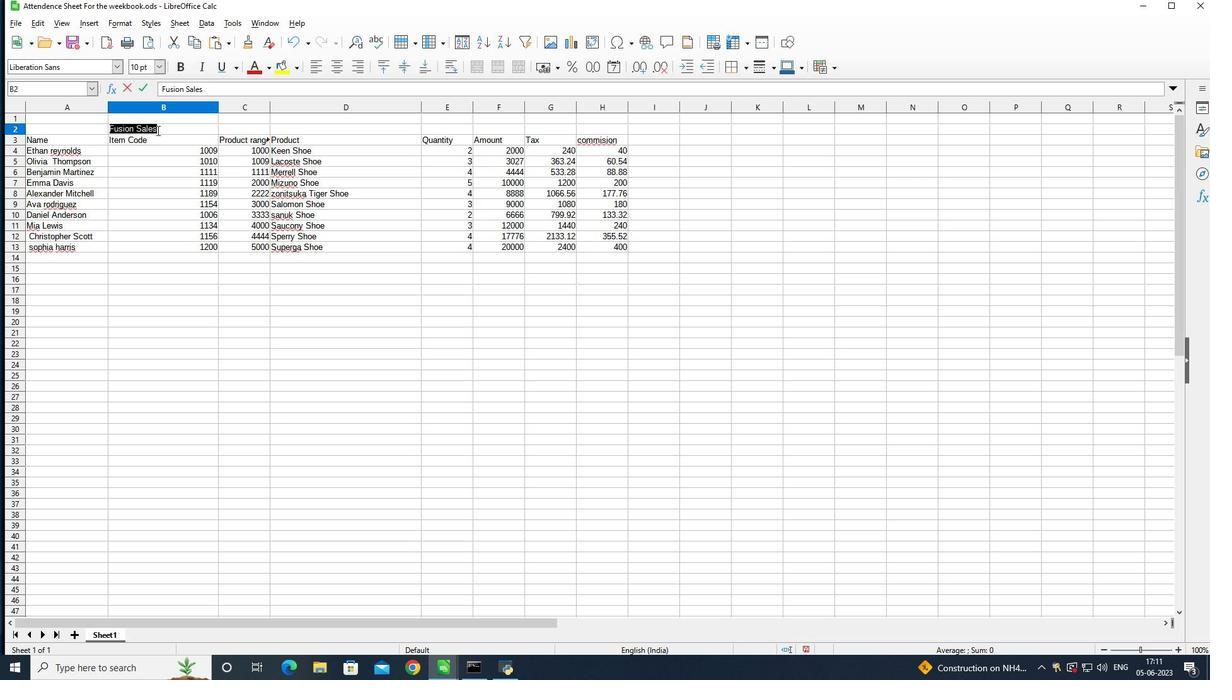 
Action: Mouse pressed left at (161, 130)
Screenshot: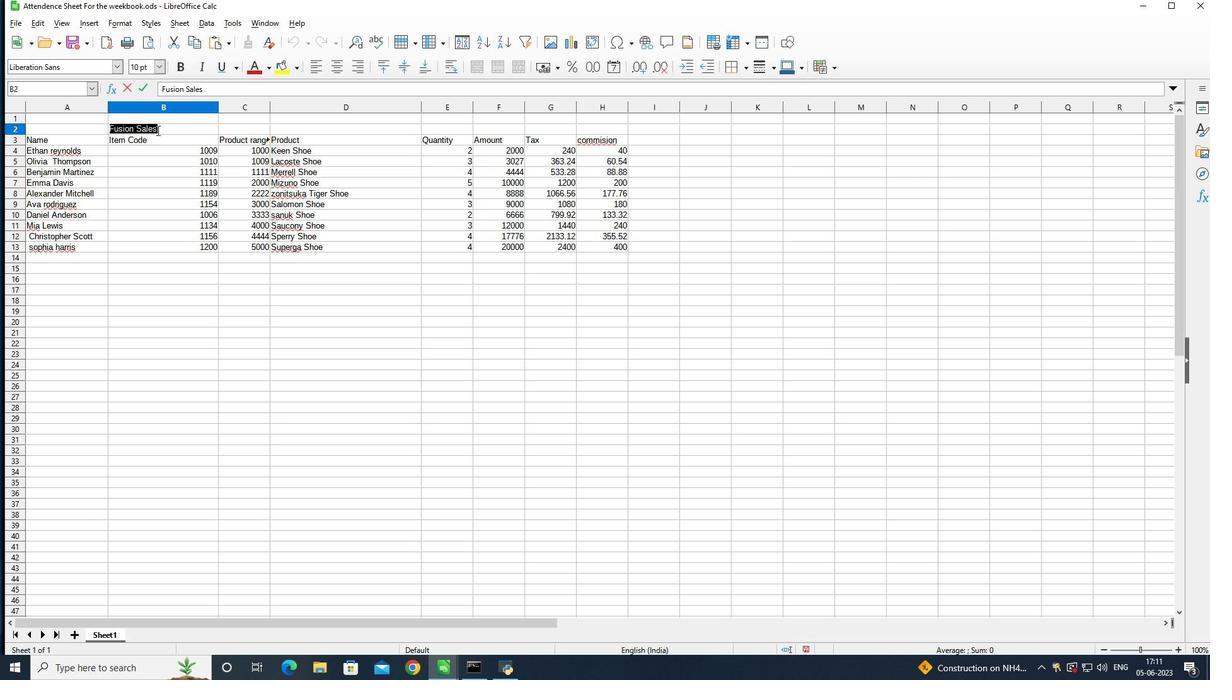 
Action: Mouse pressed left at (161, 130)
Screenshot: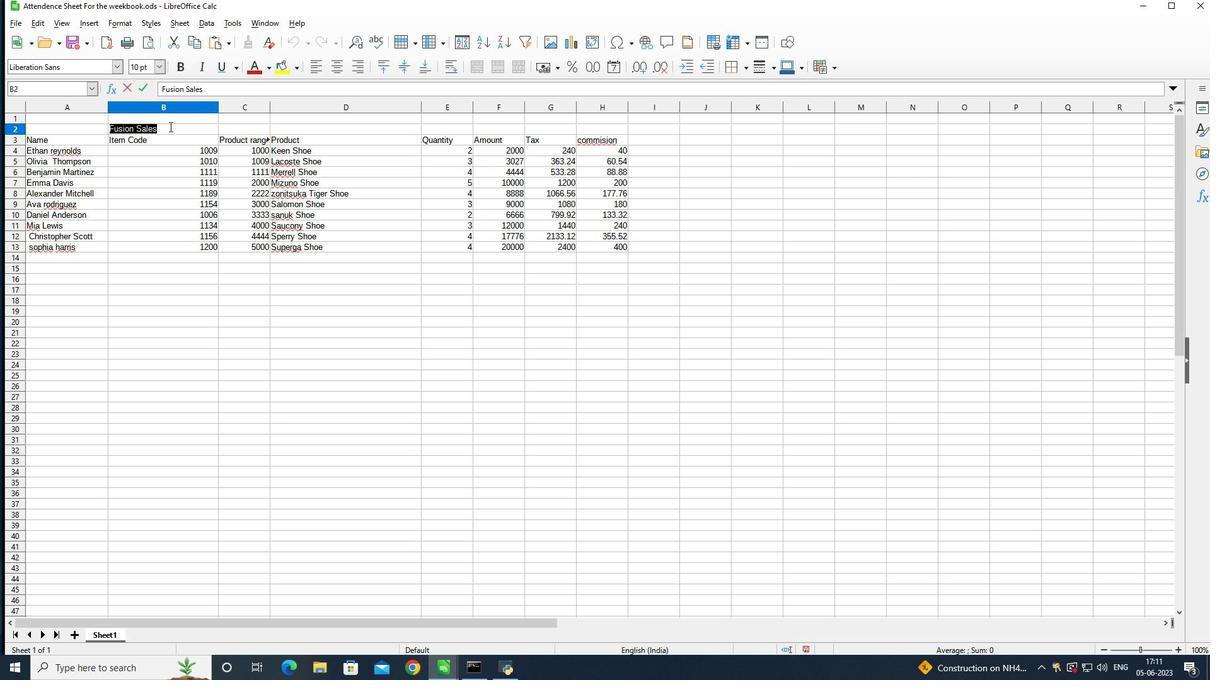 
Action: Mouse moved to (193, 133)
Screenshot: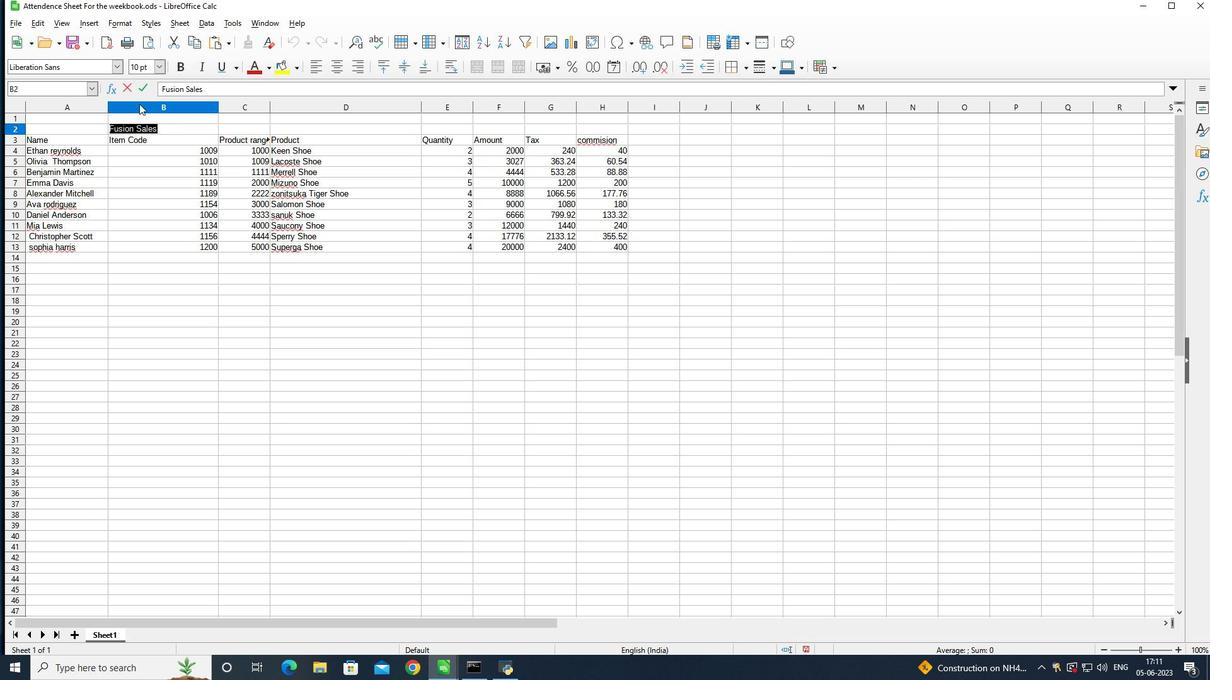 
Action: Mouse pressed left at (157, 131)
Screenshot: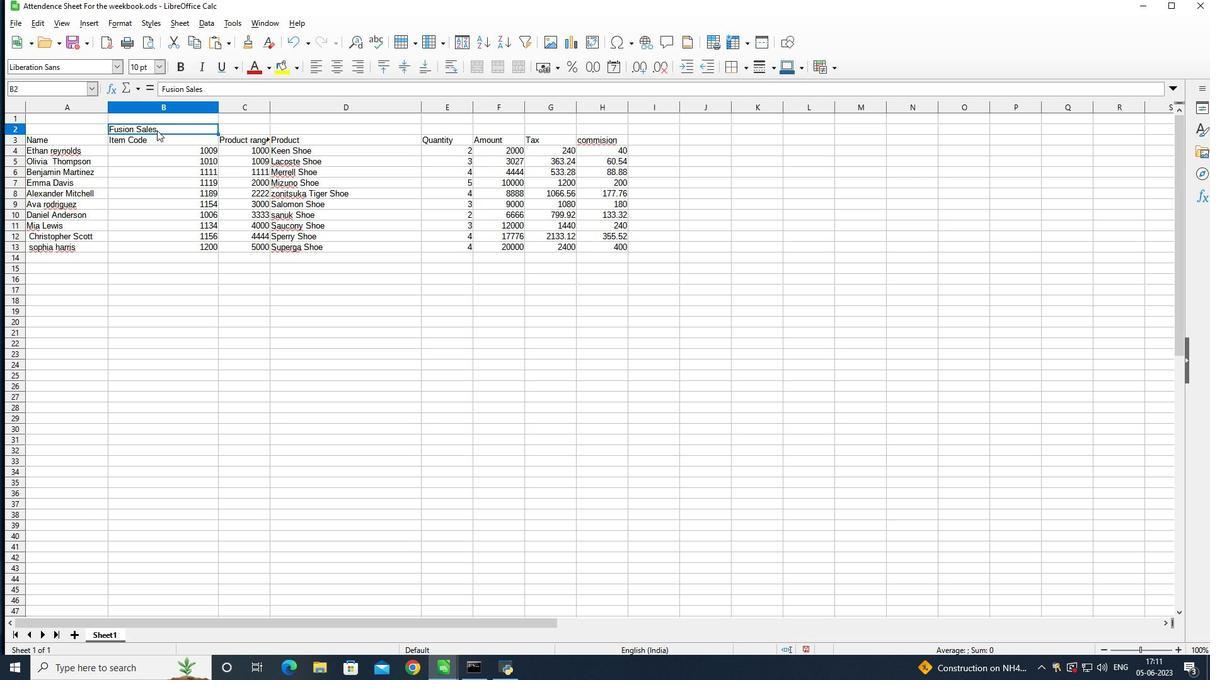 
Action: Mouse pressed left at (157, 131)
Screenshot: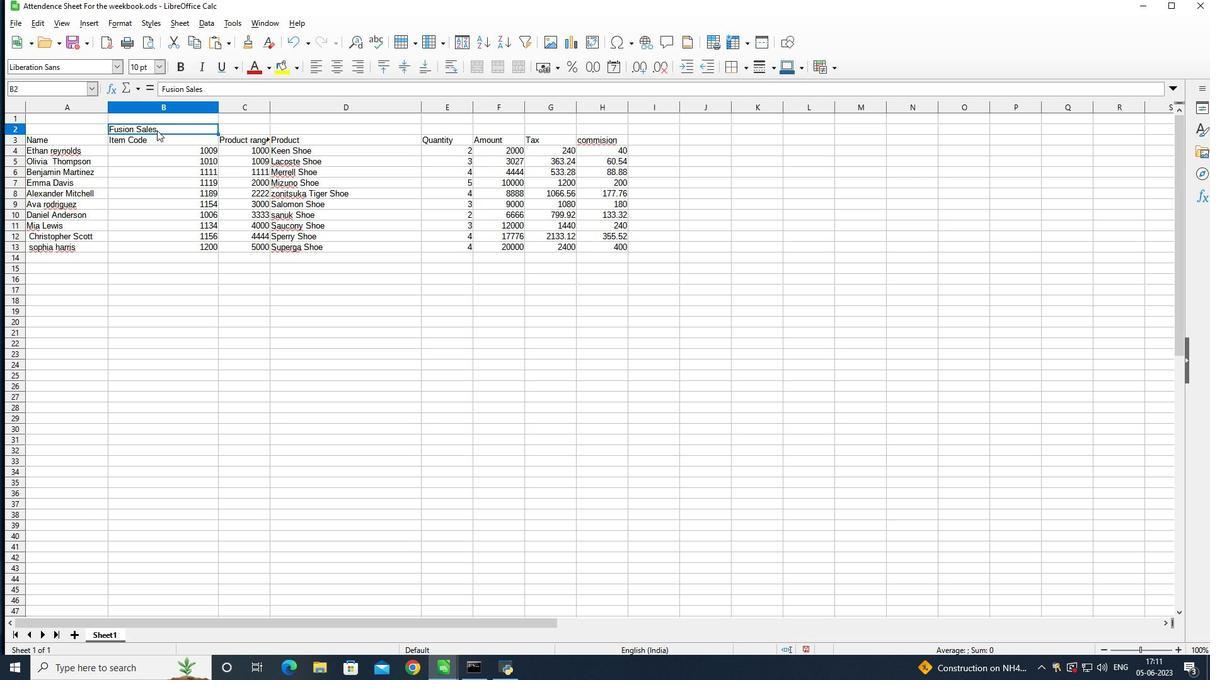 
Action: Mouse pressed left at (157, 131)
Screenshot: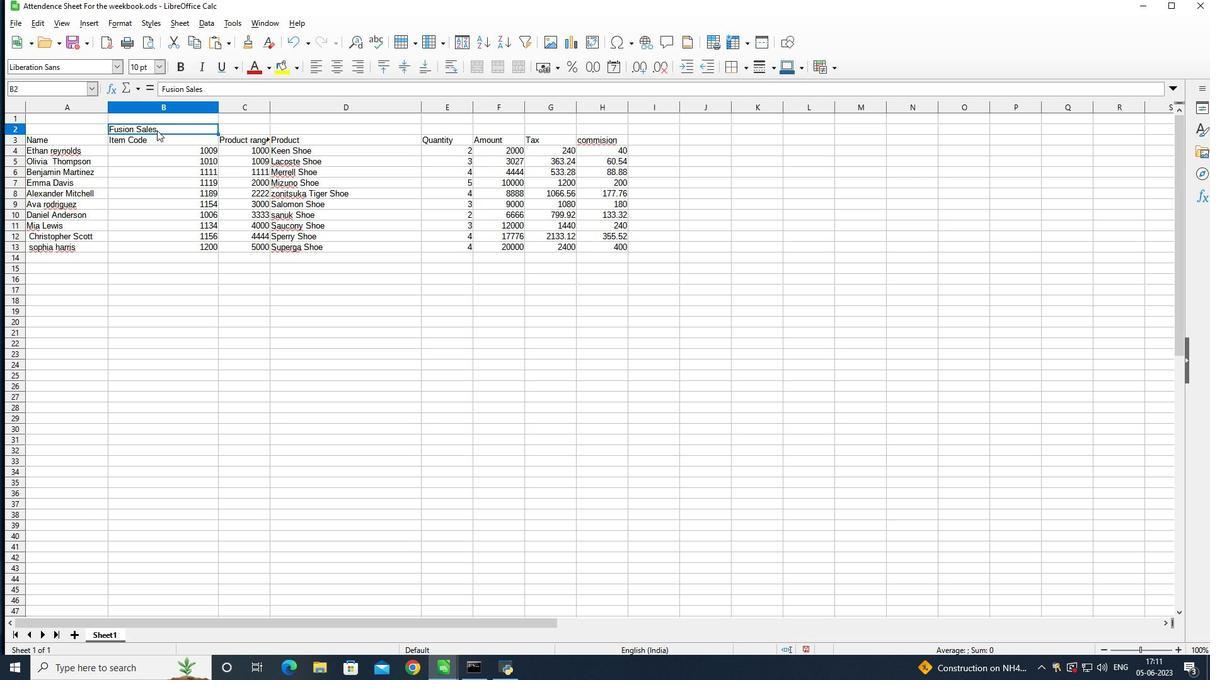 
Action: Mouse moved to (75, 73)
Screenshot: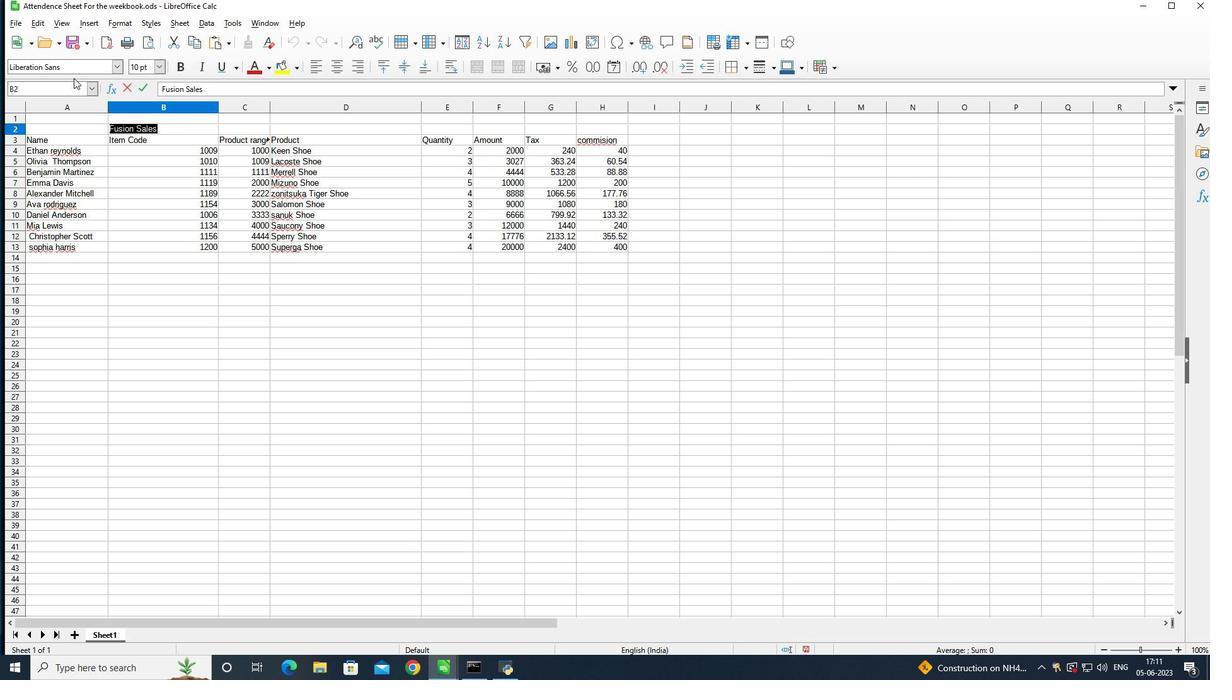 
Action: Mouse pressed left at (75, 73)
Screenshot: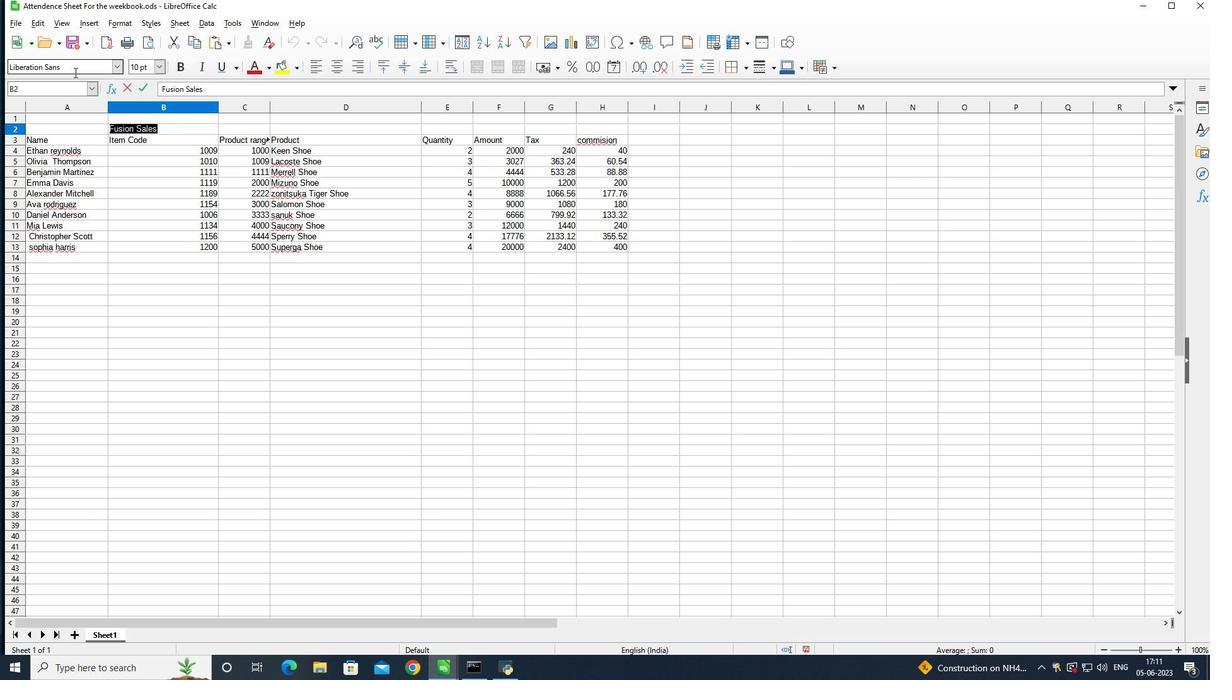 
Action: Mouse moved to (172, 79)
Screenshot: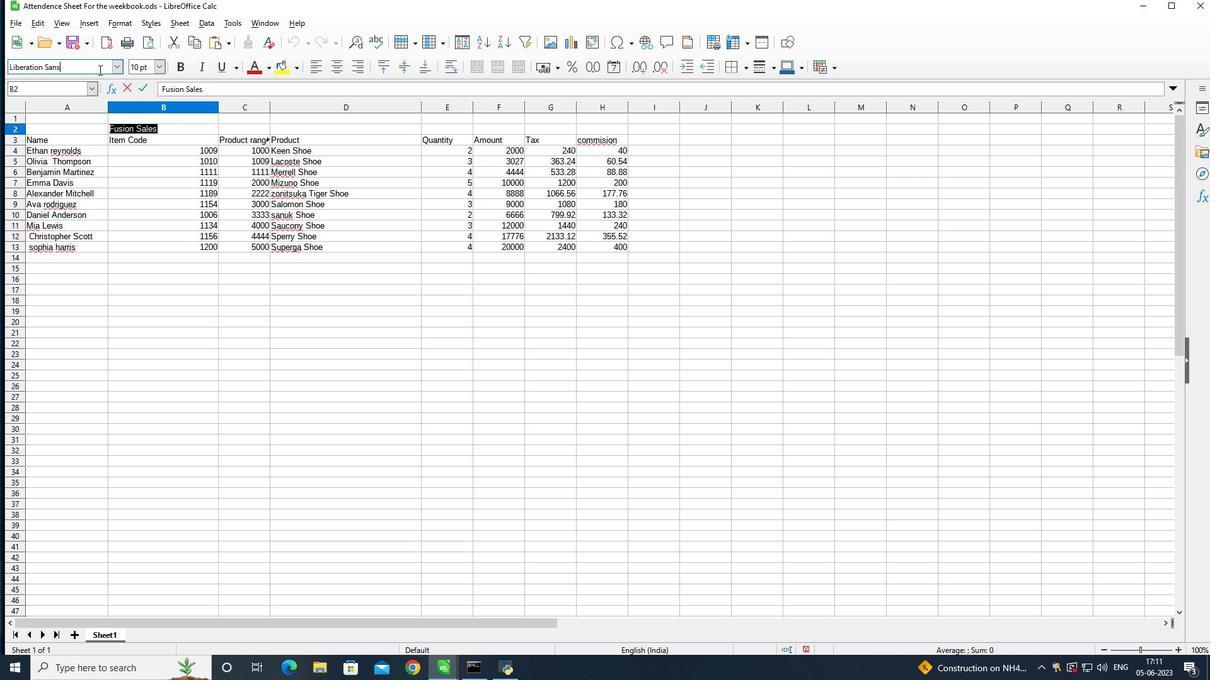 
Action: Key pressed <Key.backspace><Key.backspace><Key.backspace><Key.backspace><Key.backspace><Key.backspace><Key.backspace><Key.backspace><Key.backspace><Key.backspace><Key.backspace><Key.backspace><Key.backspace><Key.backspace><Key.backspace><Key.backspace><Key.backspace><Key.backspace><Key.backspace><Key.backspace><Key.backspace><Key.backspace><Key.backspace><Key.backspace><Key.shift>Arial<Key.enter>
Screenshot: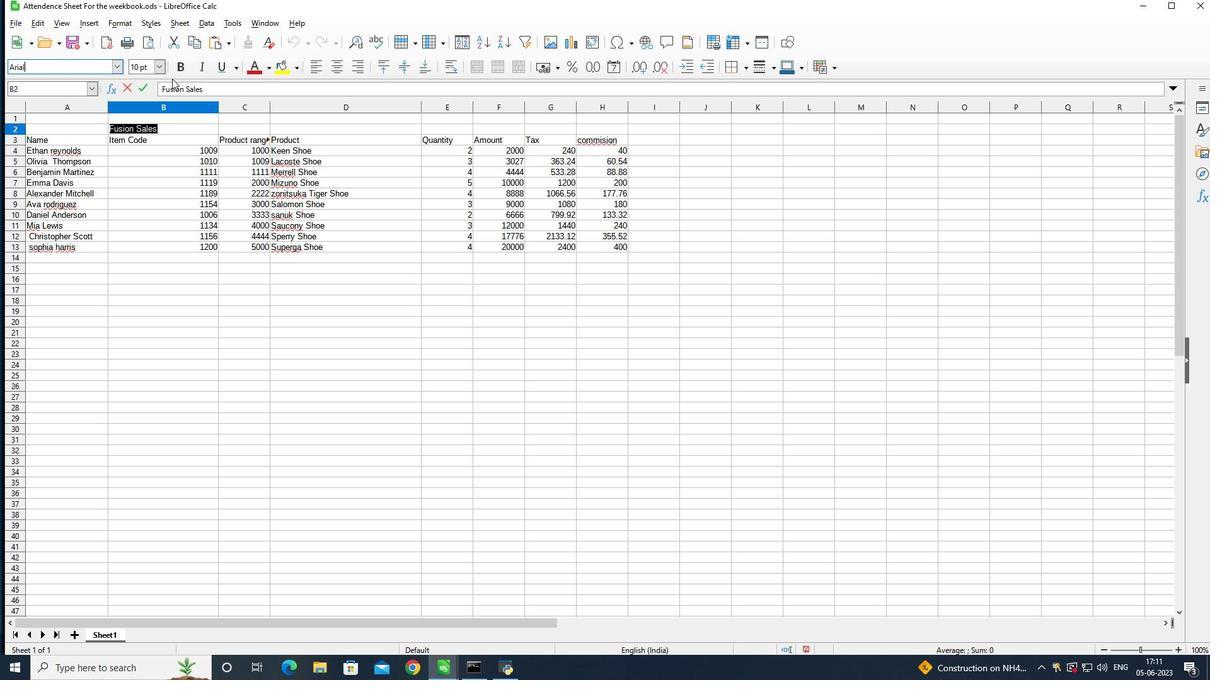 
Action: Mouse moved to (55, 59)
Screenshot: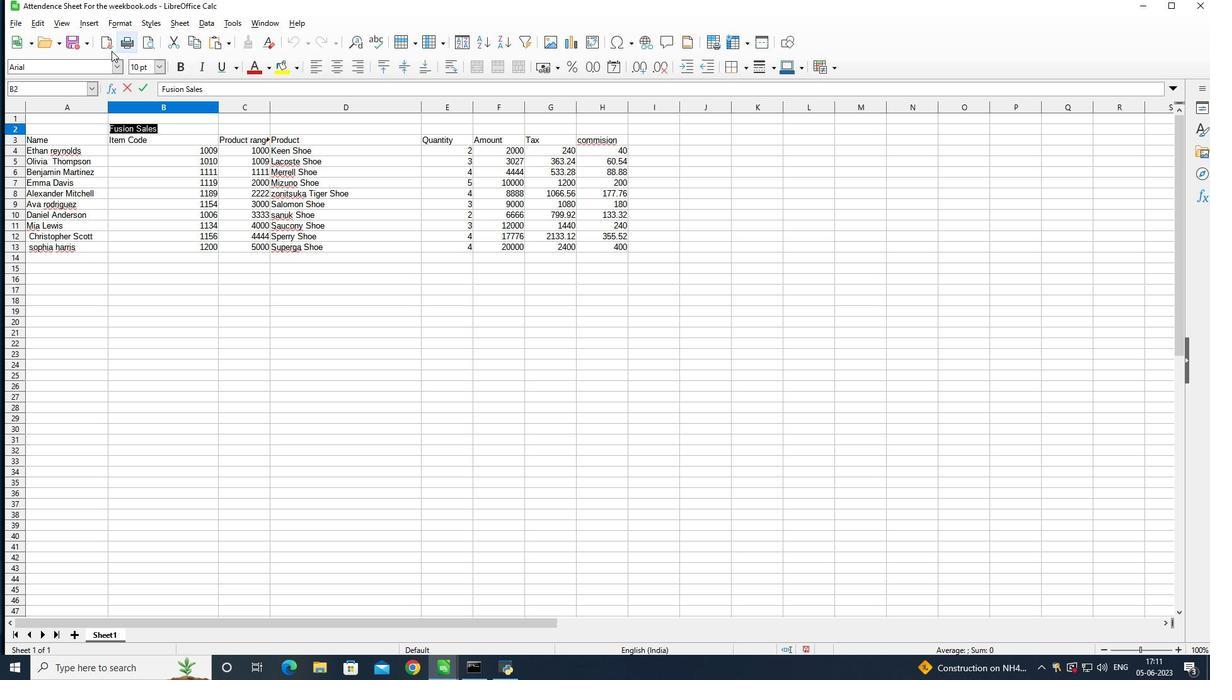 
Action: Mouse pressed left at (55, 59)
Screenshot: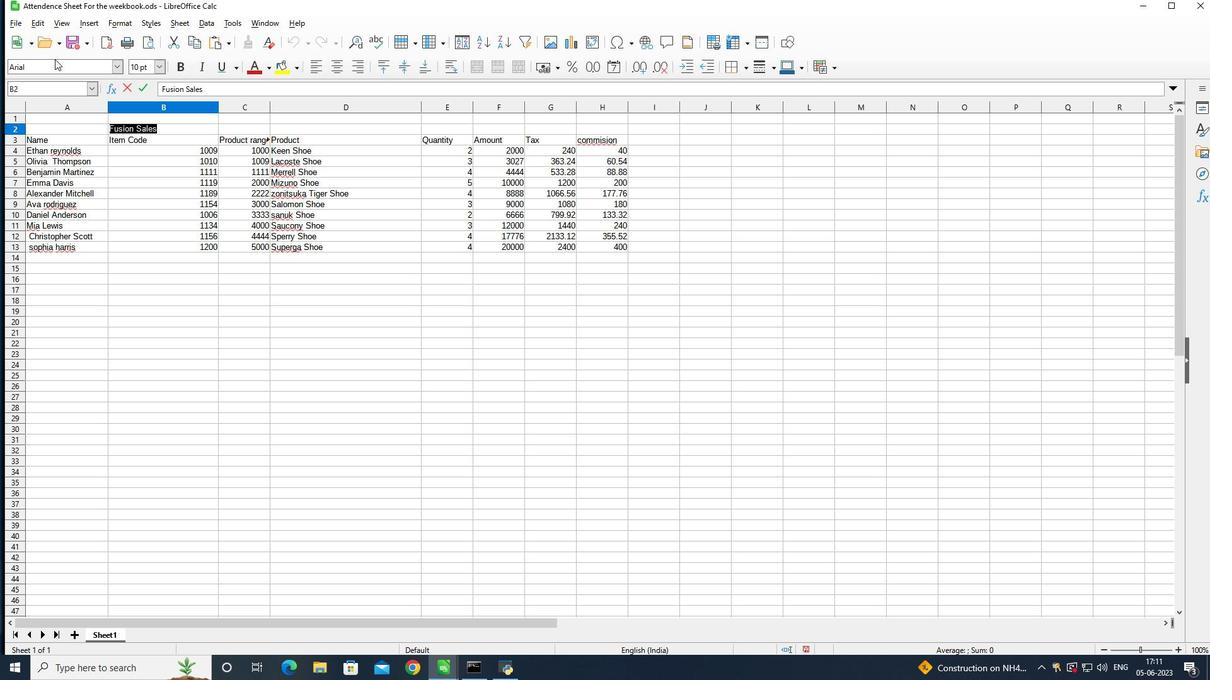 
Action: Mouse moved to (49, 68)
Screenshot: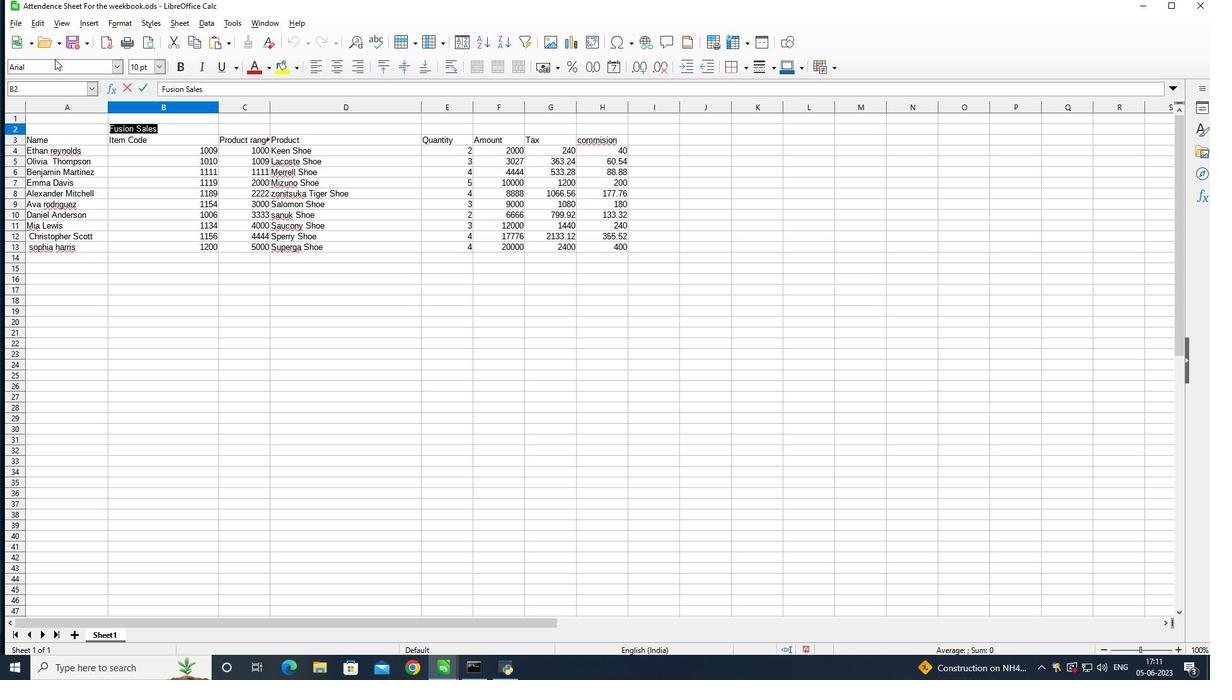 
Action: Mouse pressed left at (49, 68)
Screenshot: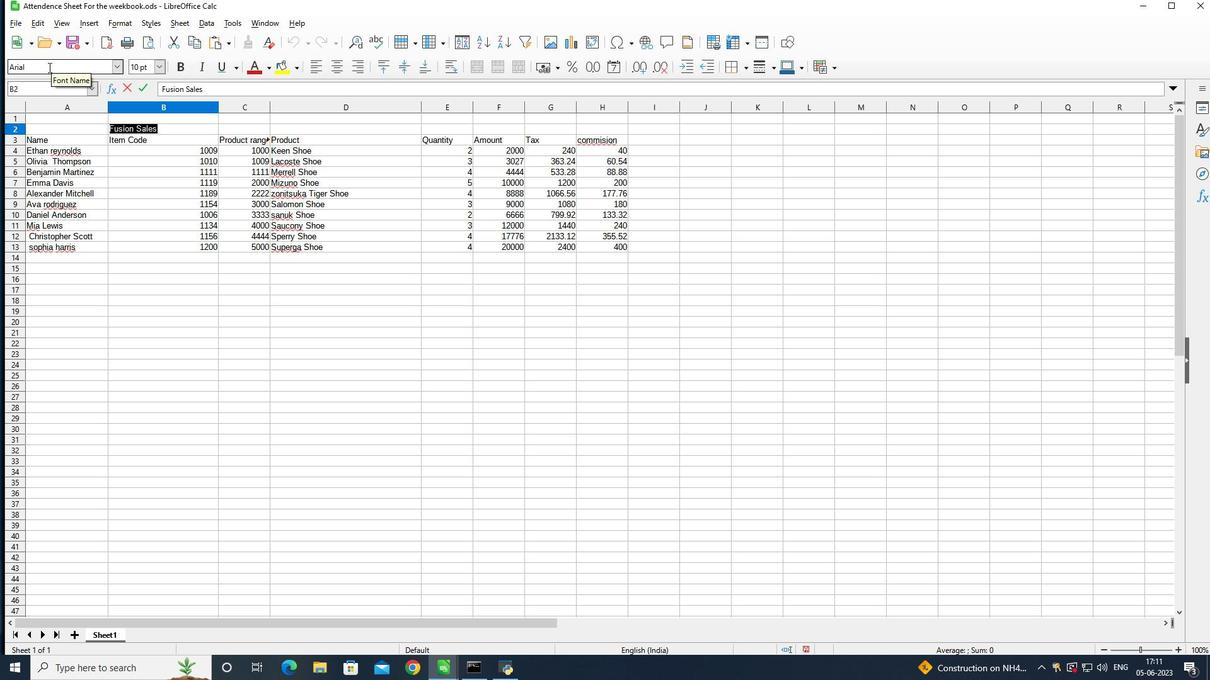 
Action: Key pressed <Key.space><Key.shift>narr<Key.enter>
Screenshot: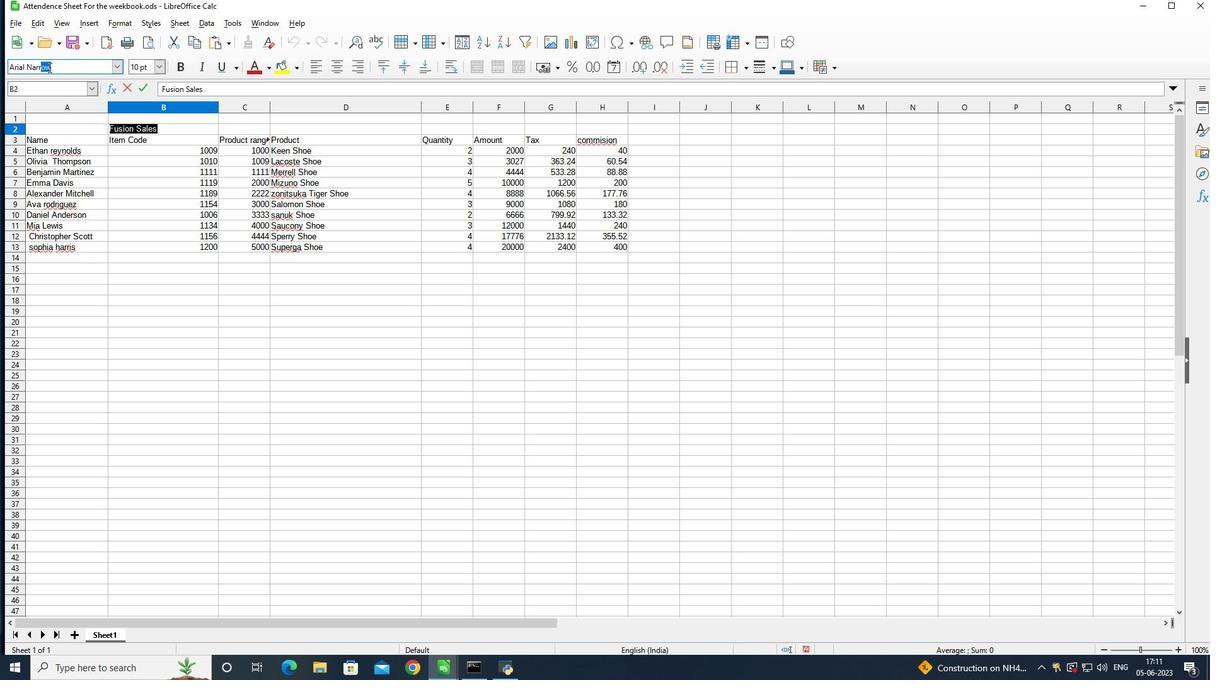 
Action: Mouse moved to (267, 68)
Screenshot: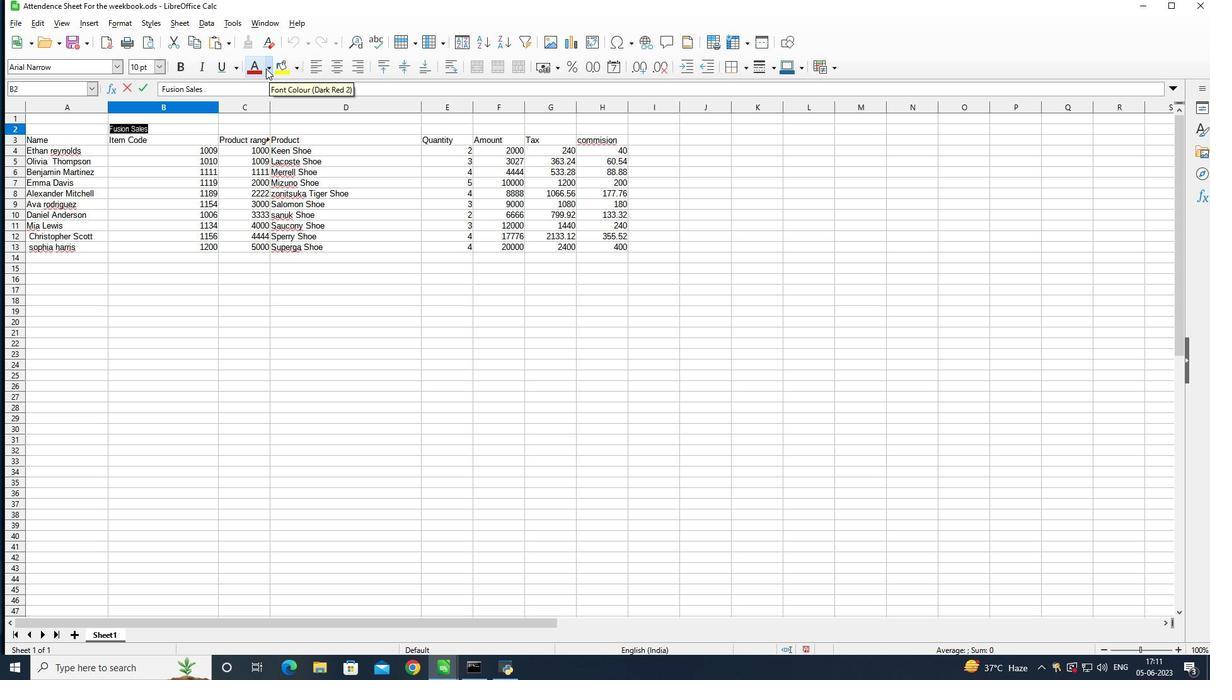 
Action: Mouse pressed left at (267, 68)
Screenshot: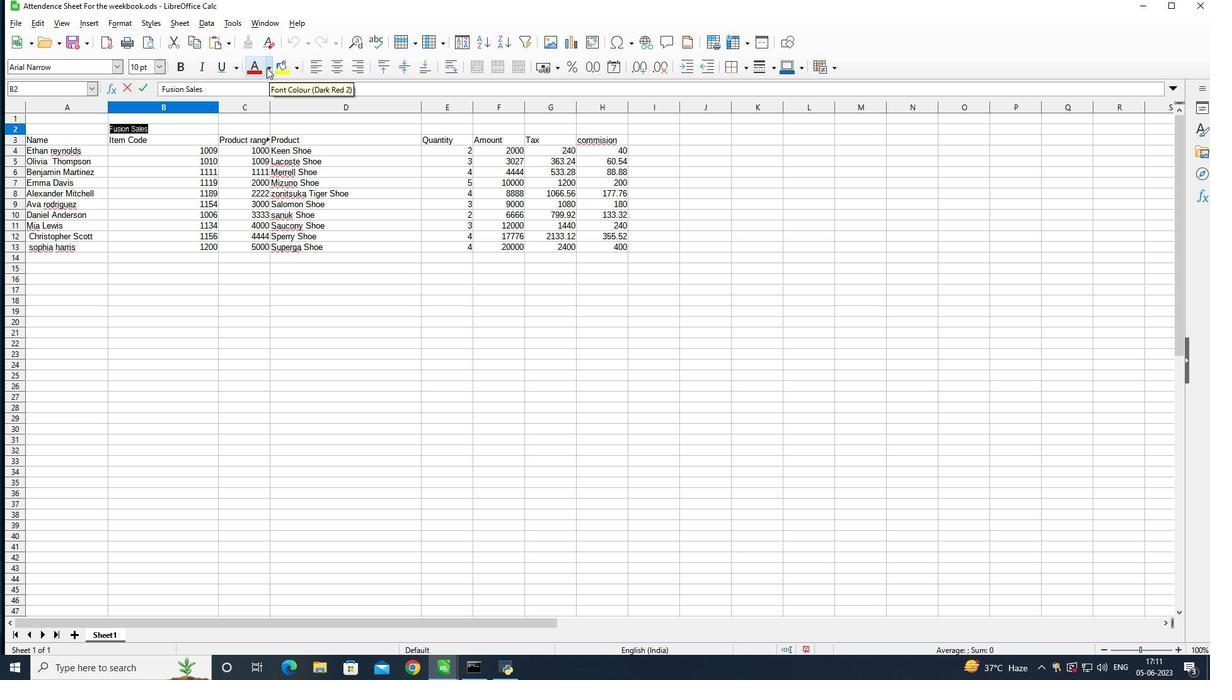 
Action: Mouse moved to (369, 131)
Screenshot: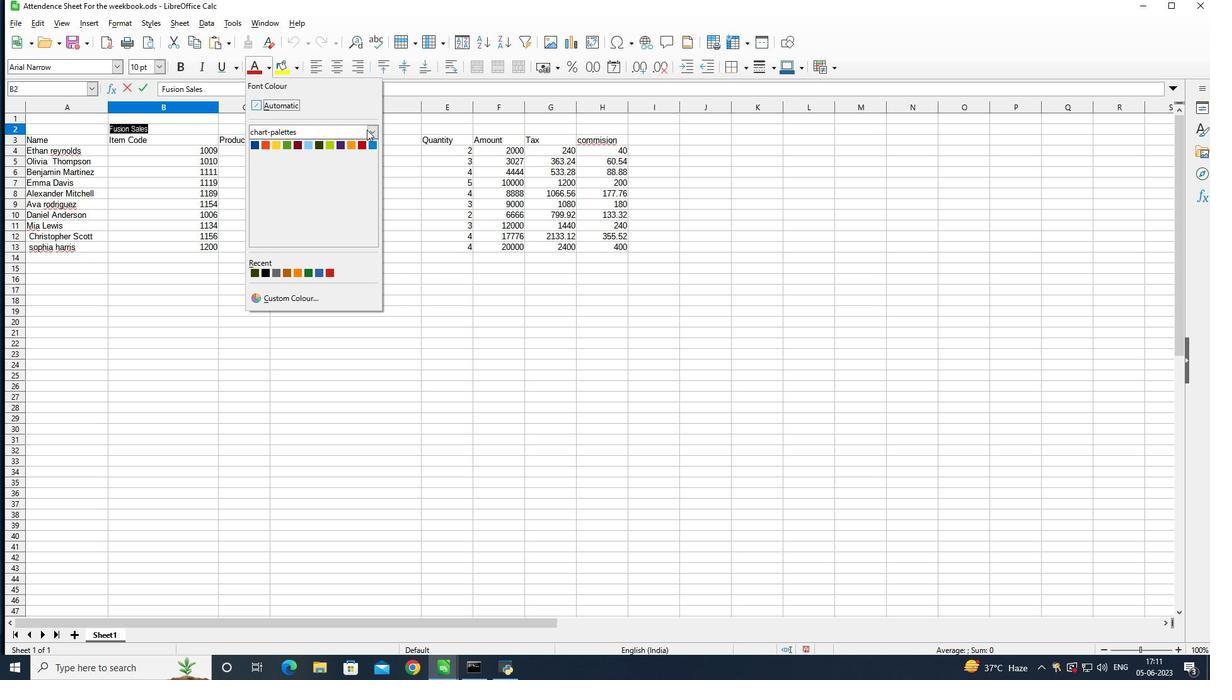 
Action: Mouse pressed left at (369, 131)
Screenshot: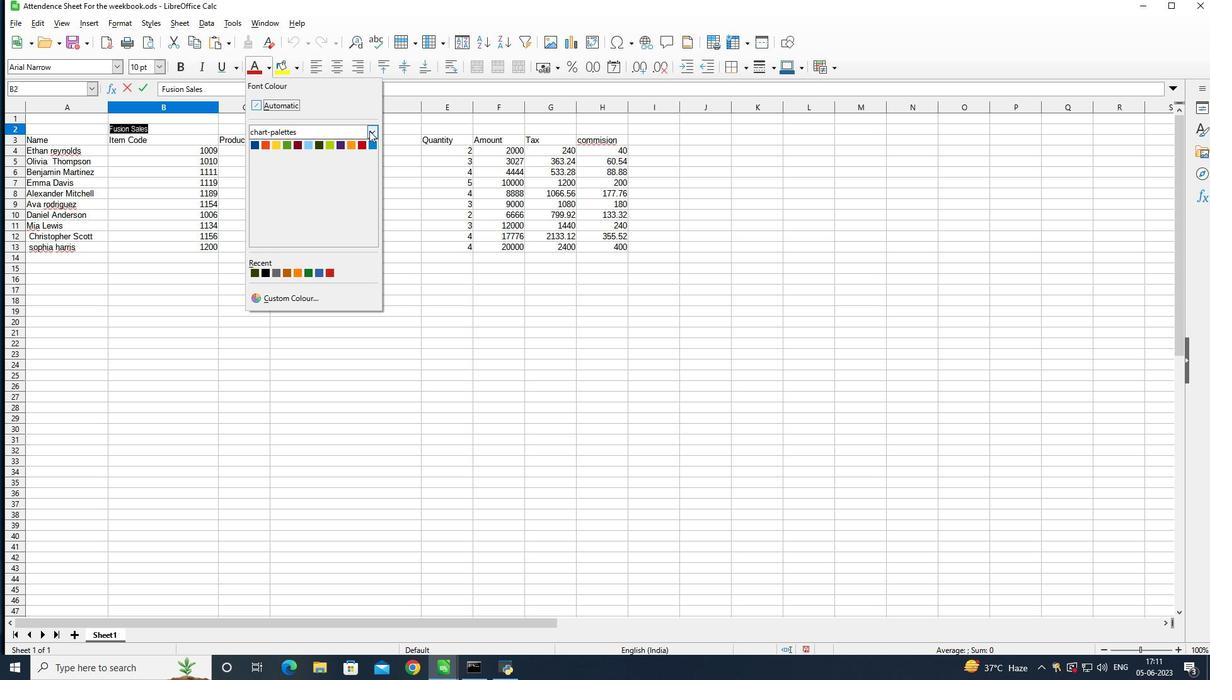 
Action: Mouse moved to (296, 147)
Screenshot: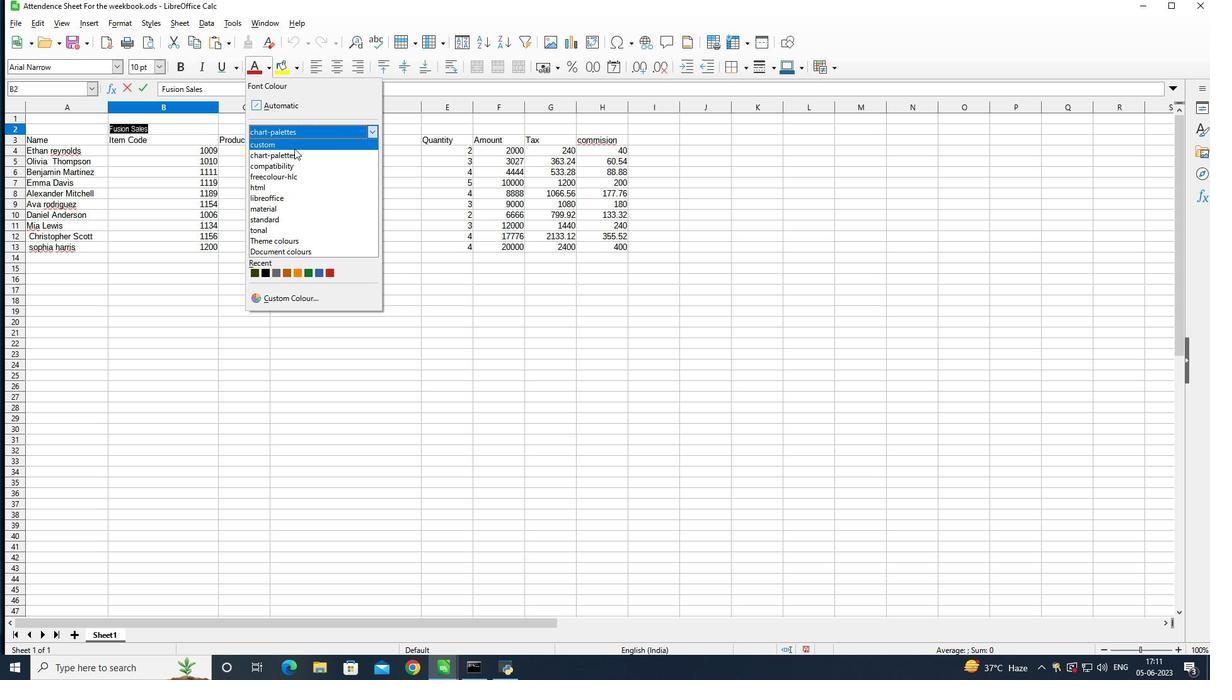 
Action: Mouse pressed left at (296, 147)
Screenshot: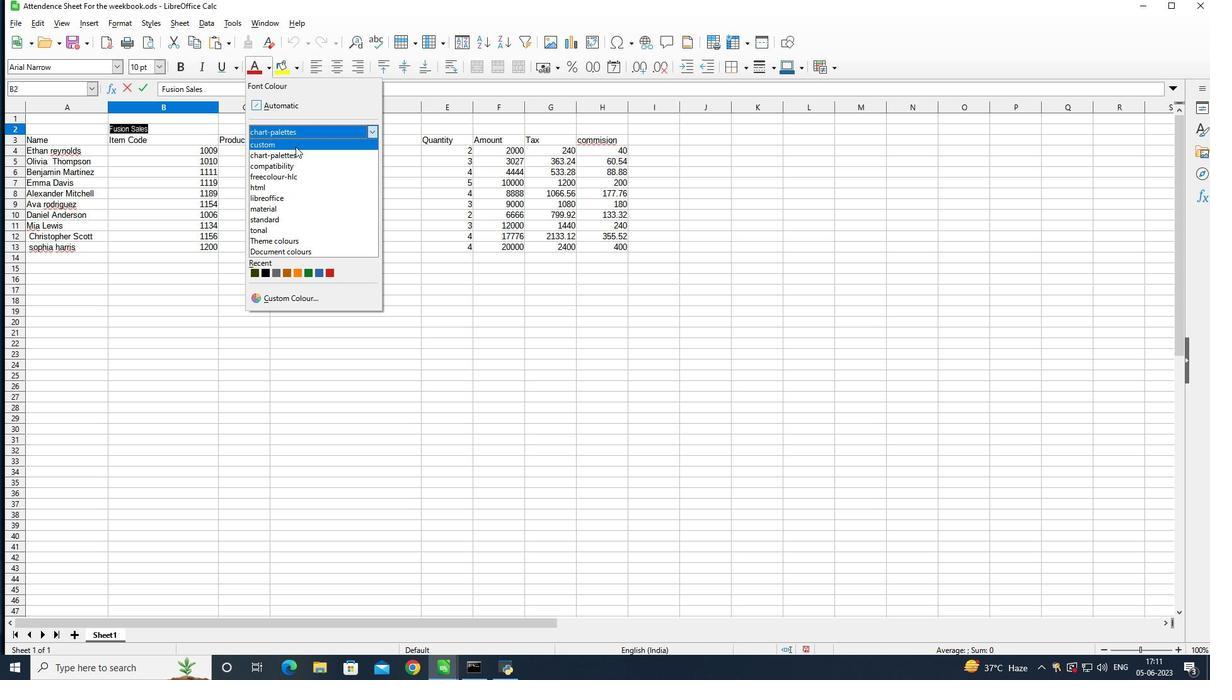 
Action: Mouse moved to (375, 133)
Screenshot: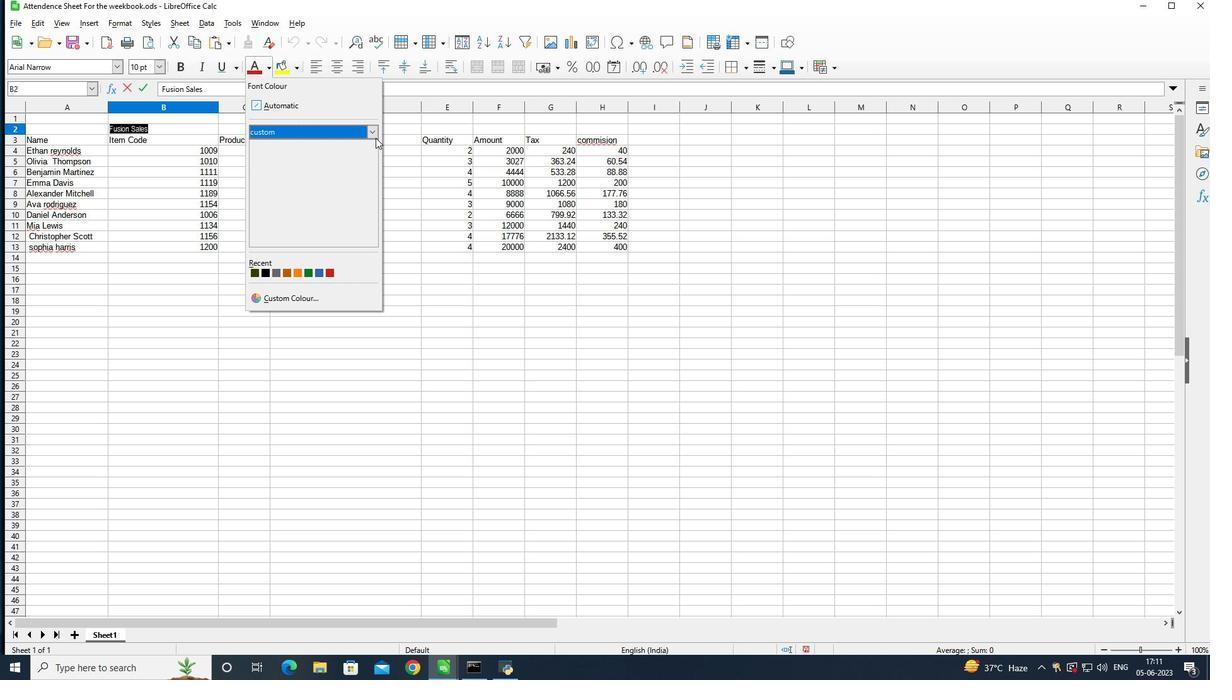 
Action: Mouse pressed left at (375, 133)
Screenshot: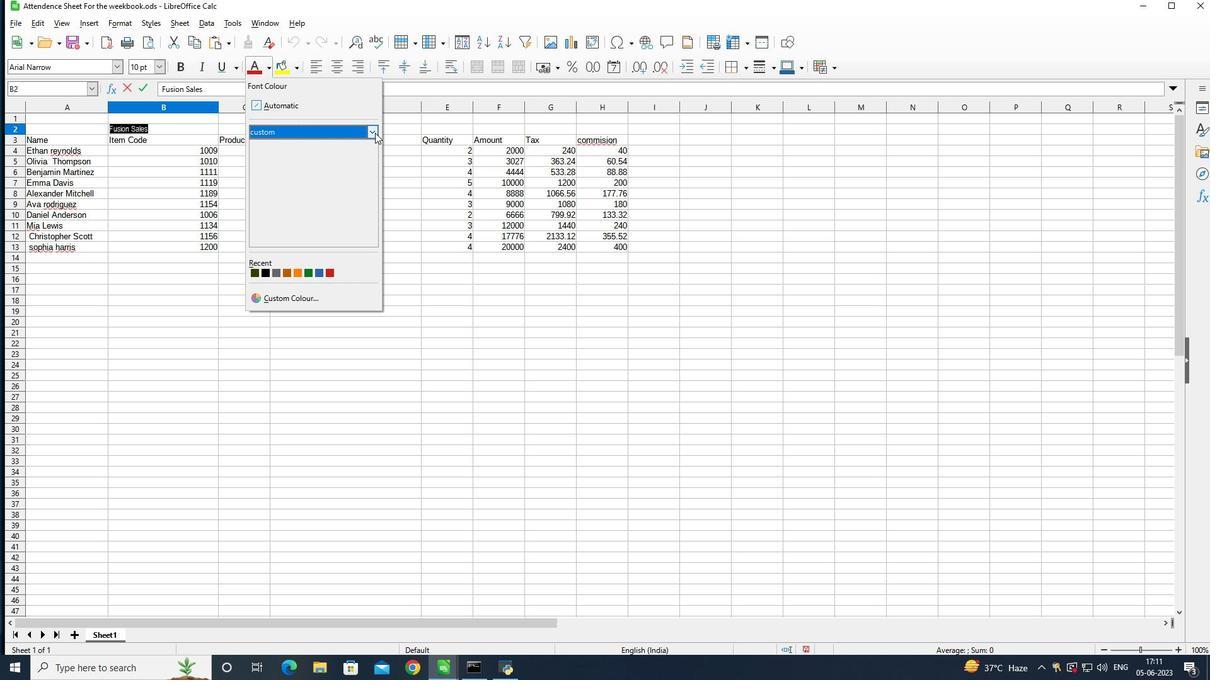 
Action: Mouse moved to (309, 216)
Screenshot: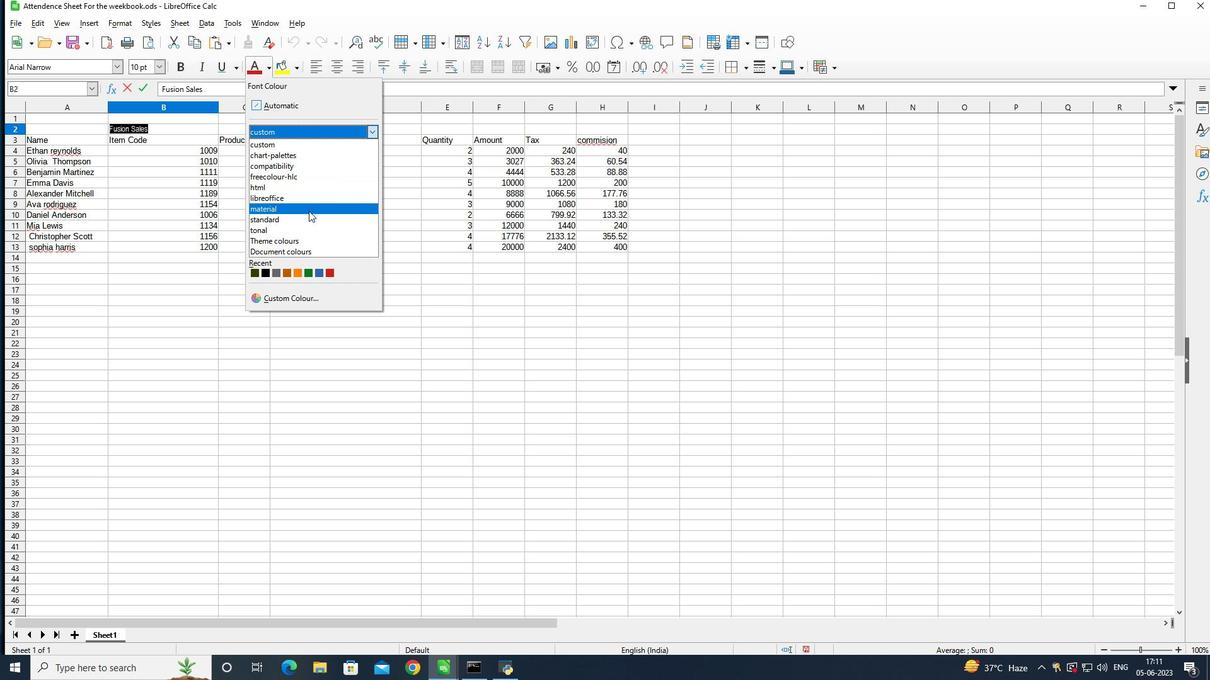
Action: Mouse pressed left at (309, 216)
Screenshot: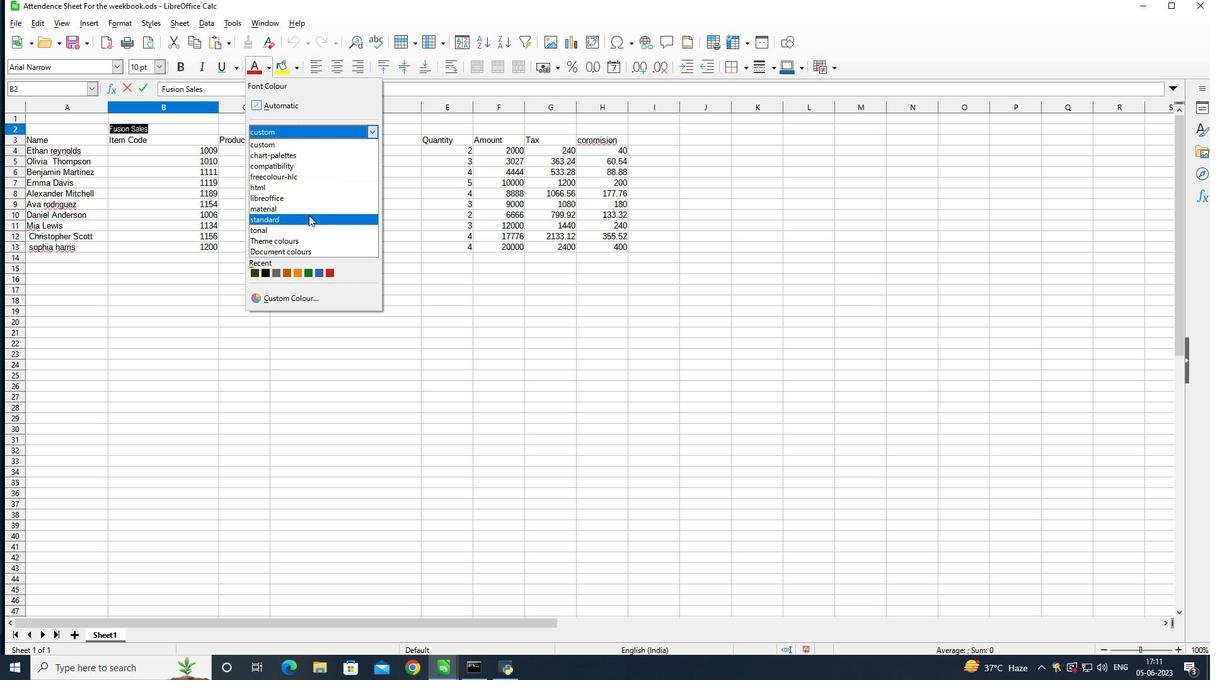
Action: Mouse moved to (297, 142)
Screenshot: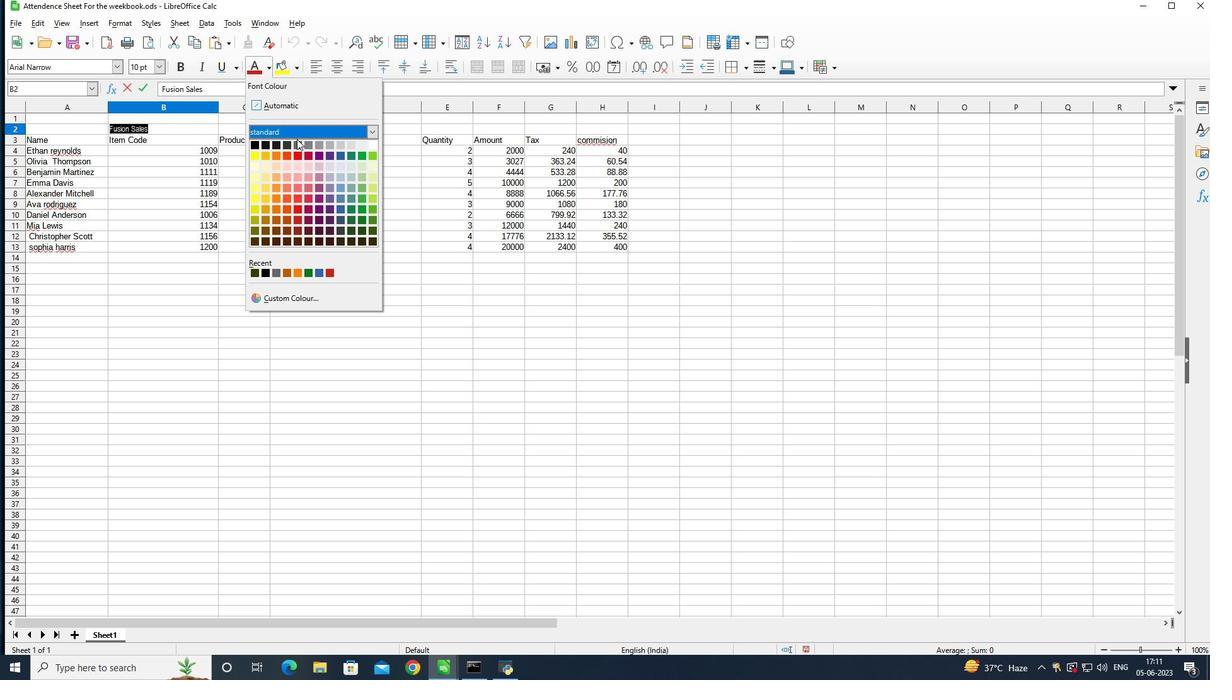 
Action: Mouse pressed left at (297, 142)
Screenshot: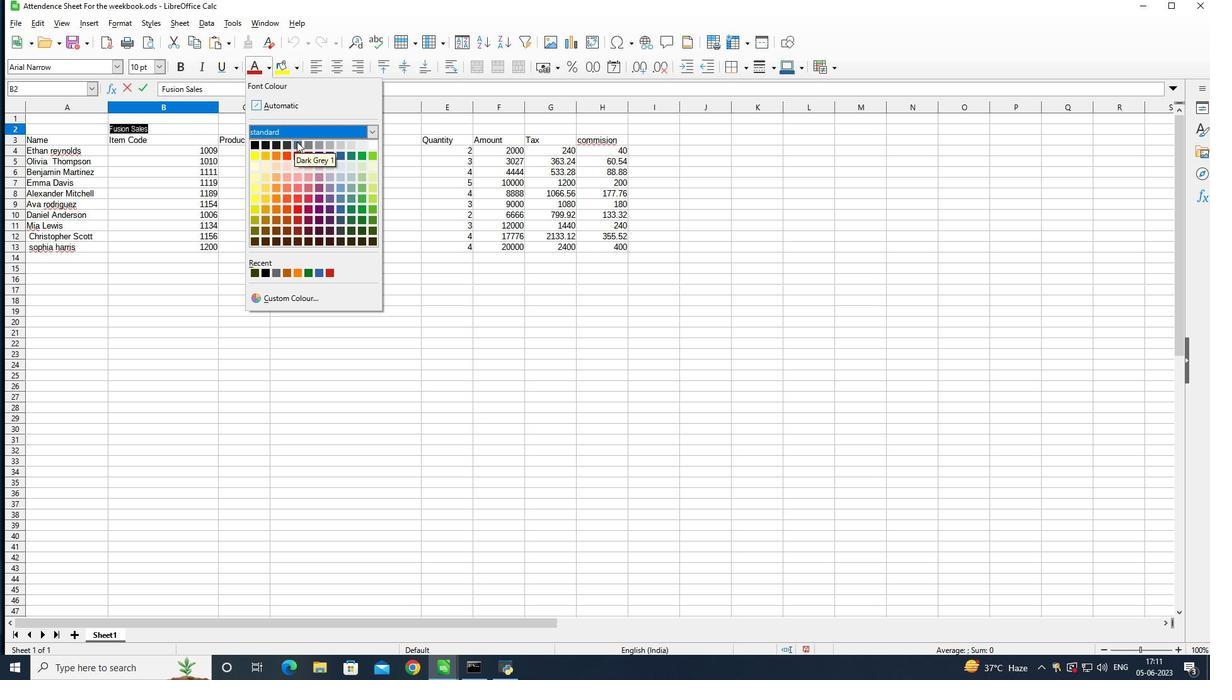 
Action: Mouse moved to (158, 61)
Screenshot: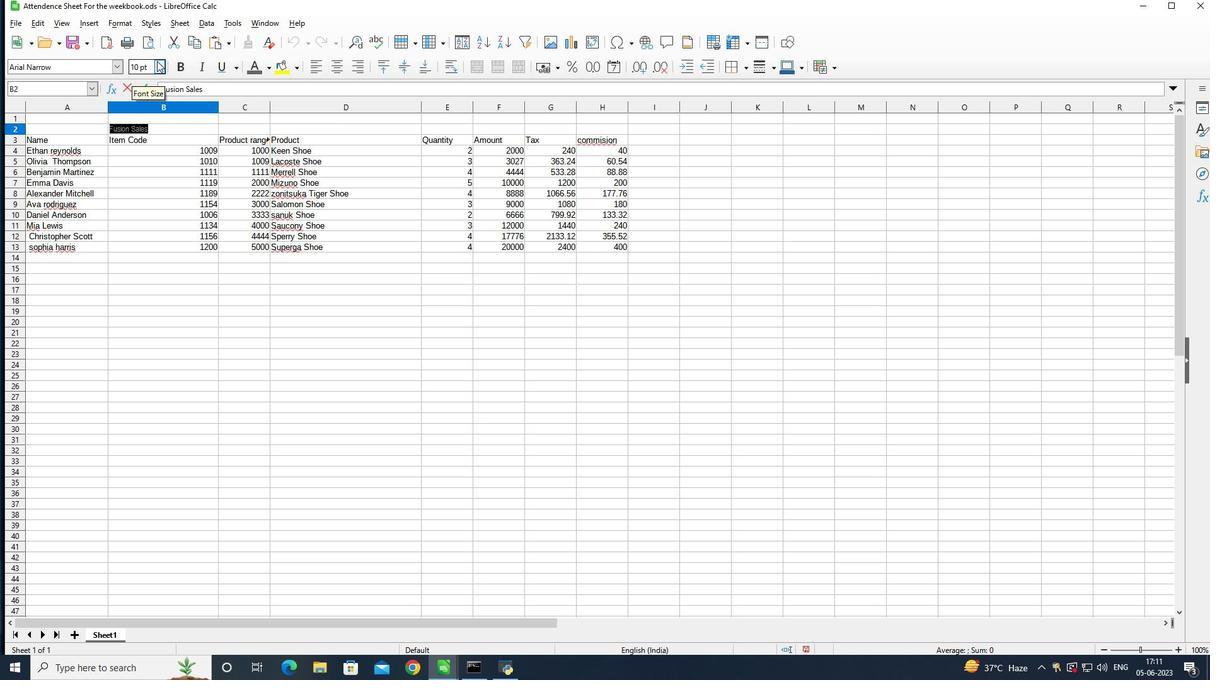 
Action: Mouse pressed left at (158, 61)
Screenshot: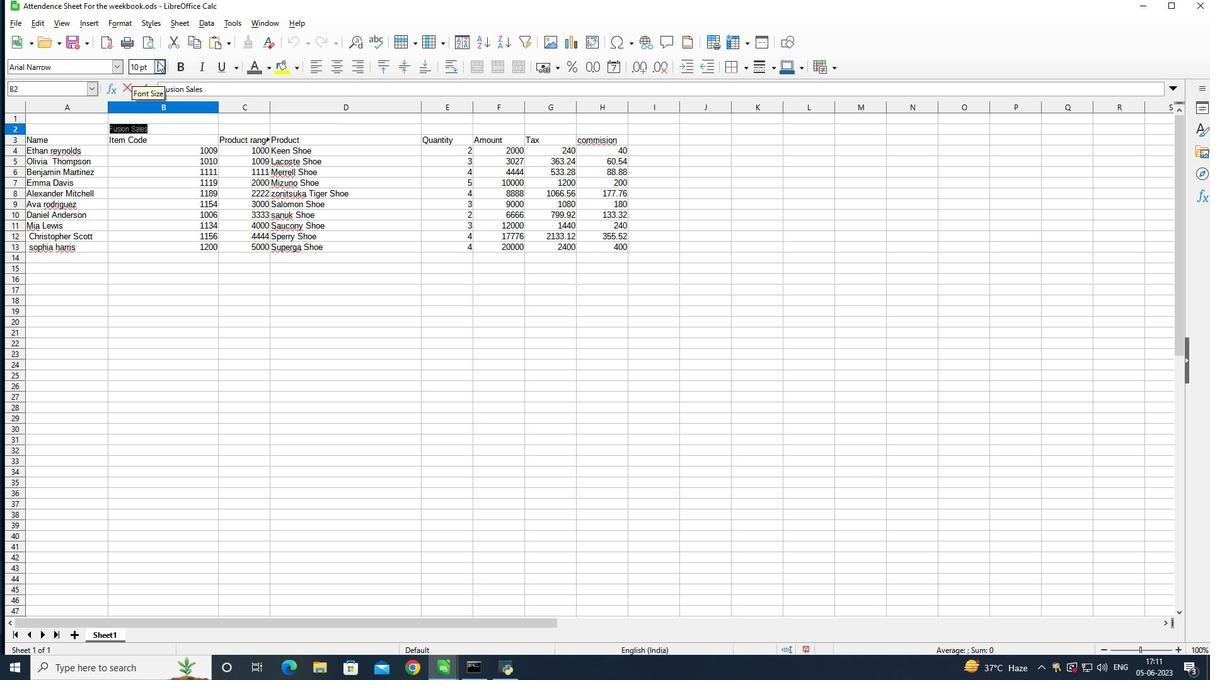 
Action: Mouse moved to (130, 275)
Screenshot: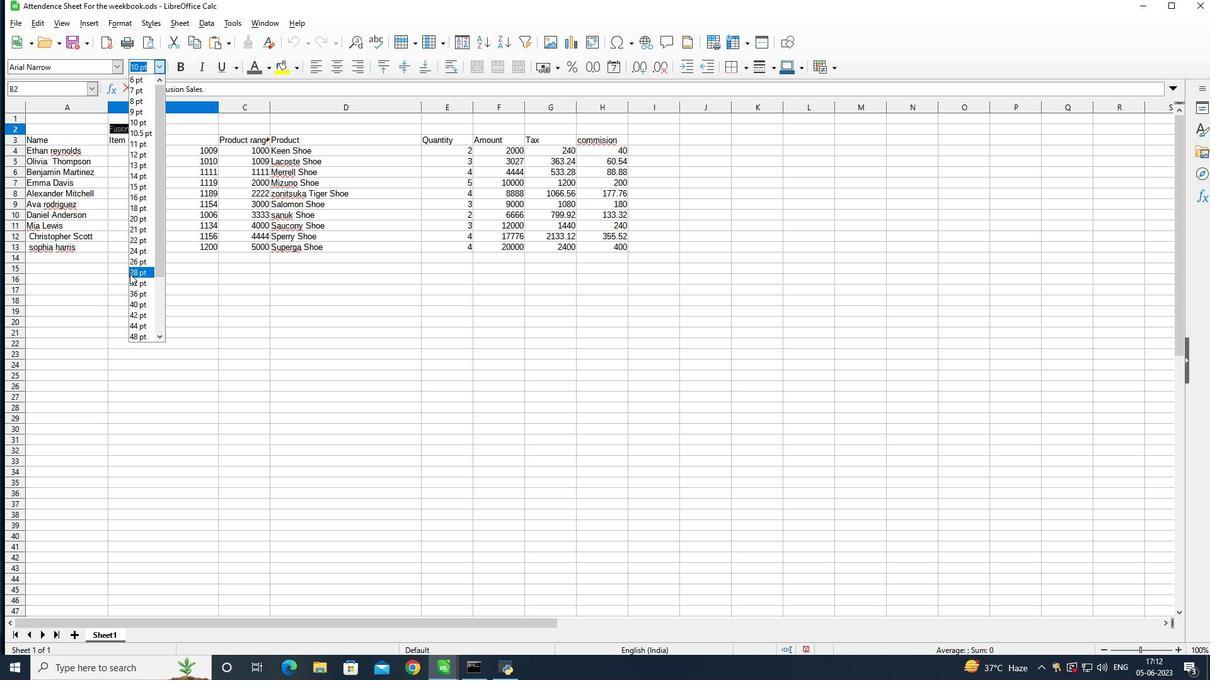 
Action: Mouse pressed left at (130, 275)
Screenshot: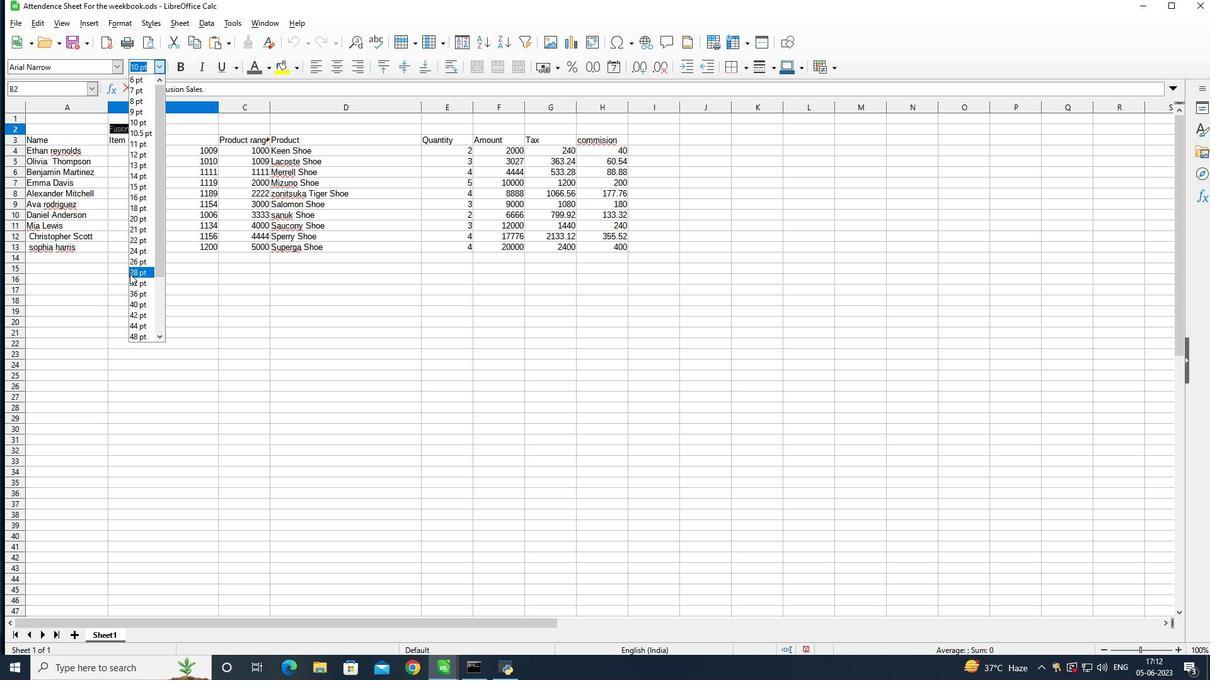 
Action: Mouse moved to (166, 183)
Screenshot: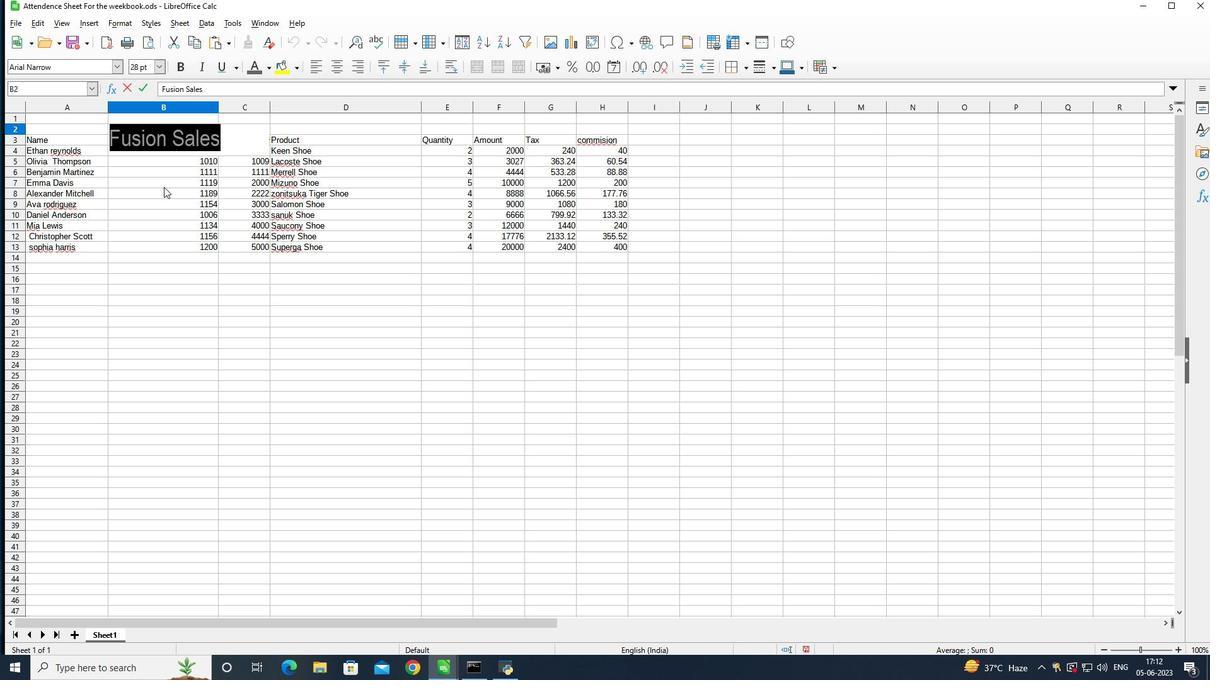 
Action: Mouse pressed left at (166, 183)
Screenshot: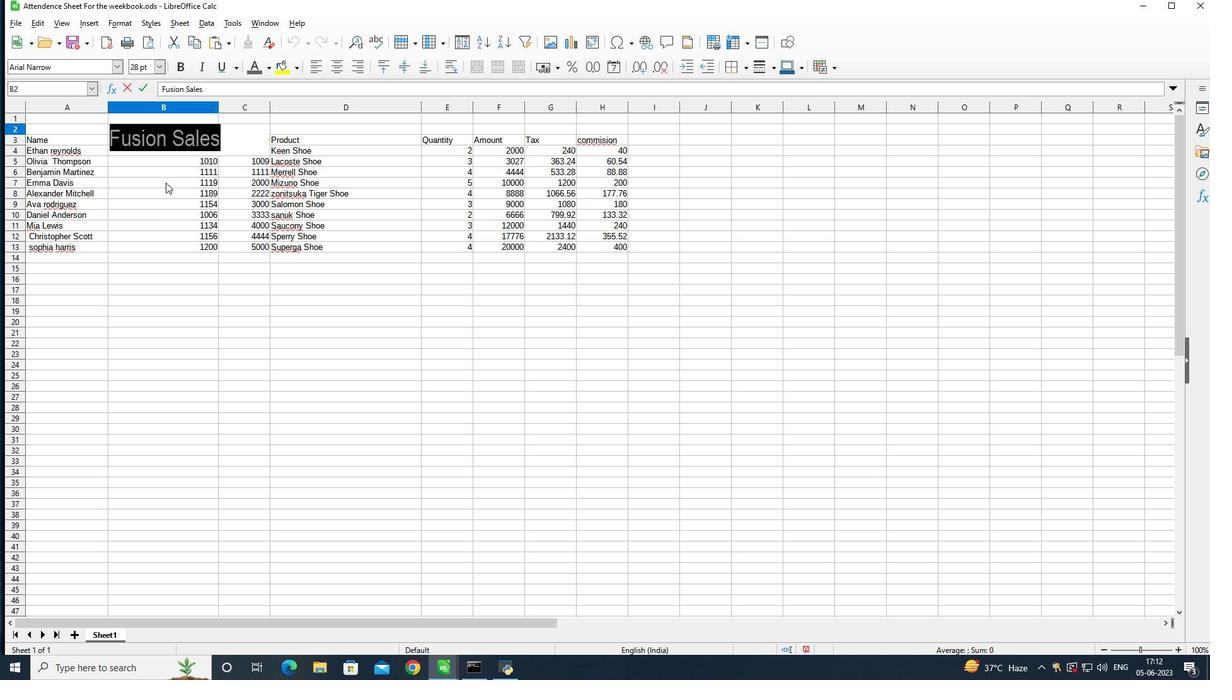 
Action: Mouse moved to (61, 143)
Screenshot: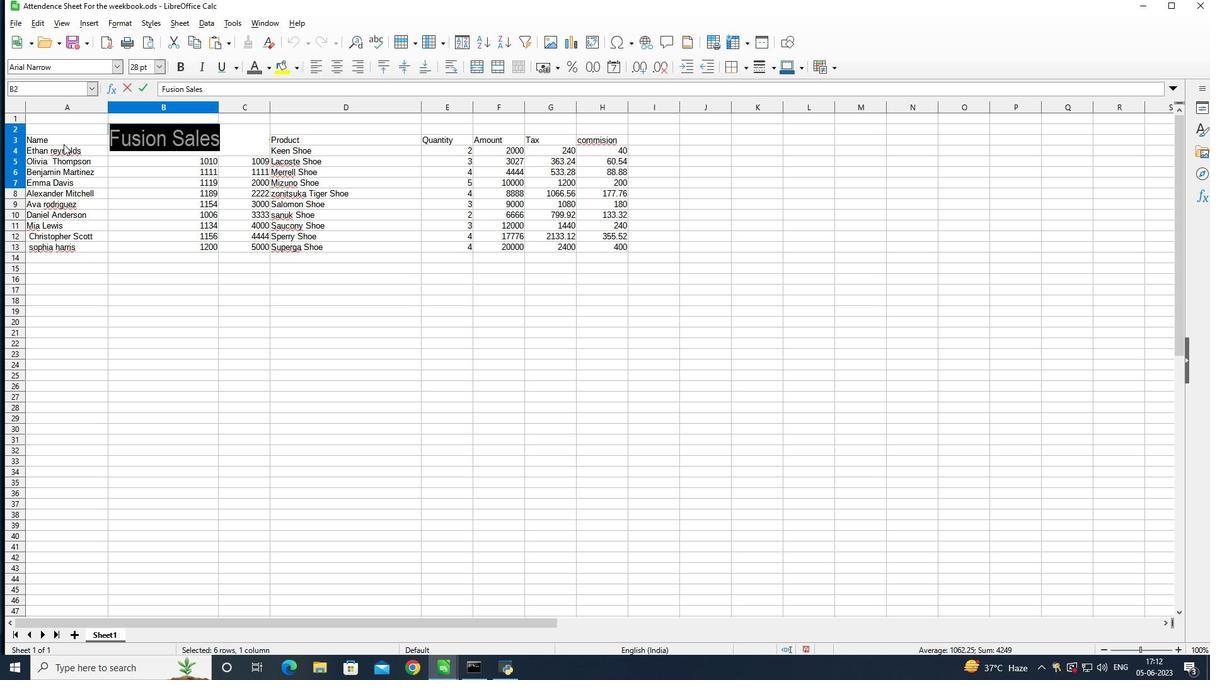 
Action: Mouse pressed left at (61, 143)
Screenshot: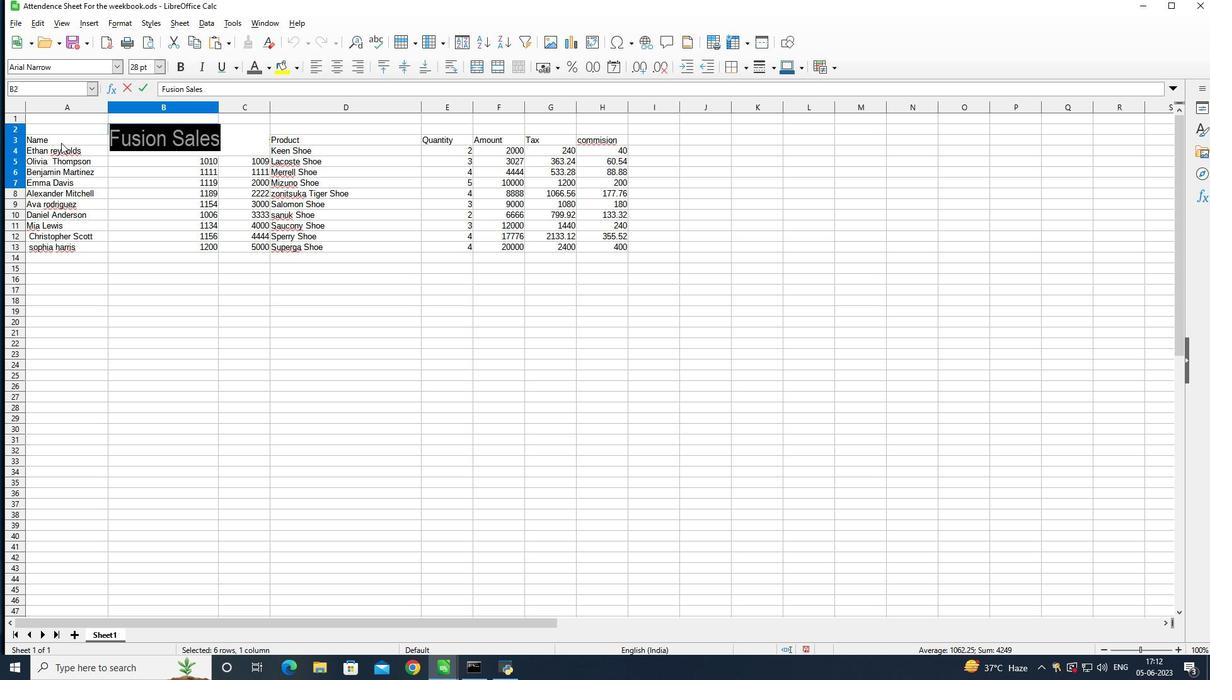 
Action: Mouse moved to (261, 308)
Screenshot: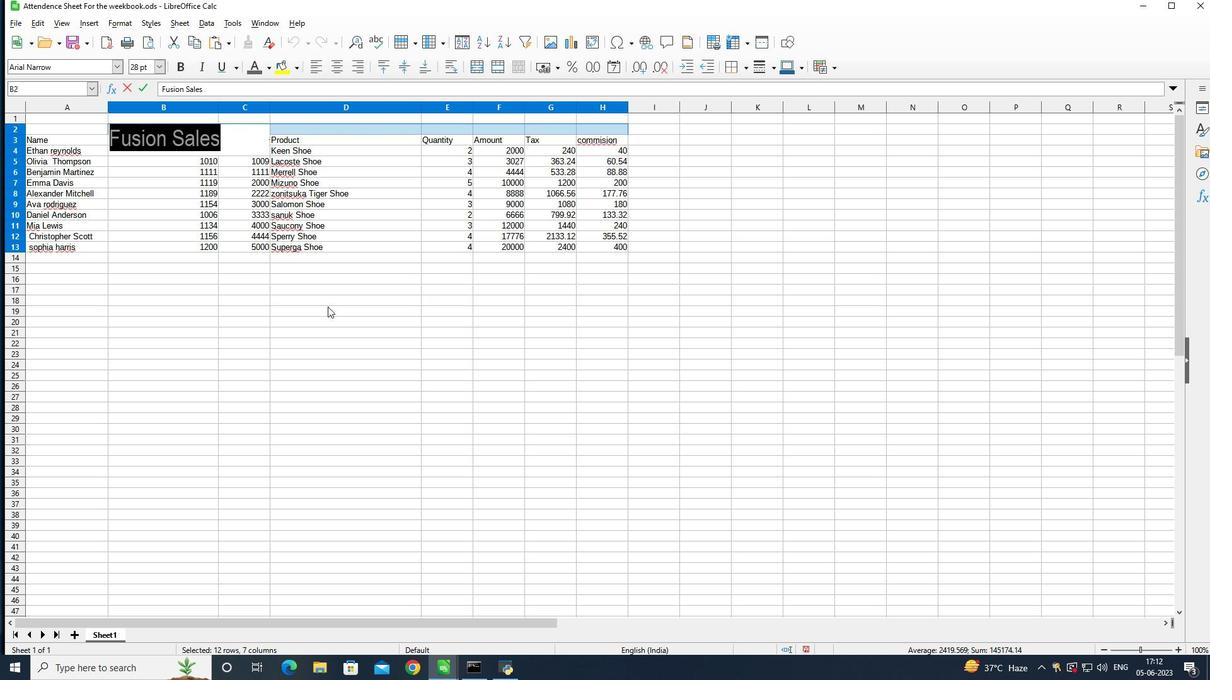 
Action: Mouse pressed left at (261, 308)
Screenshot: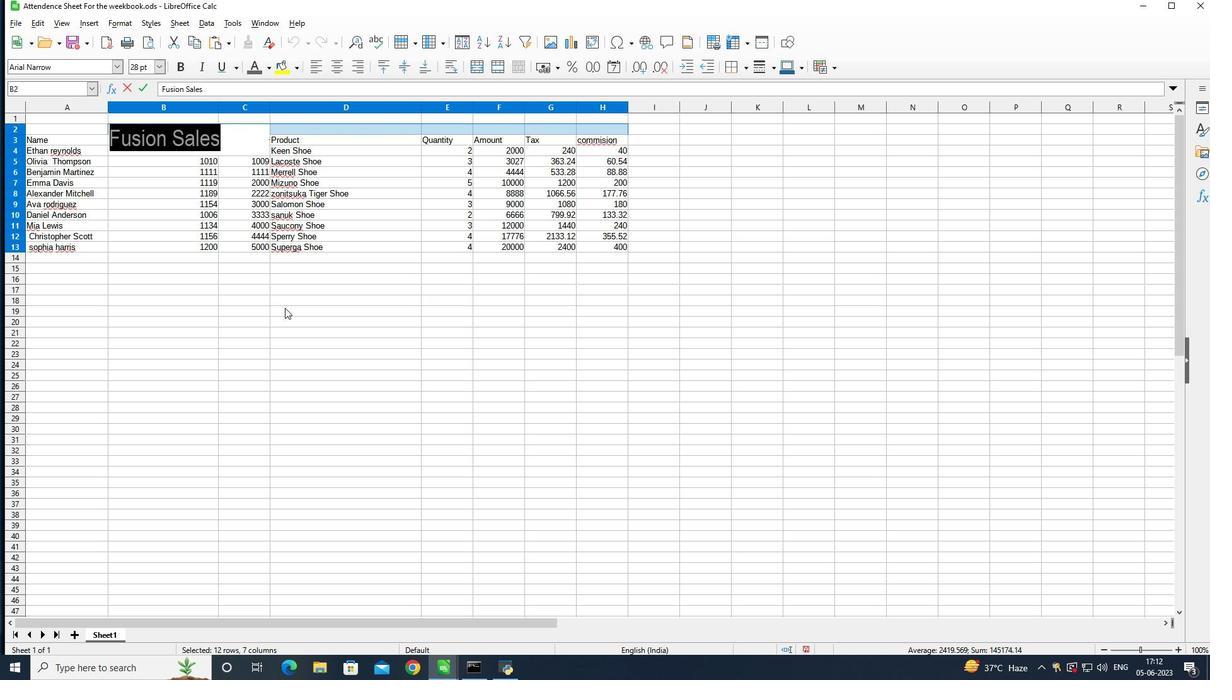 
Action: Mouse moved to (56, 233)
Screenshot: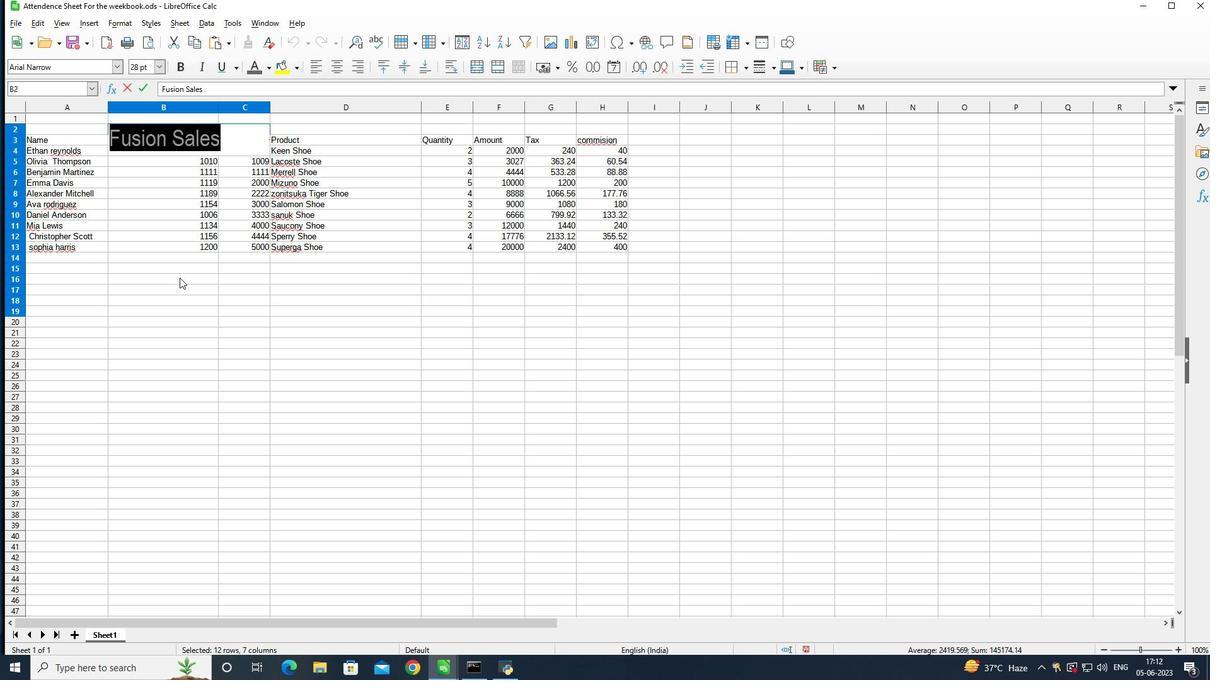 
Action: Mouse pressed left at (56, 233)
Screenshot: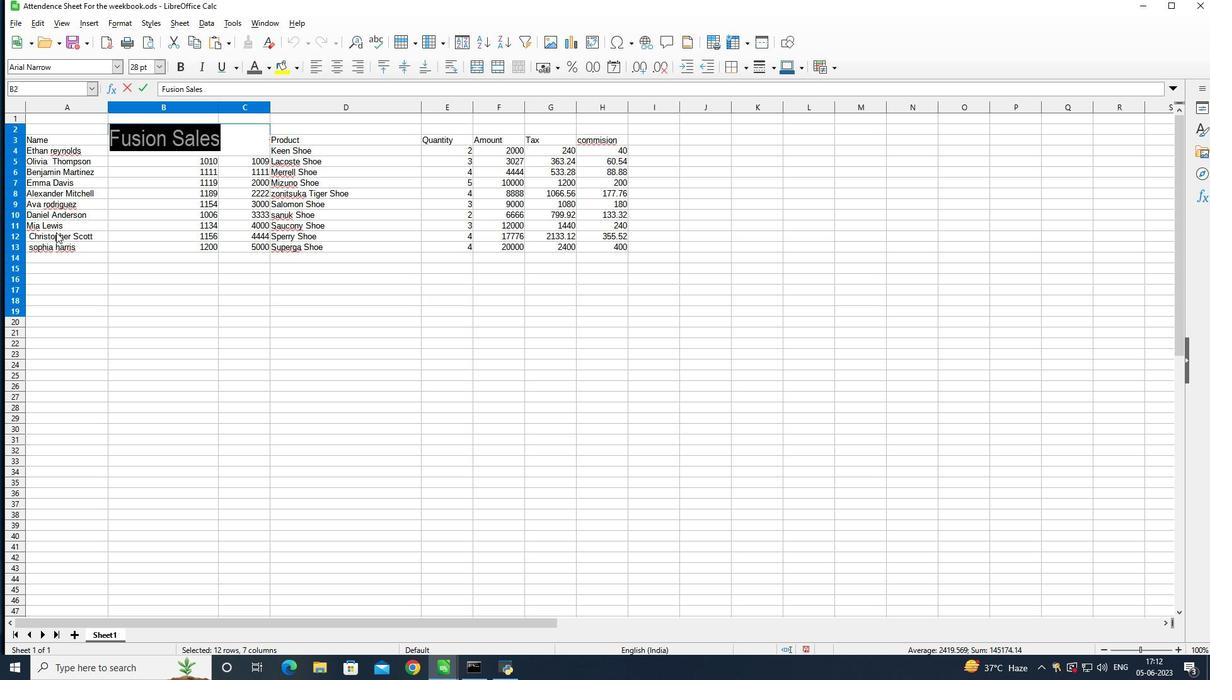 
Action: Mouse moved to (59, 260)
Screenshot: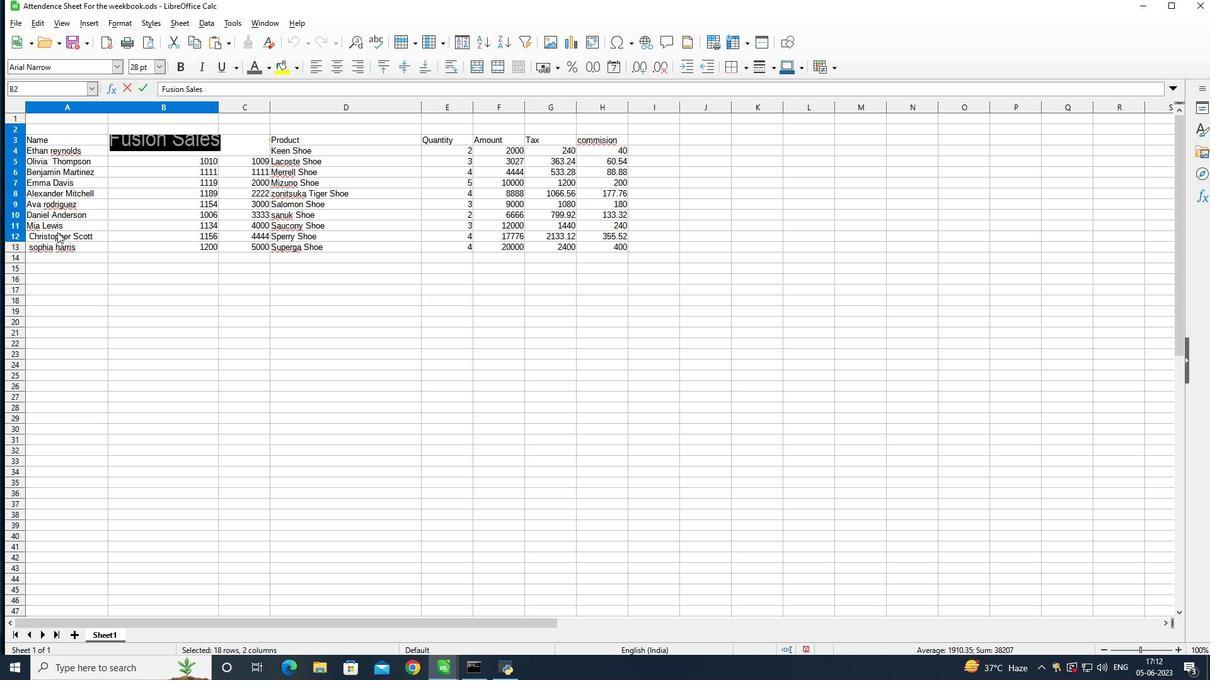 
Action: Mouse pressed left at (59, 260)
Screenshot: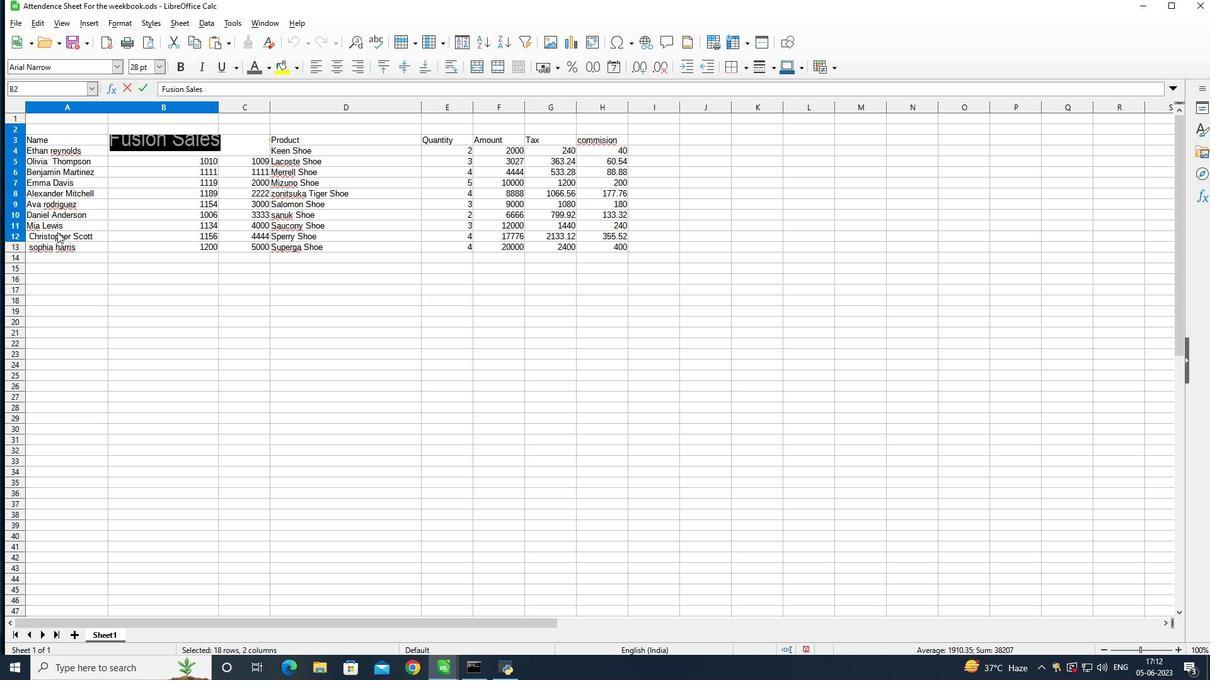
Action: Mouse moved to (85, 289)
Screenshot: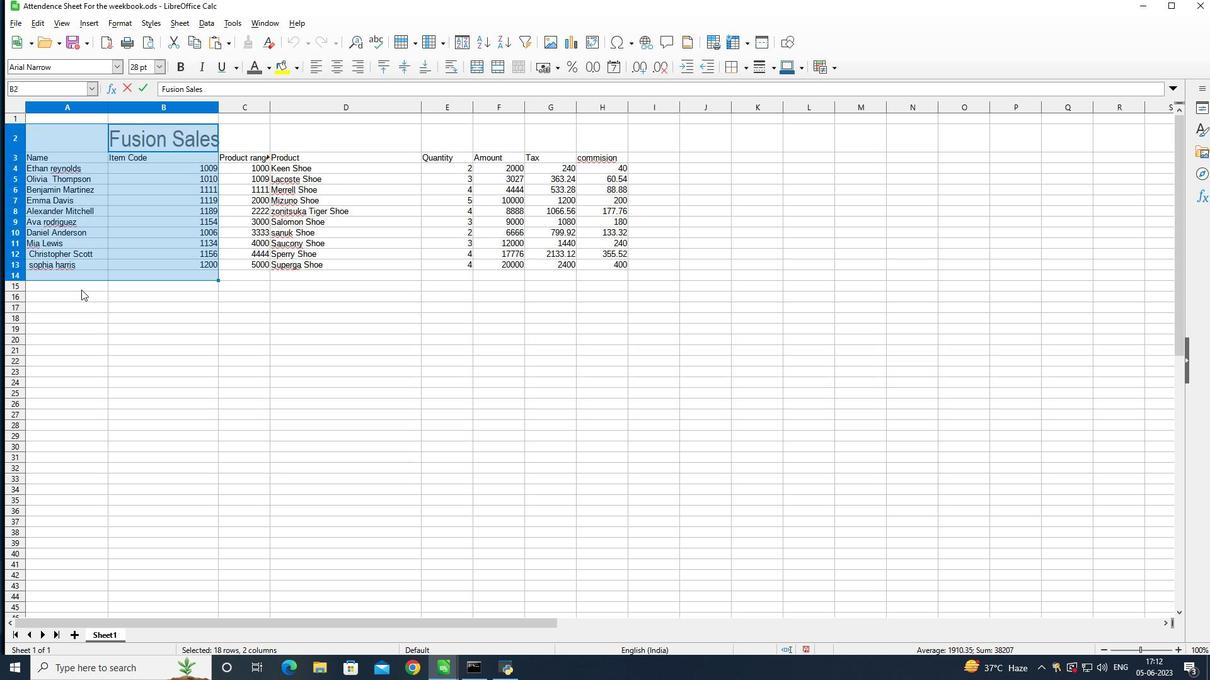 
Action: Mouse pressed left at (85, 289)
Screenshot: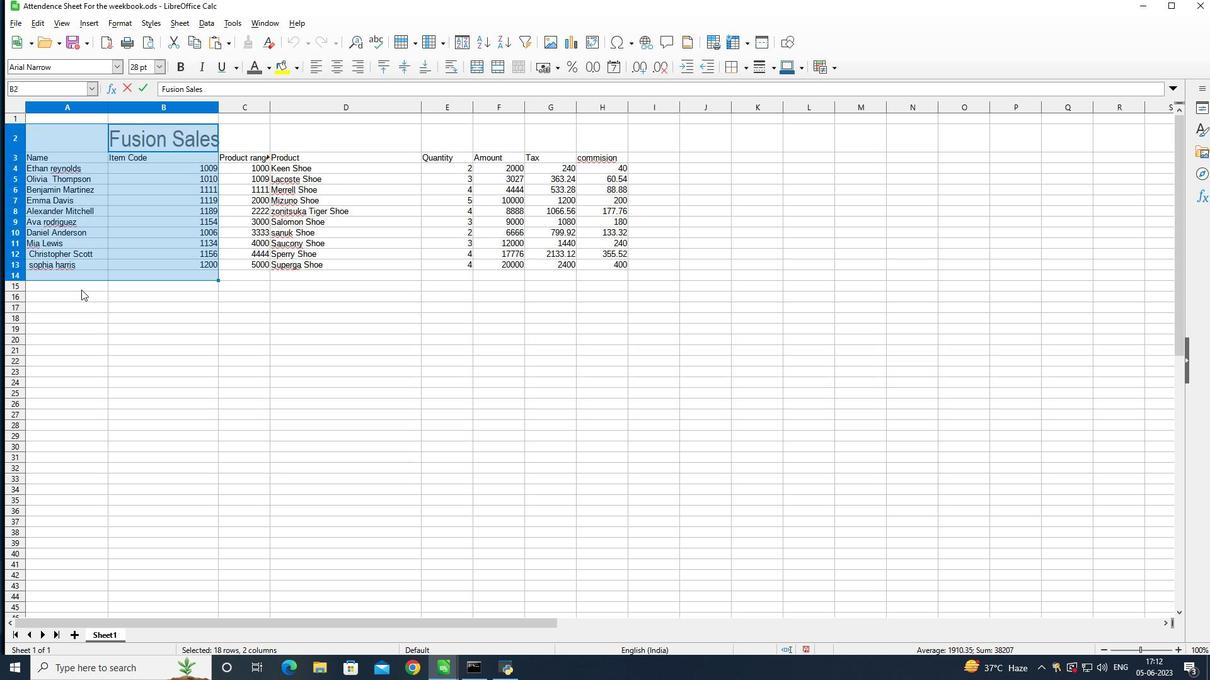 
Action: Mouse moved to (69, 158)
Screenshot: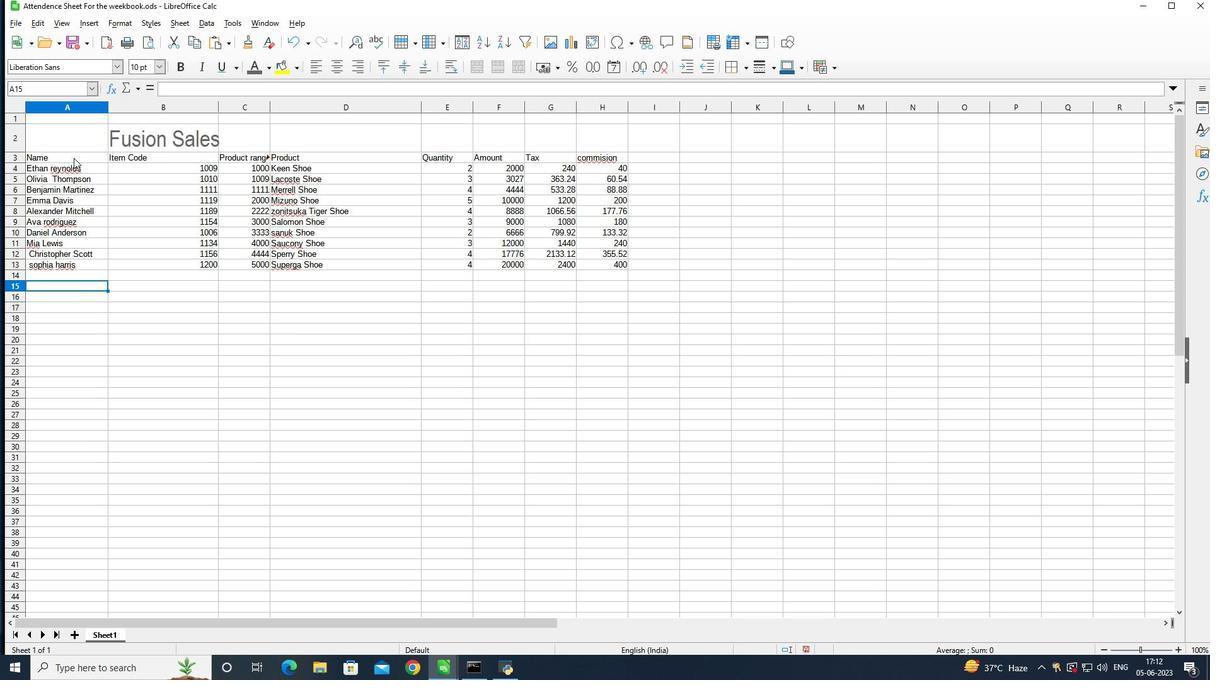 
Action: Mouse pressed left at (69, 158)
Screenshot: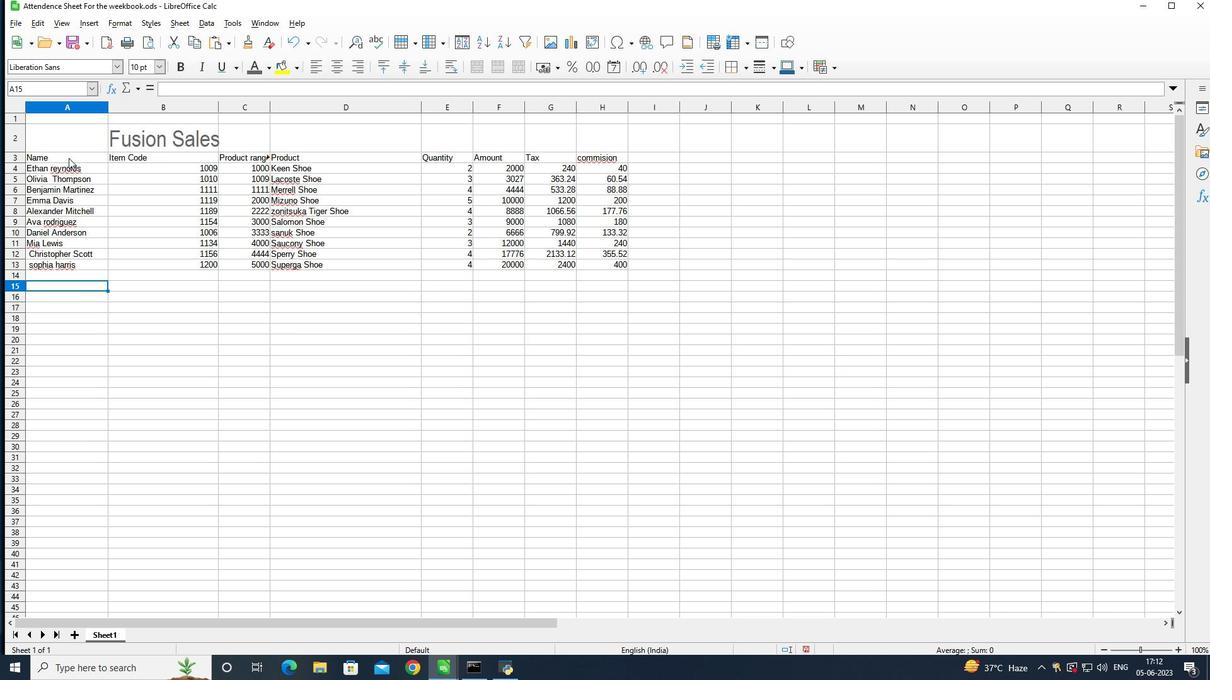 
Action: Mouse moved to (68, 66)
Screenshot: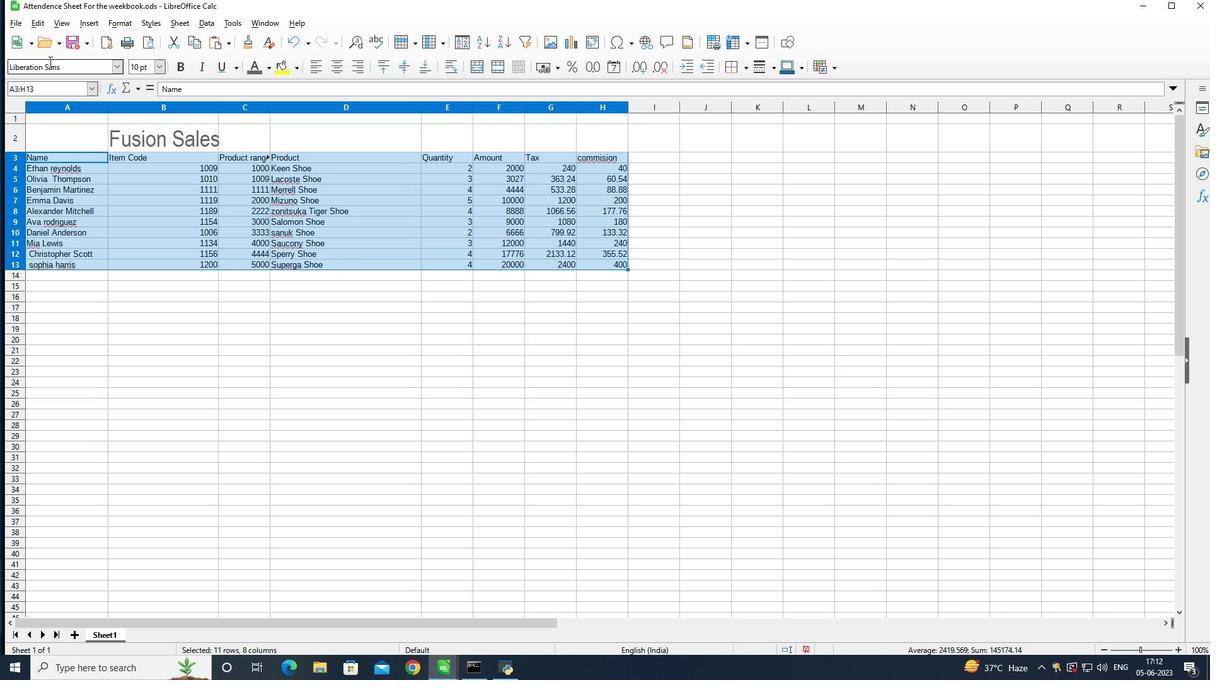 
Action: Mouse pressed left at (68, 66)
Screenshot: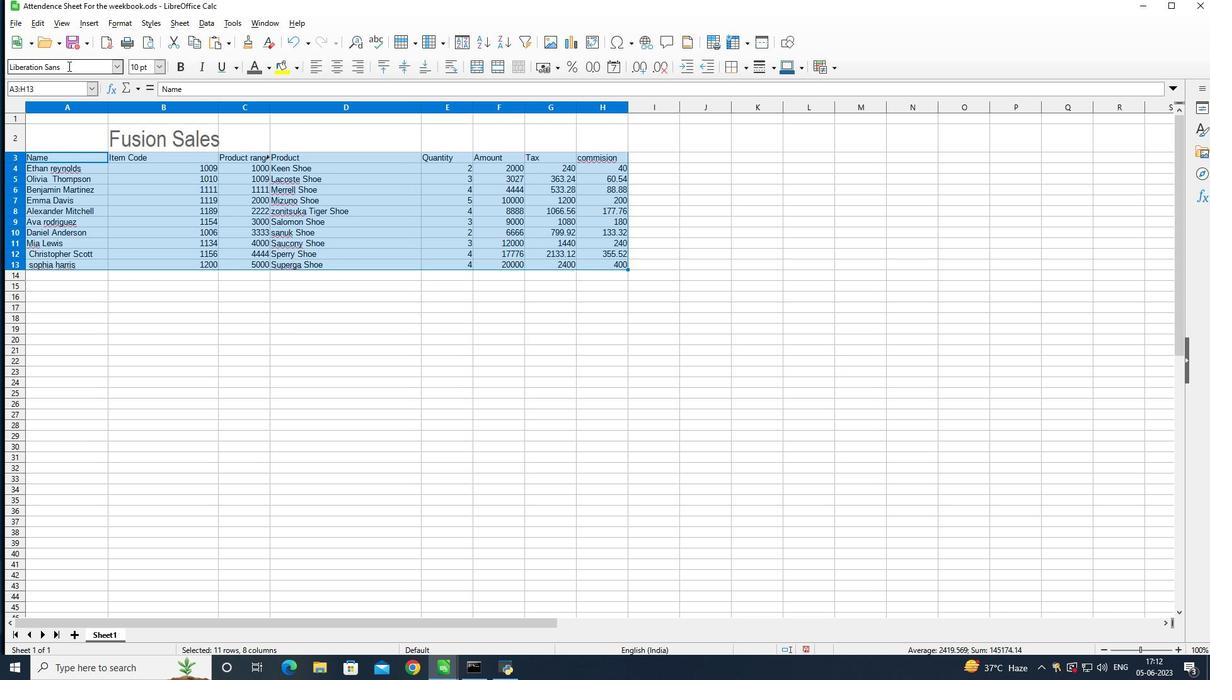 
Action: Mouse moved to (126, 96)
Screenshot: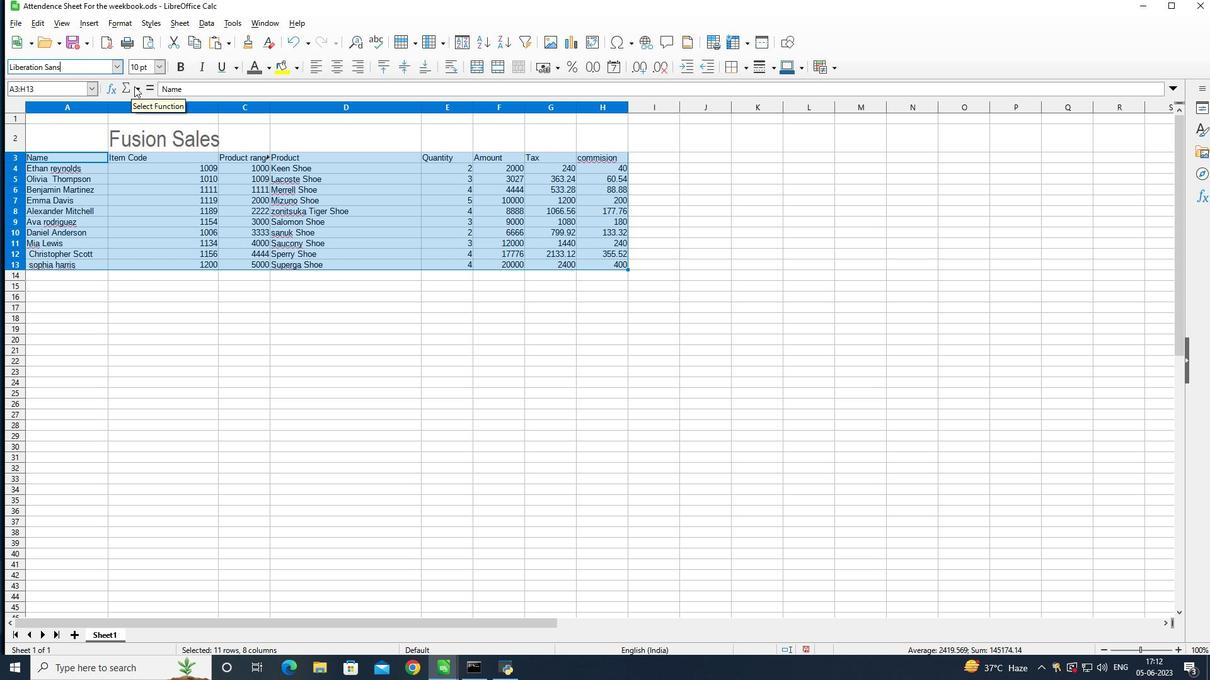 
Action: Key pressed <Key.backspace><Key.backspace><Key.backspace><Key.backspace><Key.backspace><Key.backspace><Key.backspace><Key.backspace><Key.backspace><Key.backspace><Key.backspace><Key.backspace><Key.backspace><Key.backspace><Key.backspace><Key.backspace><Key.backspace><Key.backspace><Key.backspace><Key.backspace><Key.backspace><Key.backspace><Key.backspace><Key.backspace><Key.backspace><Key.backspace><Key.backspace><Key.backspace><Key.backspace><Key.backspace><Key.backspace><Key.backspace><Key.backspace><Key.backspace><Key.backspace><Key.backspace><Key.backspace><Key.backspace><Key.backspace><Key.backspace><Key.backspace><Key.backspace><Key.shift>Arial<Key.space><Key.shift><Key.shift><Key.shift>Narrow<Key.enter>
Screenshot: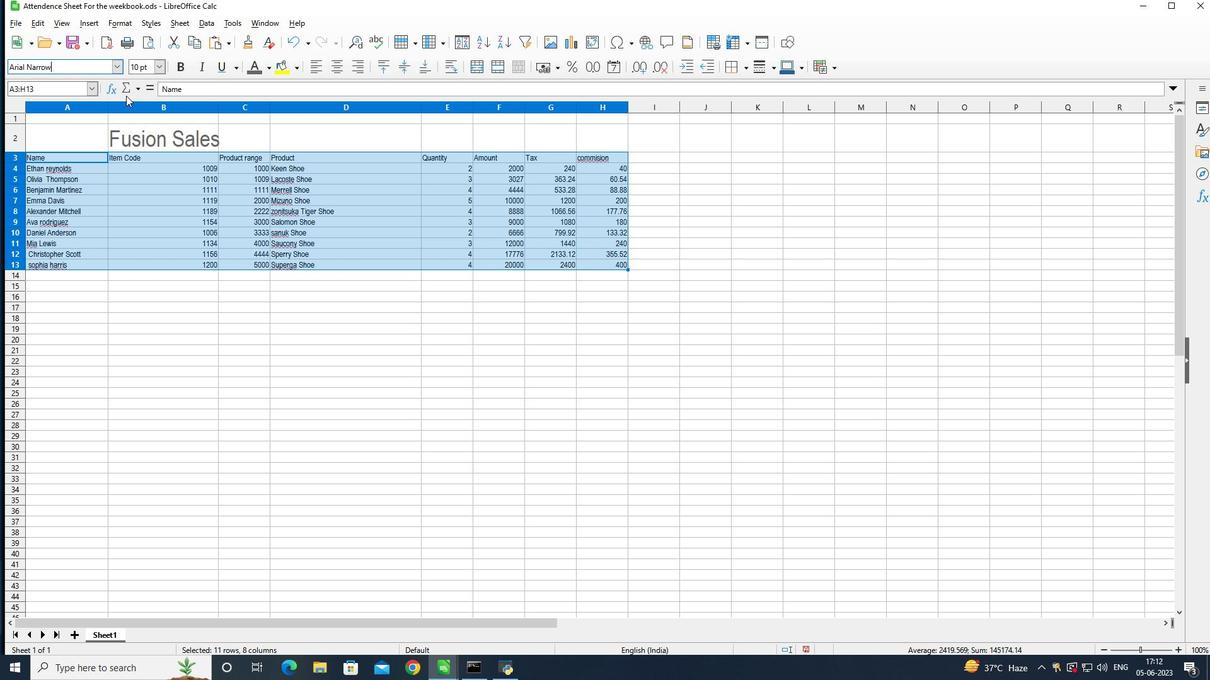 
Action: Mouse moved to (161, 59)
Screenshot: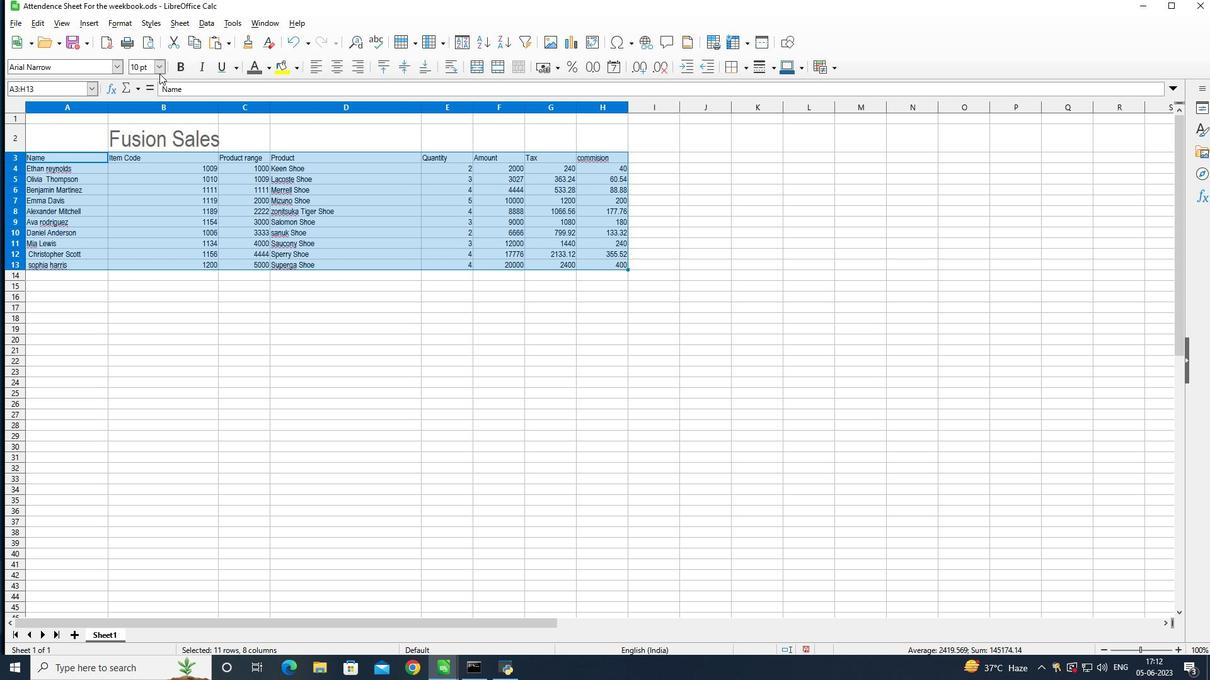 
Action: Mouse pressed left at (161, 59)
Screenshot: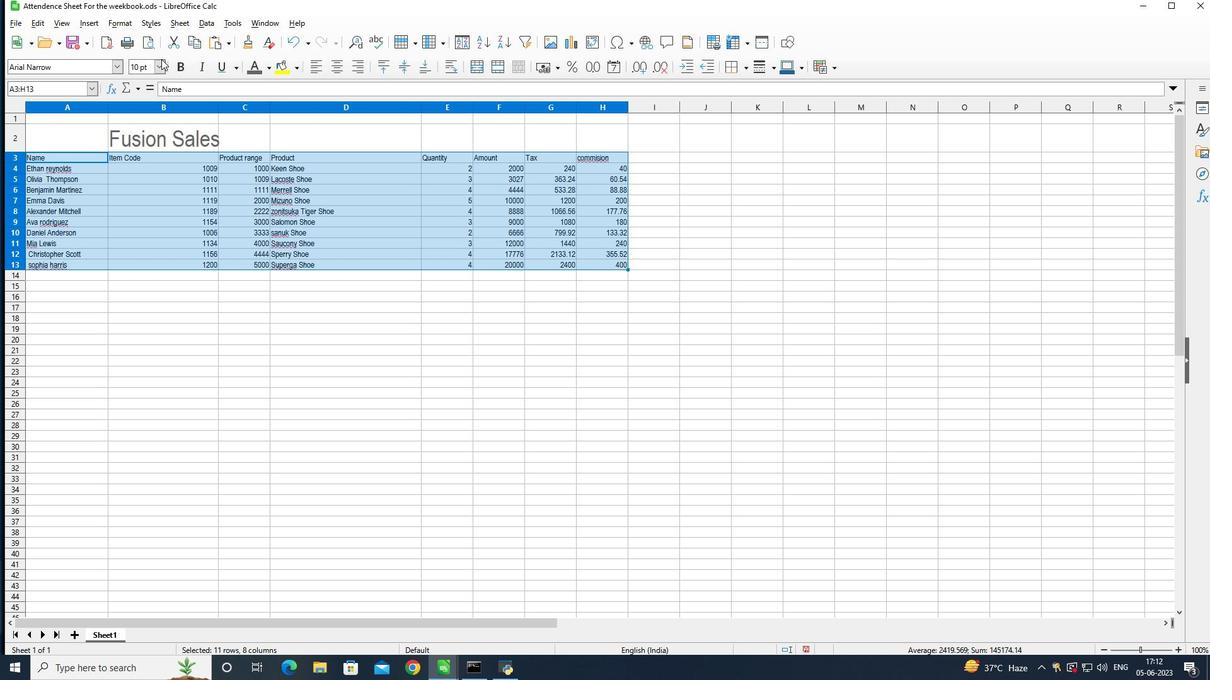 
Action: Mouse moved to (160, 68)
Screenshot: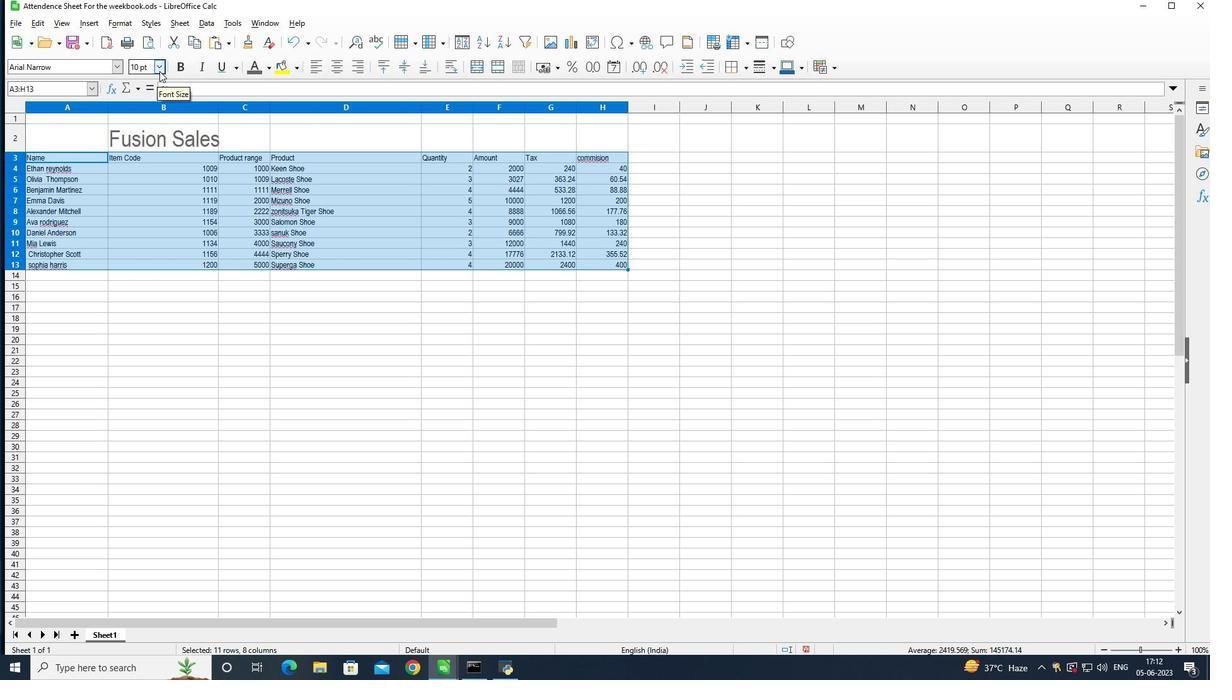 
Action: Mouse pressed left at (160, 68)
Screenshot: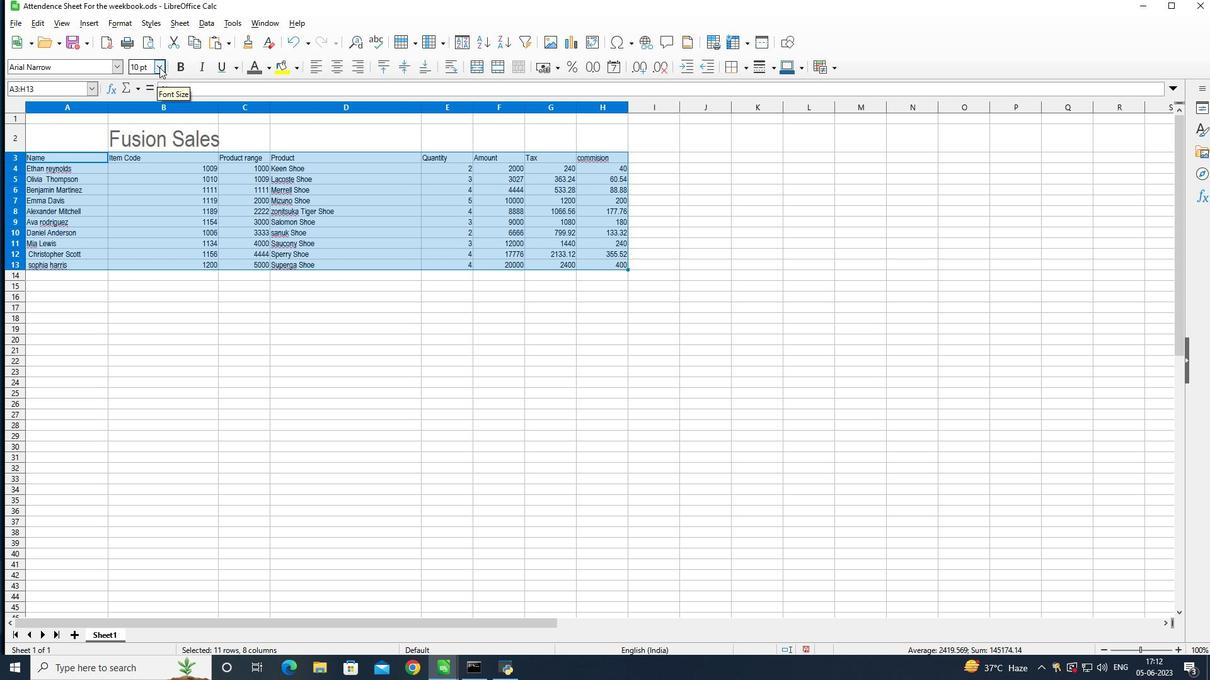 
Action: Mouse moved to (143, 212)
Screenshot: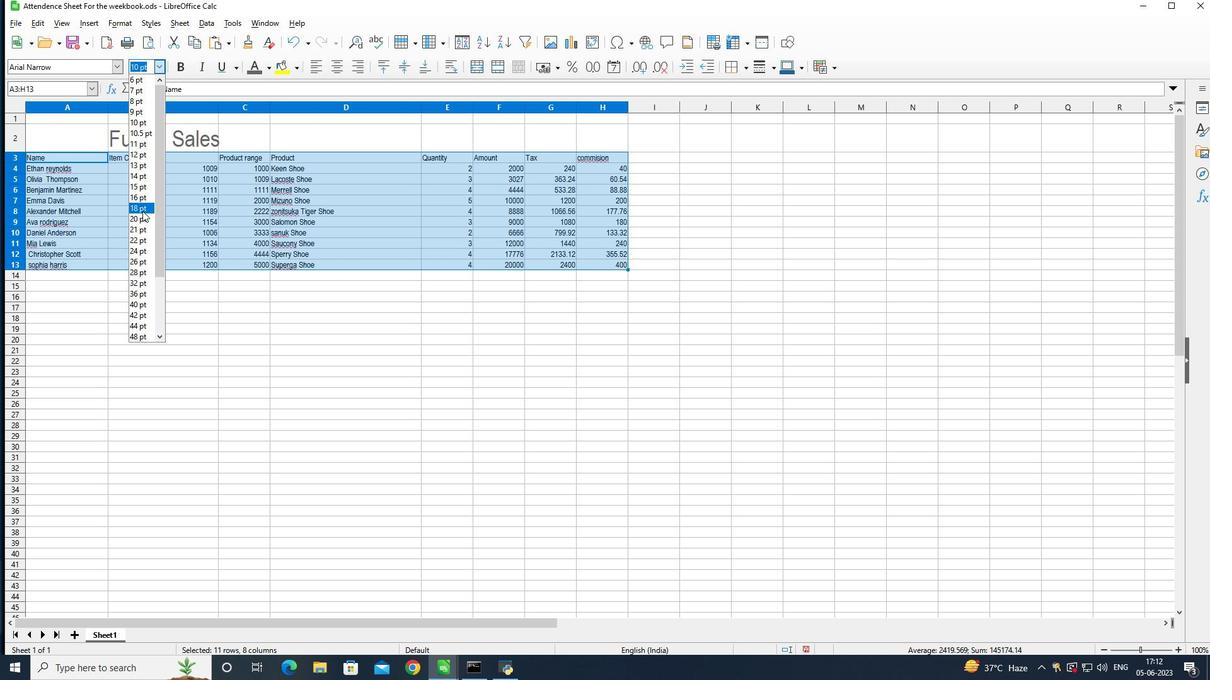 
Action: Mouse pressed left at (143, 212)
Screenshot: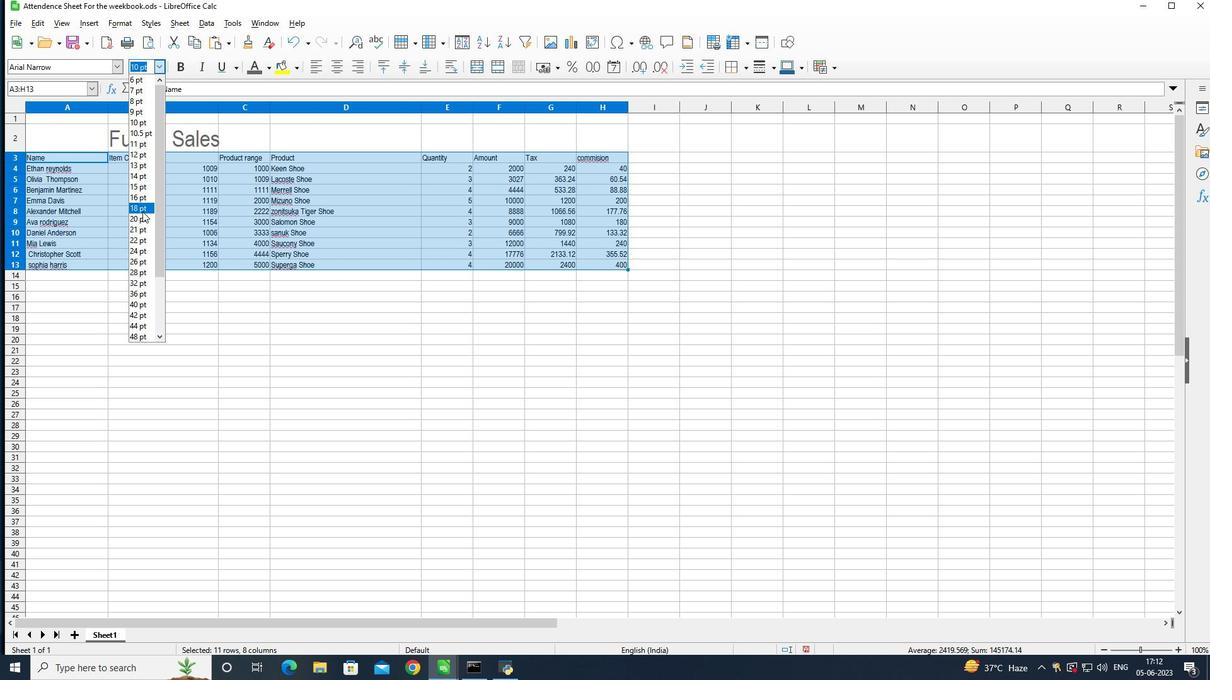 
Action: Mouse moved to (421, 74)
Screenshot: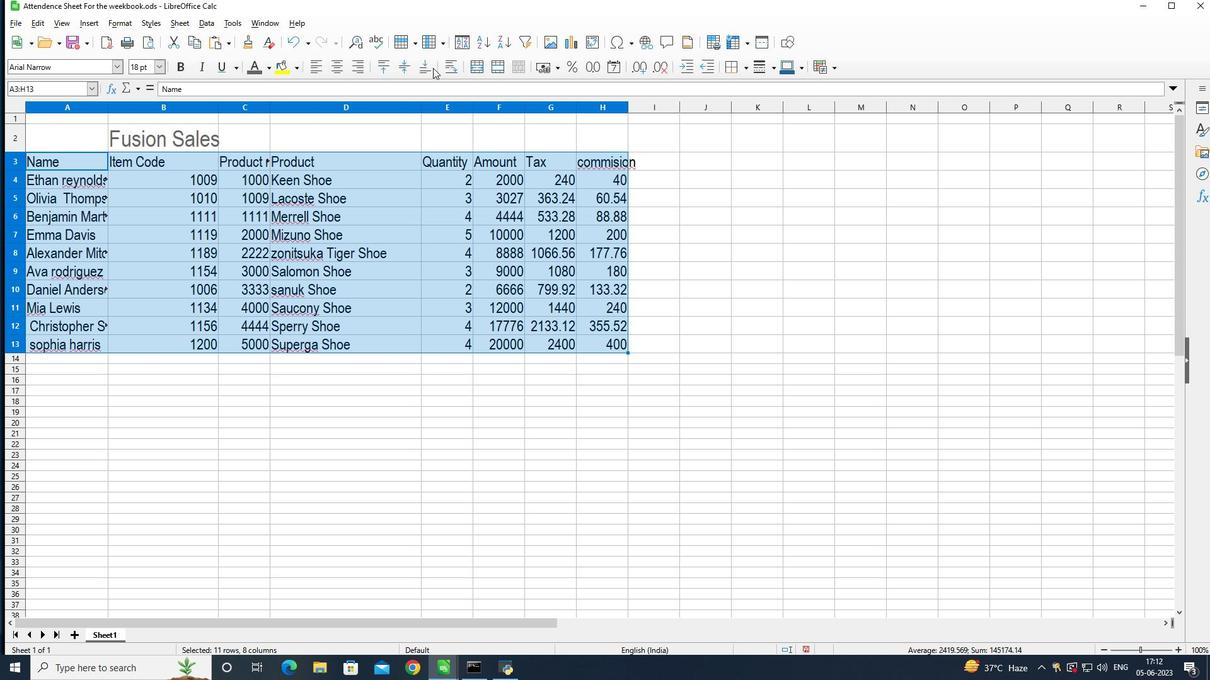 
Action: Mouse pressed left at (421, 74)
Screenshot: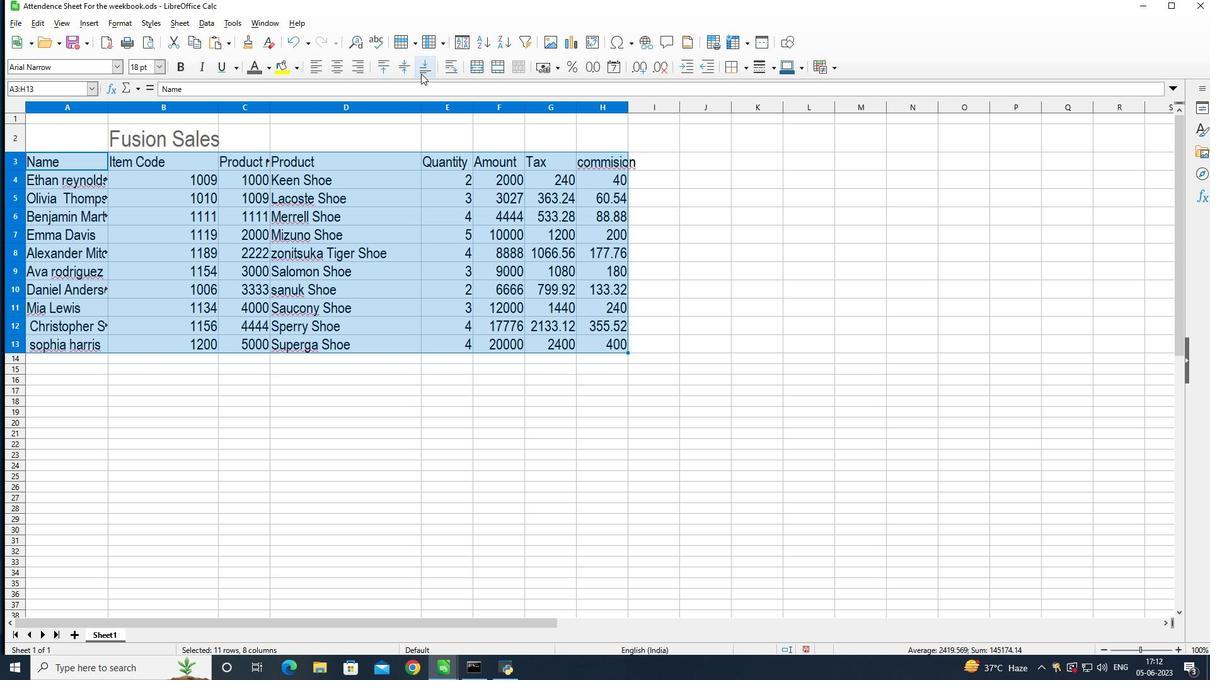 
Action: Mouse moved to (136, 136)
Screenshot: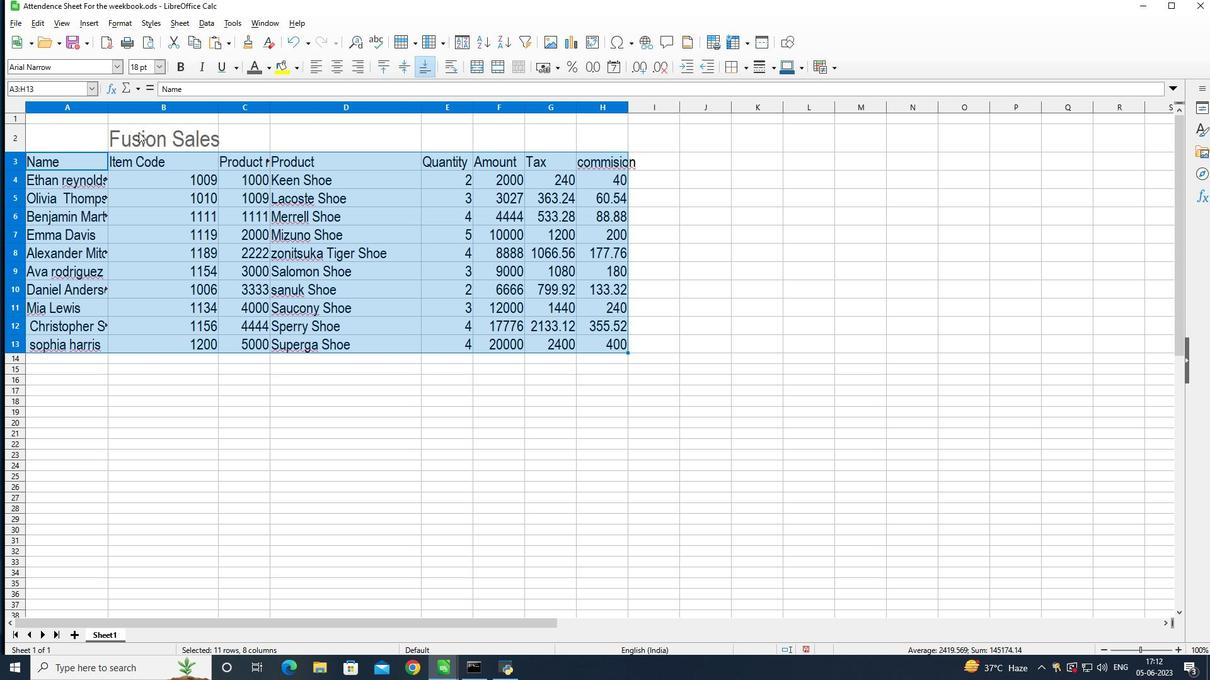 
Action: Mouse pressed left at (136, 136)
Screenshot: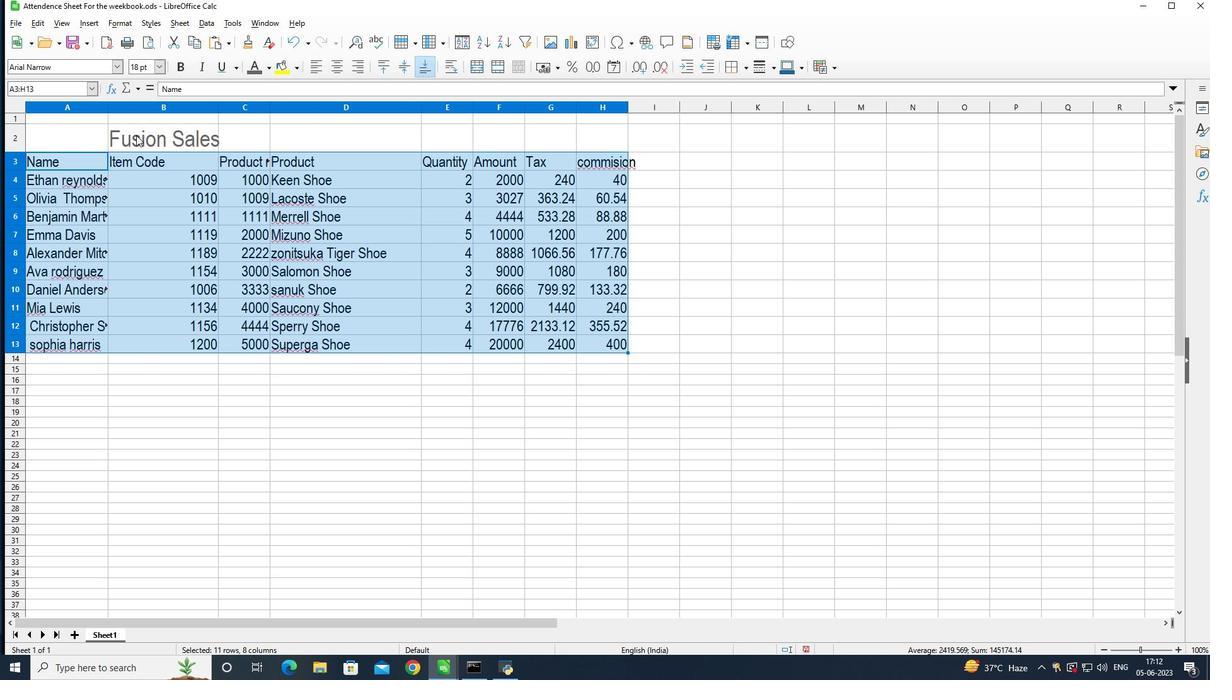 
Action: Mouse pressed left at (136, 136)
Screenshot: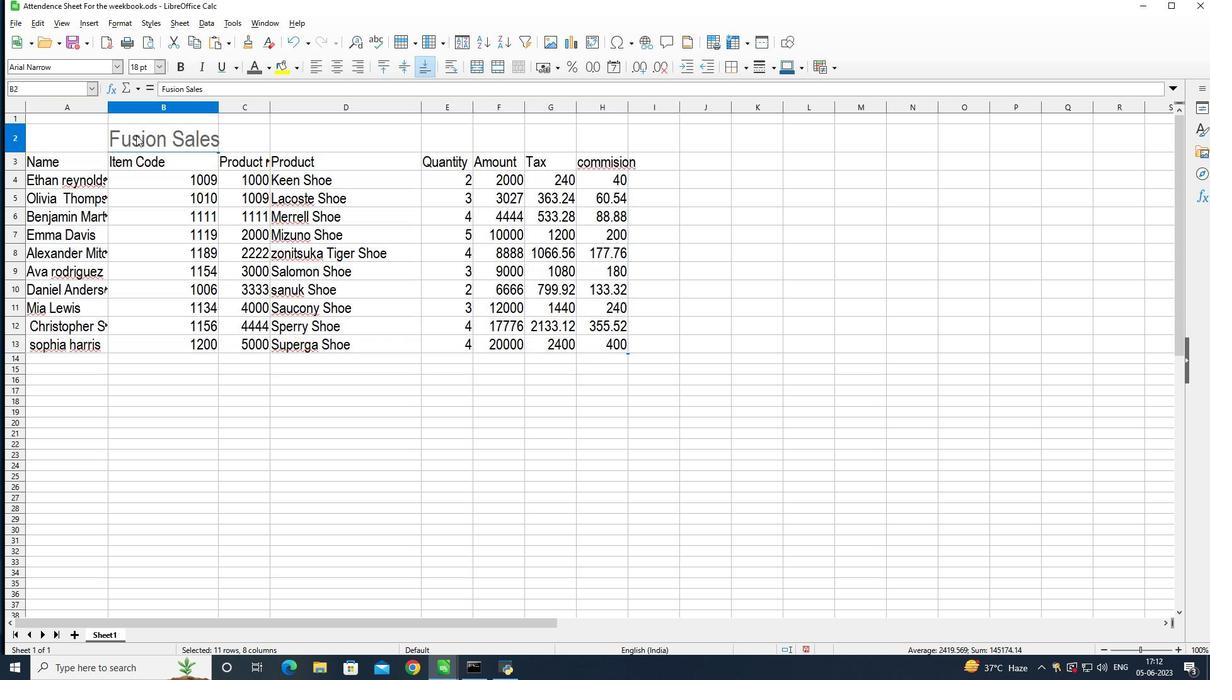 
Action: Mouse pressed left at (136, 136)
Screenshot: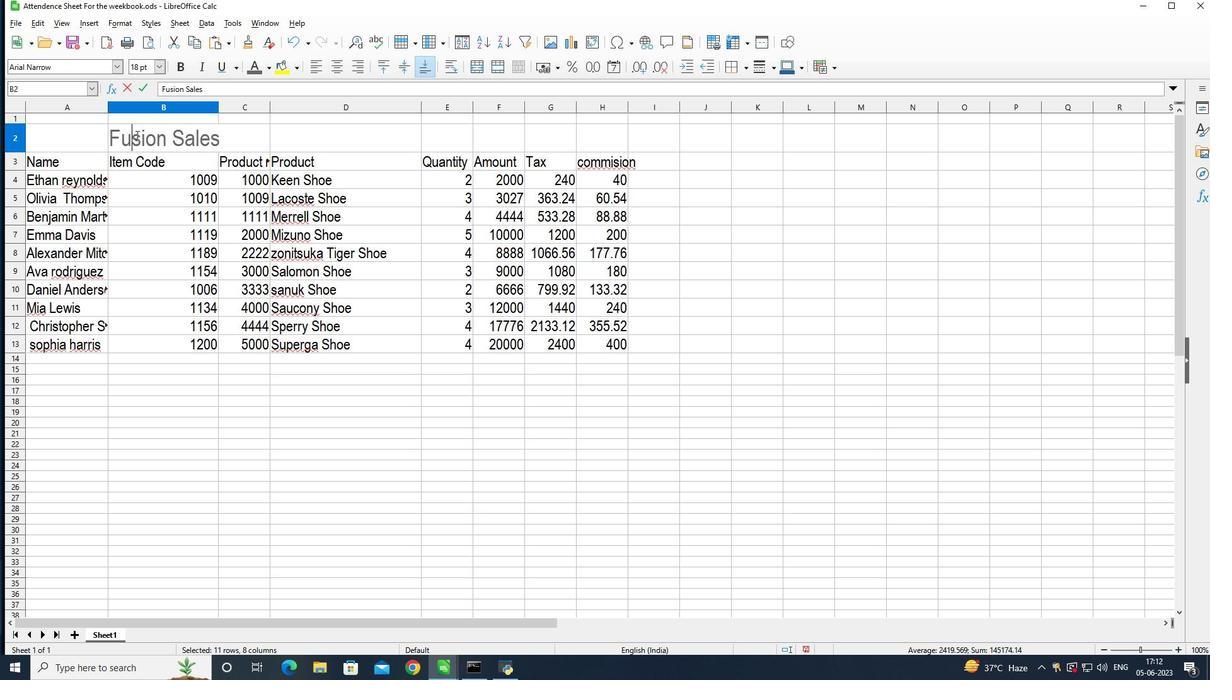 
Action: Mouse pressed left at (136, 136)
Screenshot: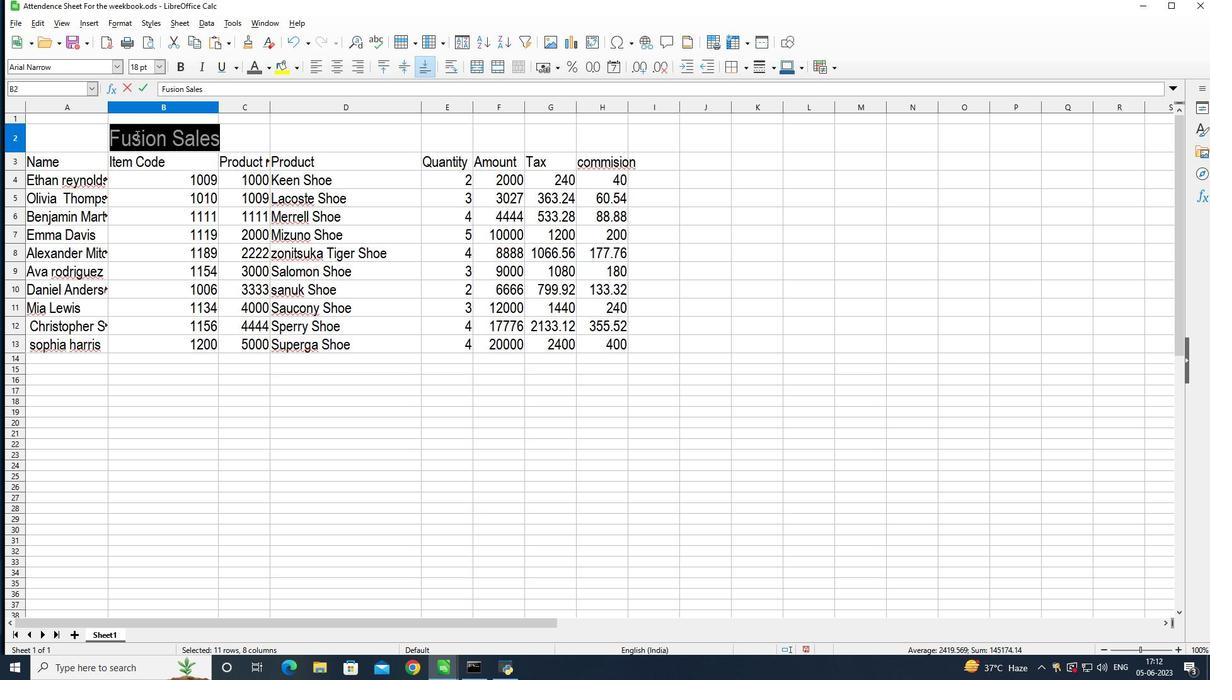 
Action: Mouse moved to (421, 66)
Screenshot: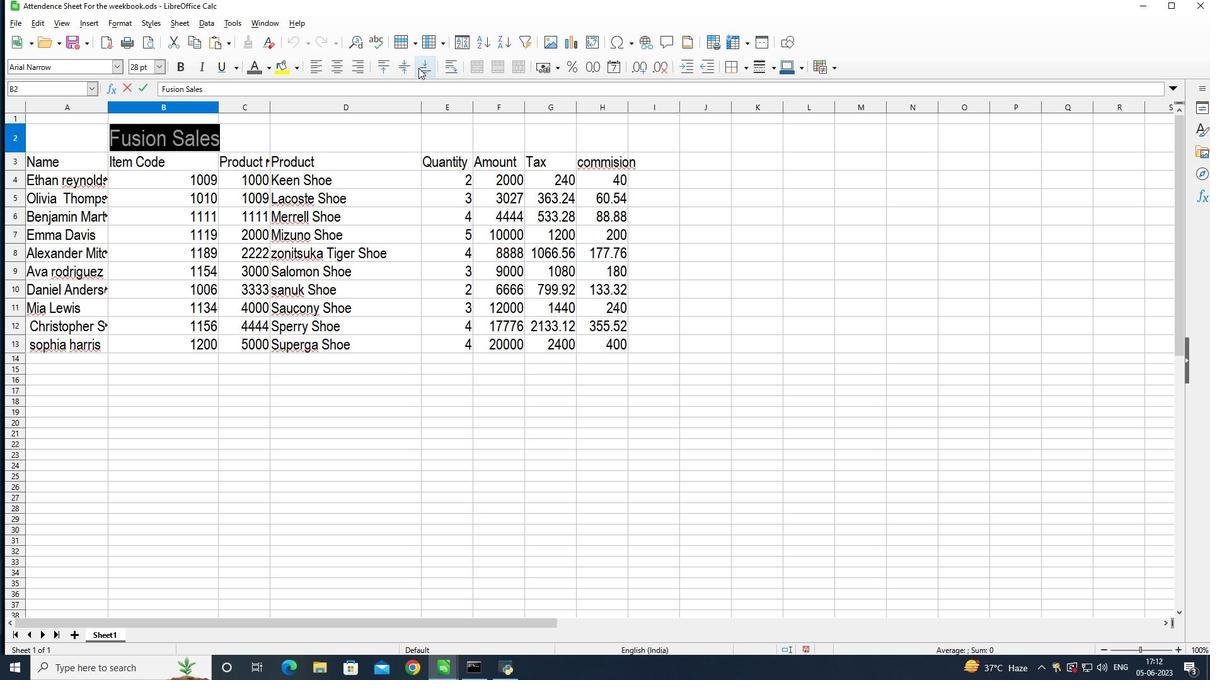 
Action: Mouse pressed left at (421, 66)
Screenshot: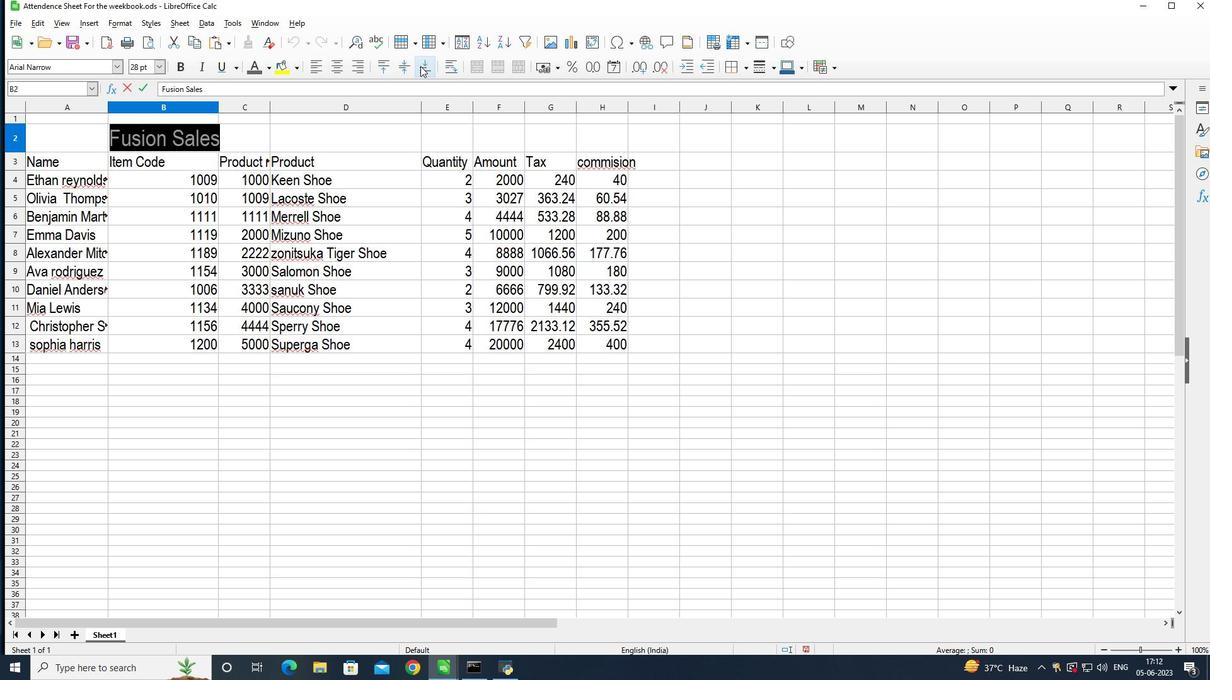 
Action: Mouse moved to (475, 334)
Screenshot: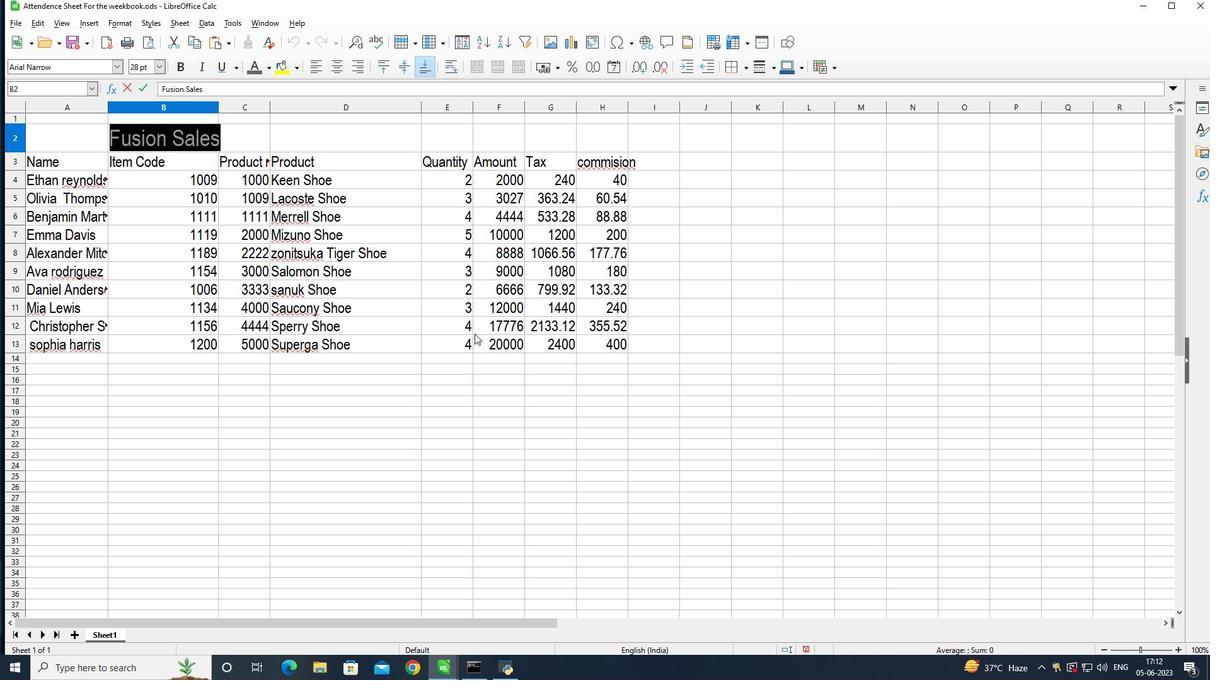 
